 Task: Find connections with filter location Berettyóújfalu with filter topic #house with filter profile language Potuguese with filter current company Hire Rightt - Executive Search with filter school Alva's College, Moodabidri, Karnataka with filter industry Education with filter service category Translation with filter keywords title Heavy Equipment Operator
Action: Mouse pressed left at (494, 70)
Screenshot: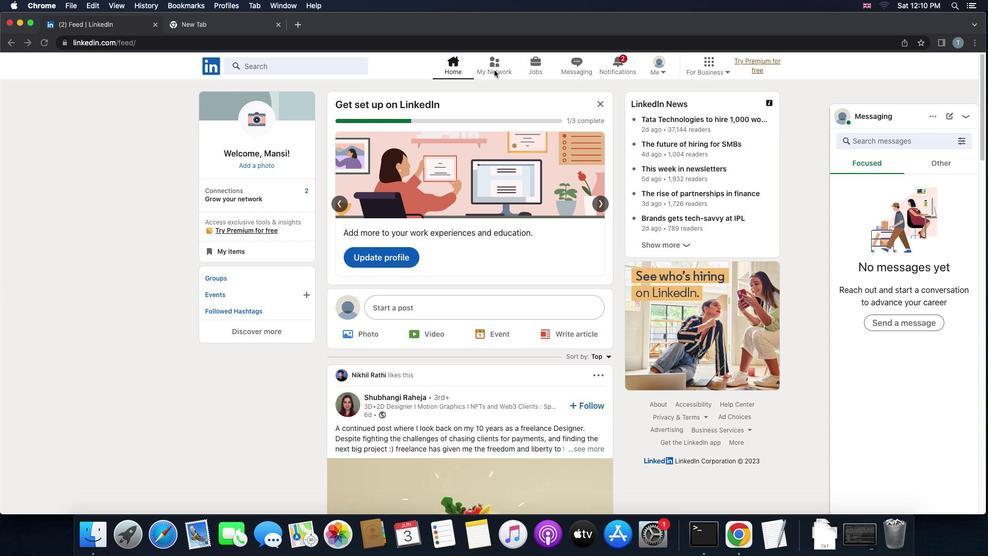 
Action: Mouse pressed left at (494, 70)
Screenshot: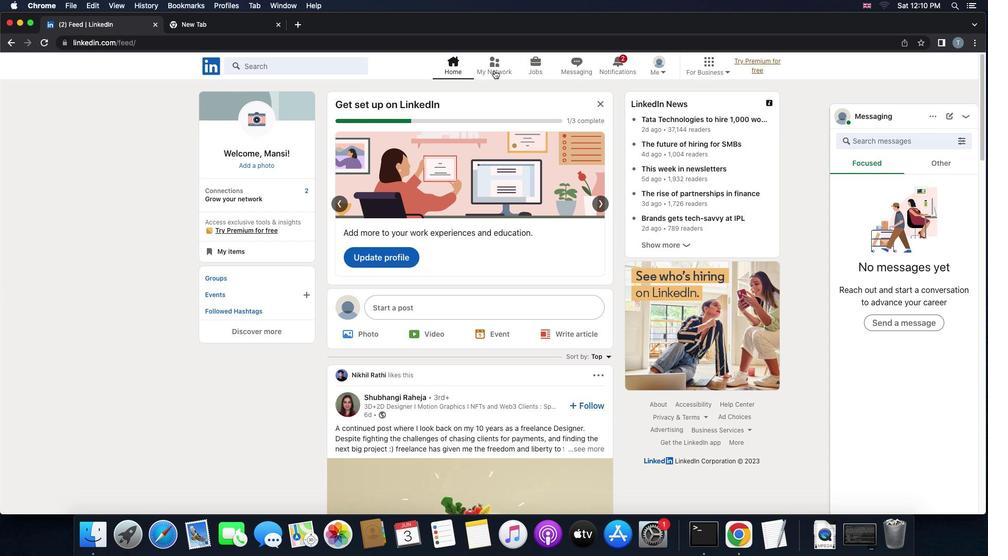 
Action: Mouse moved to (286, 128)
Screenshot: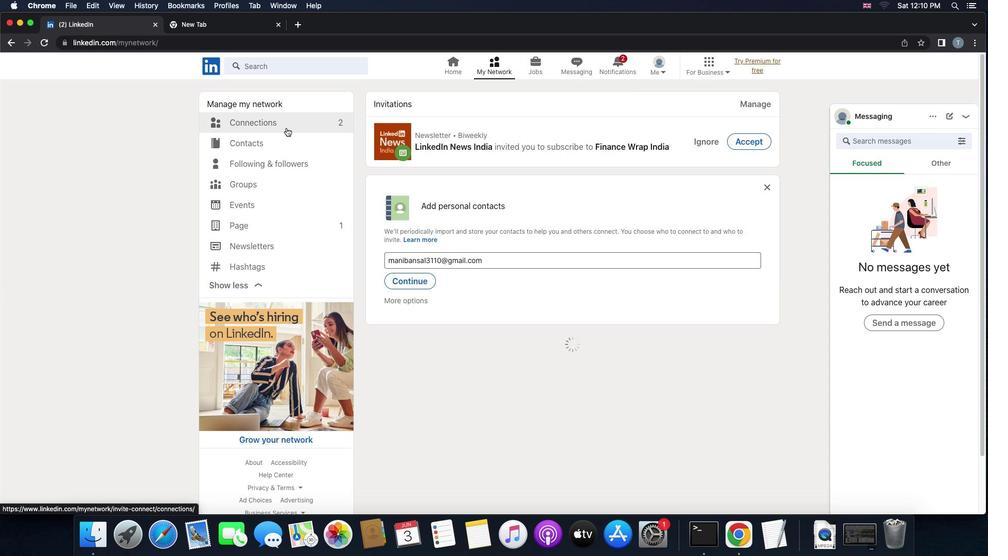 
Action: Mouse pressed left at (286, 128)
Screenshot: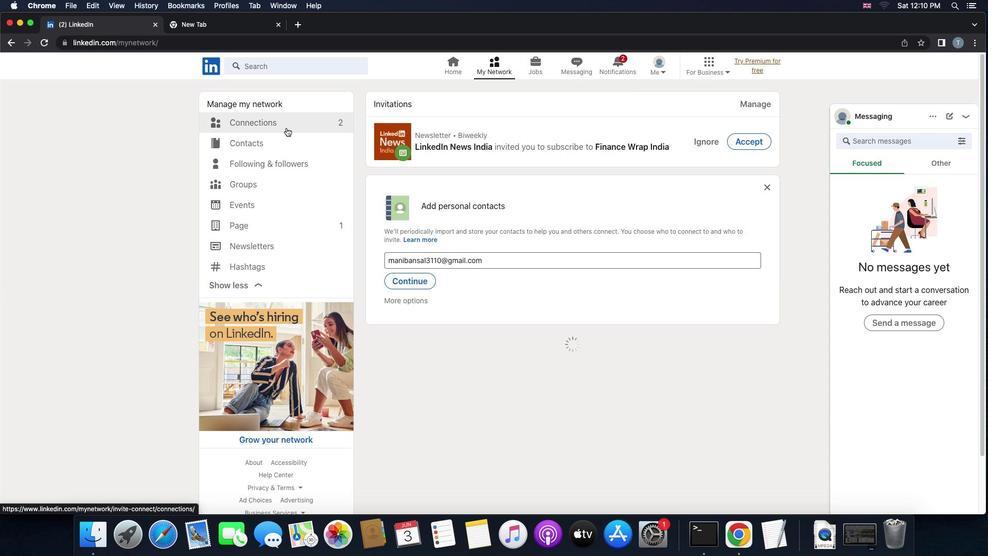 
Action: Mouse pressed left at (286, 128)
Screenshot: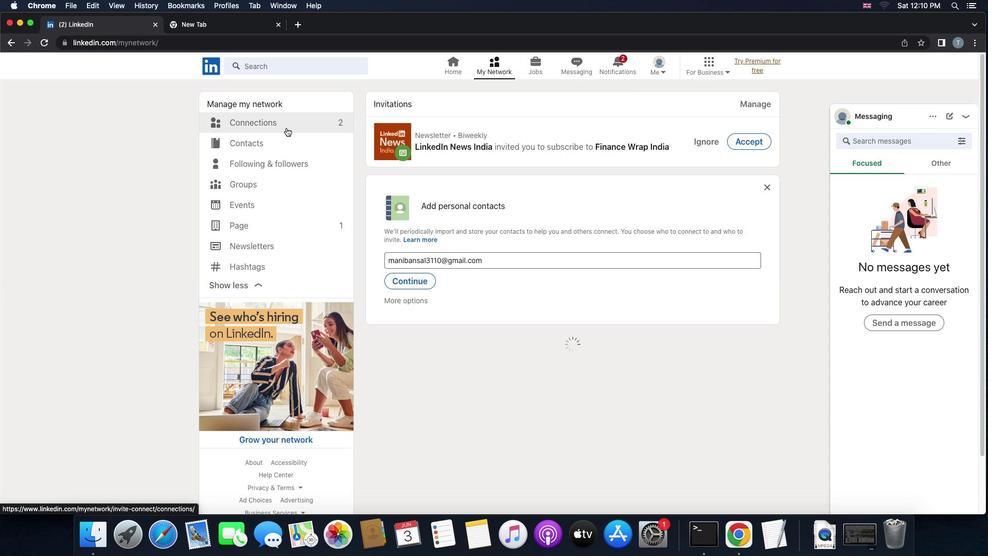 
Action: Mouse moved to (559, 125)
Screenshot: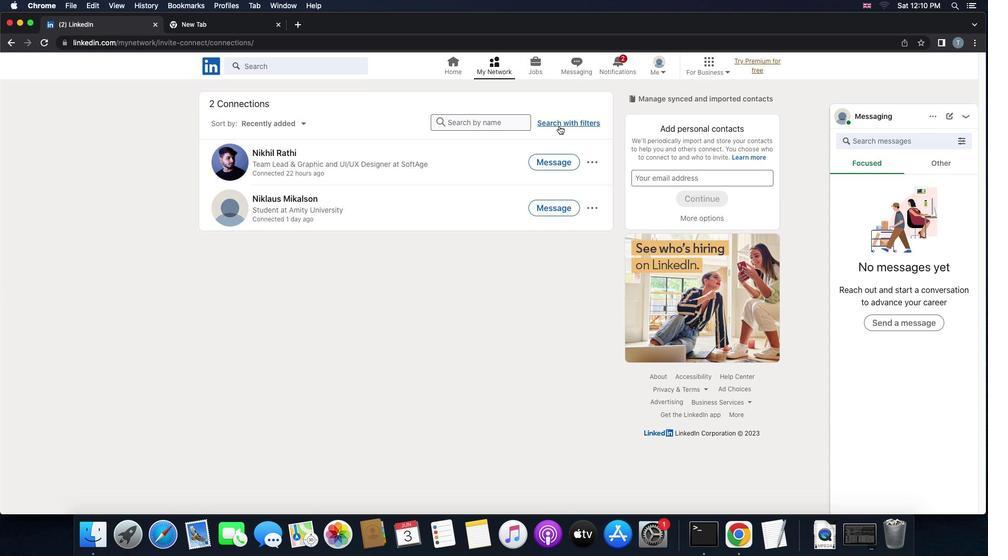 
Action: Mouse pressed left at (559, 125)
Screenshot: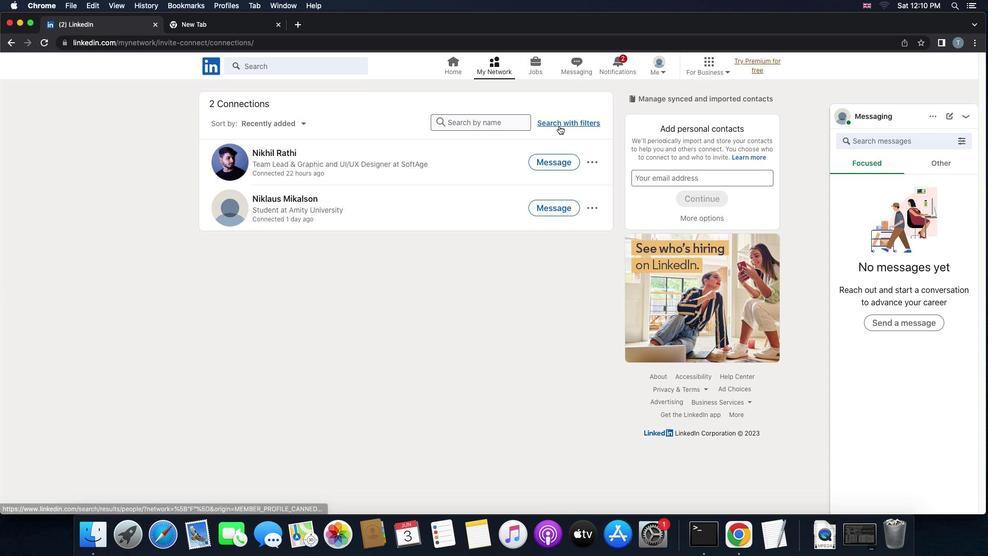 
Action: Mouse moved to (530, 94)
Screenshot: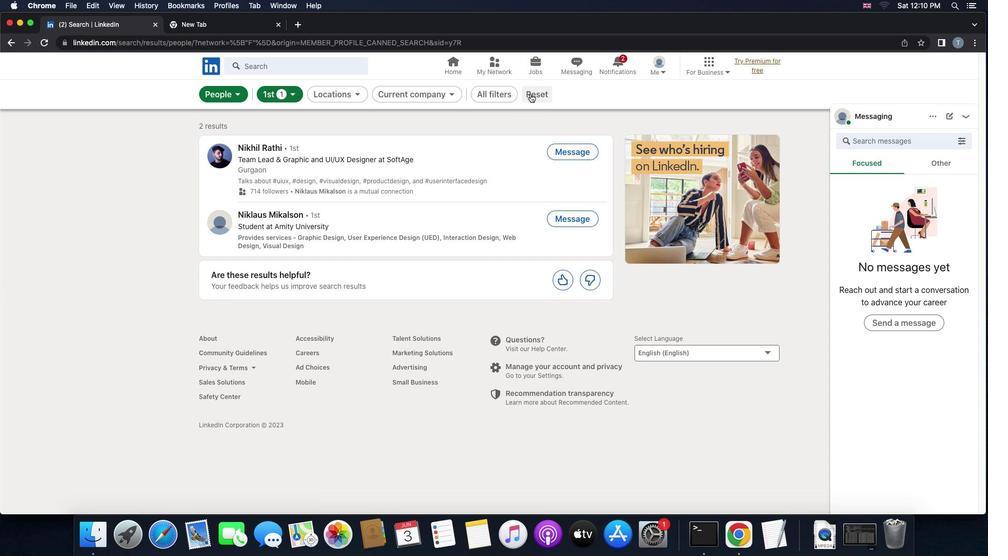 
Action: Mouse pressed left at (530, 94)
Screenshot: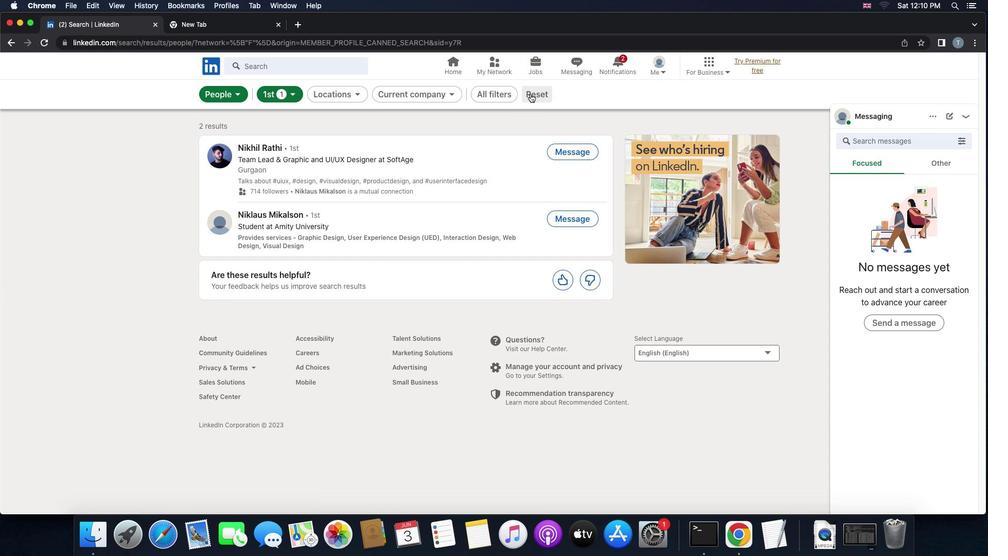 
Action: Mouse moved to (507, 94)
Screenshot: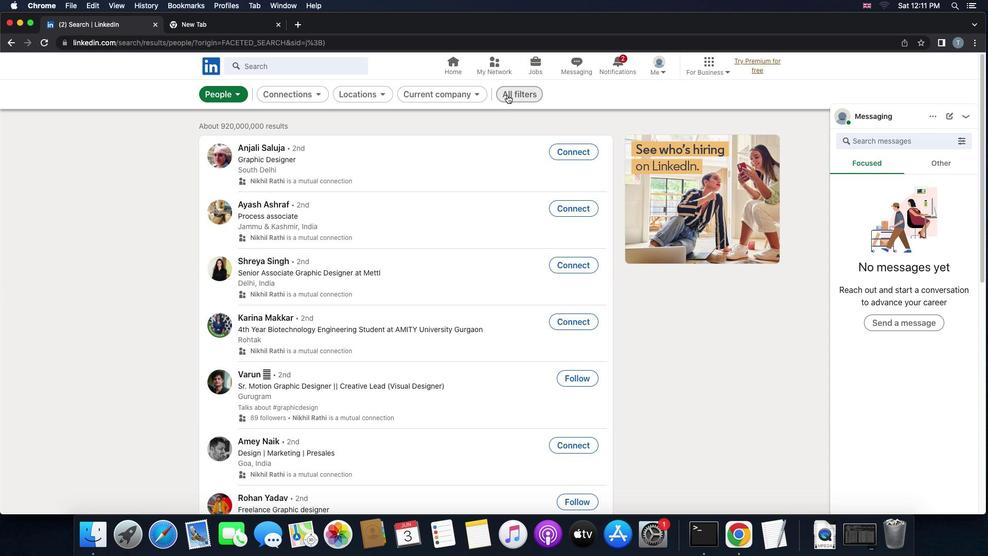 
Action: Mouse pressed left at (507, 94)
Screenshot: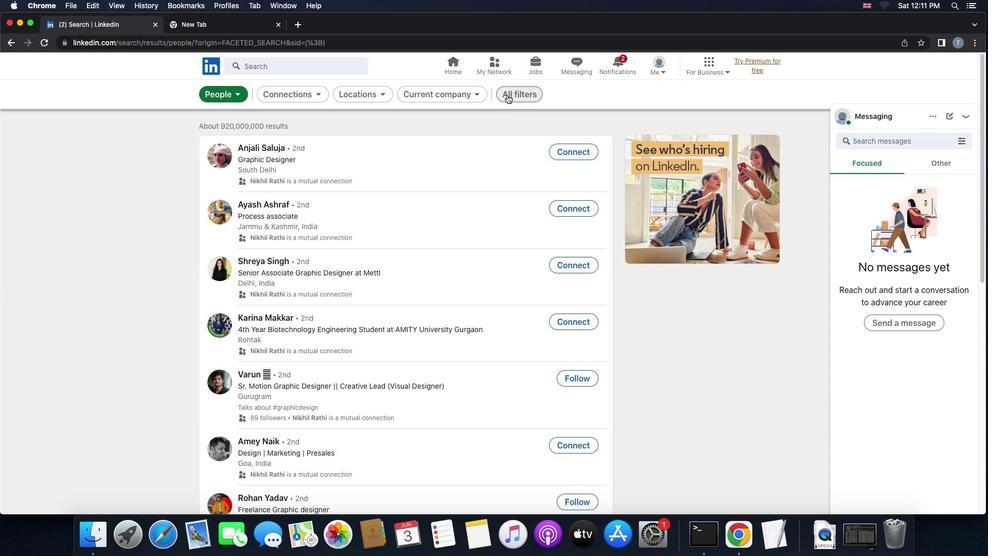 
Action: Mouse moved to (778, 249)
Screenshot: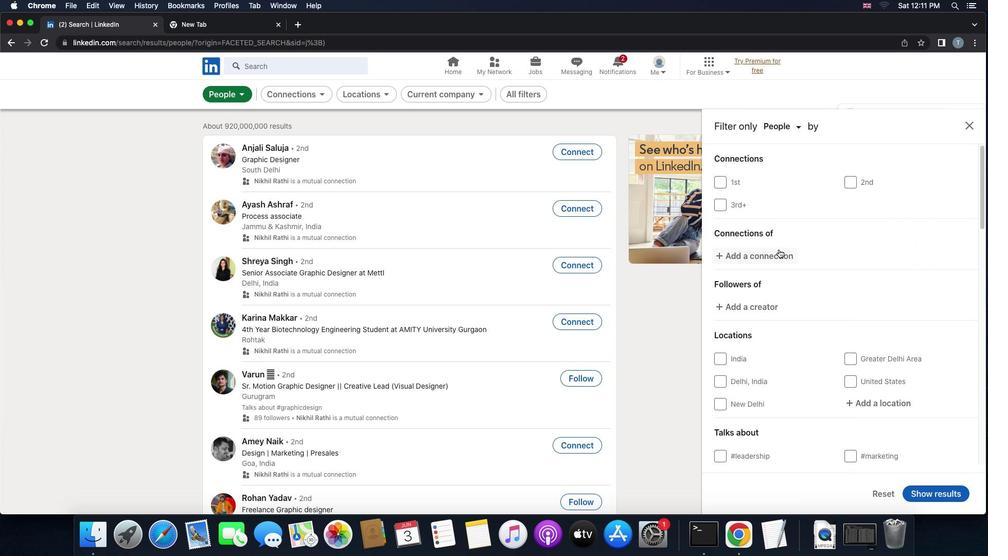 
Action: Mouse scrolled (778, 249) with delta (0, 0)
Screenshot: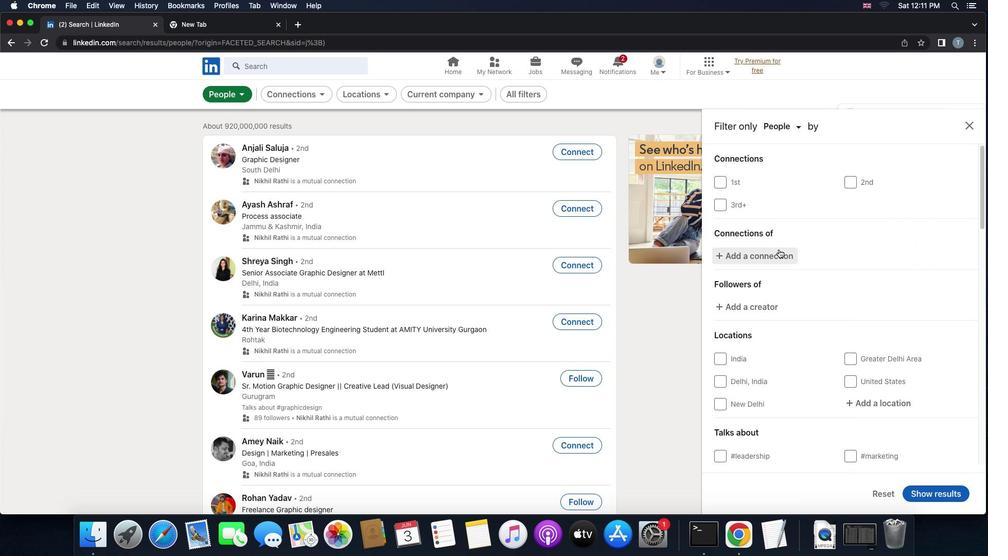 
Action: Mouse scrolled (778, 249) with delta (0, 0)
Screenshot: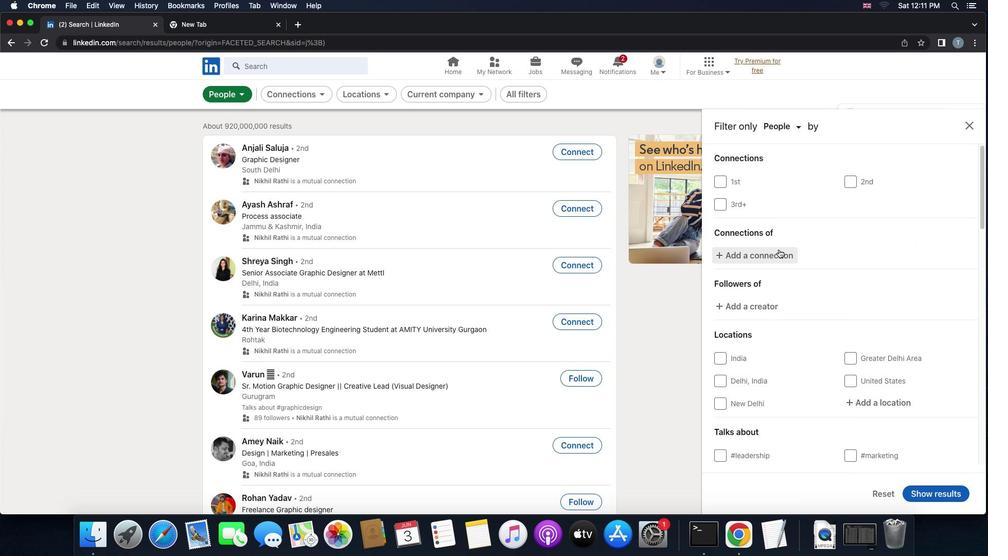 
Action: Mouse scrolled (778, 249) with delta (0, -1)
Screenshot: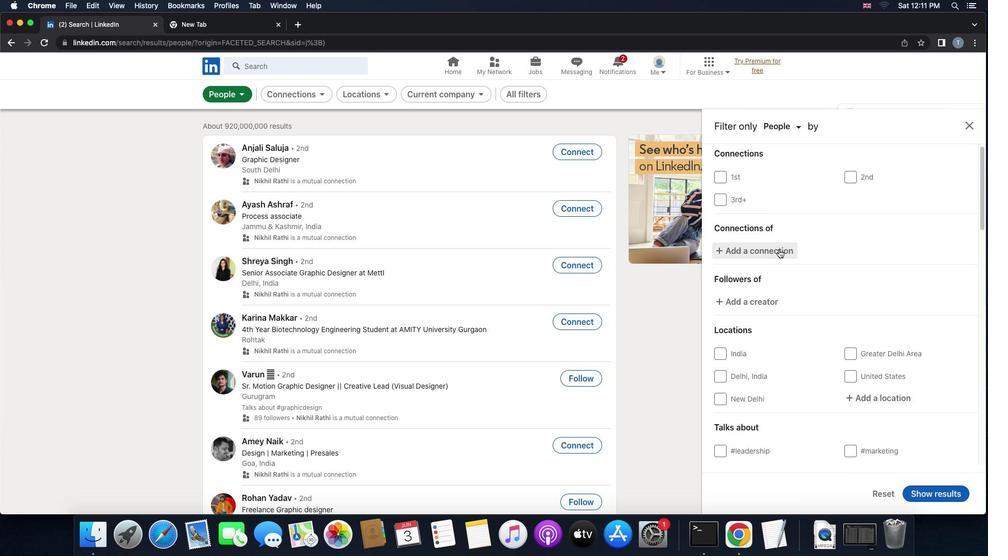 
Action: Mouse moved to (898, 337)
Screenshot: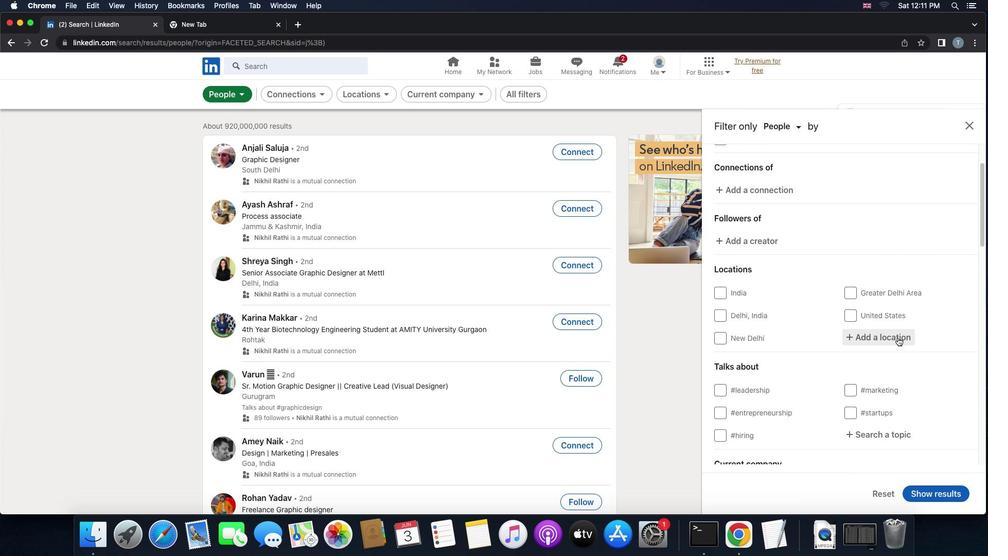 
Action: Mouse pressed left at (898, 337)
Screenshot: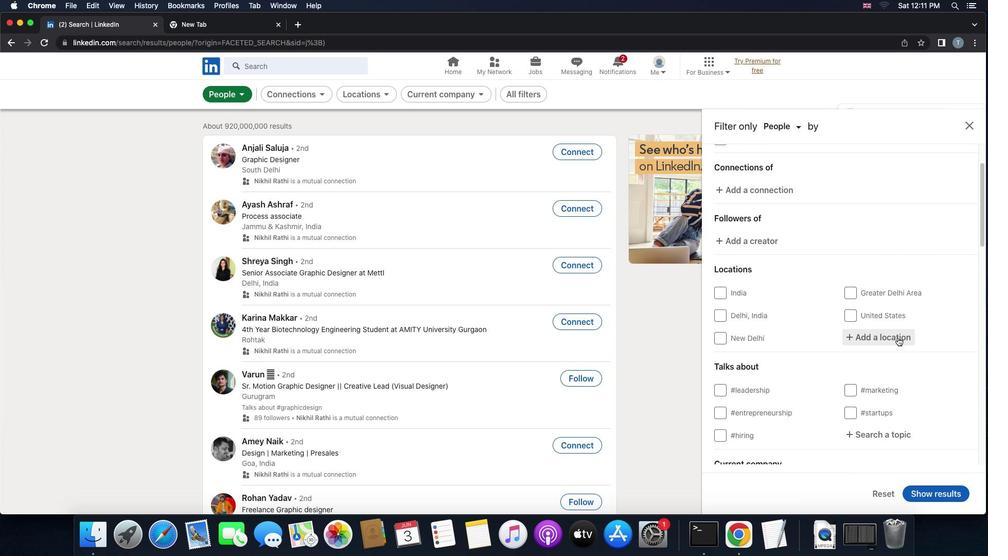 
Action: Key pressed 'b''e''r''e''t''t''y''o''u''j''f''a''l''u'
Screenshot: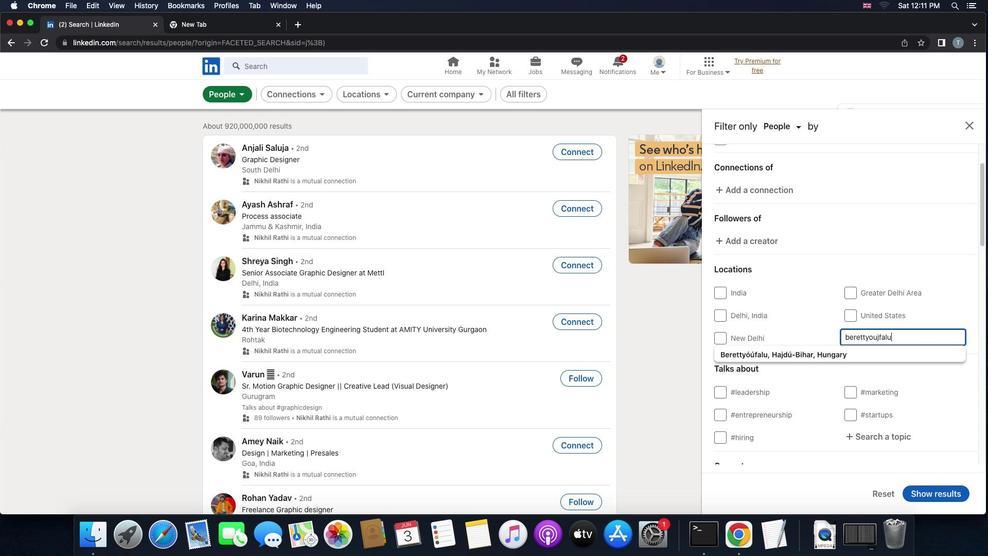 
Action: Mouse moved to (871, 351)
Screenshot: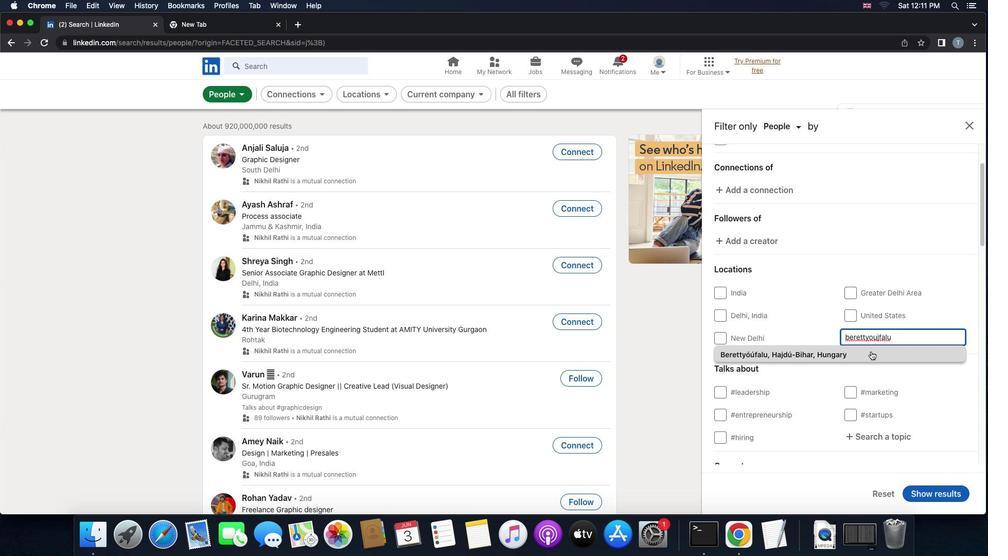 
Action: Mouse pressed left at (871, 351)
Screenshot: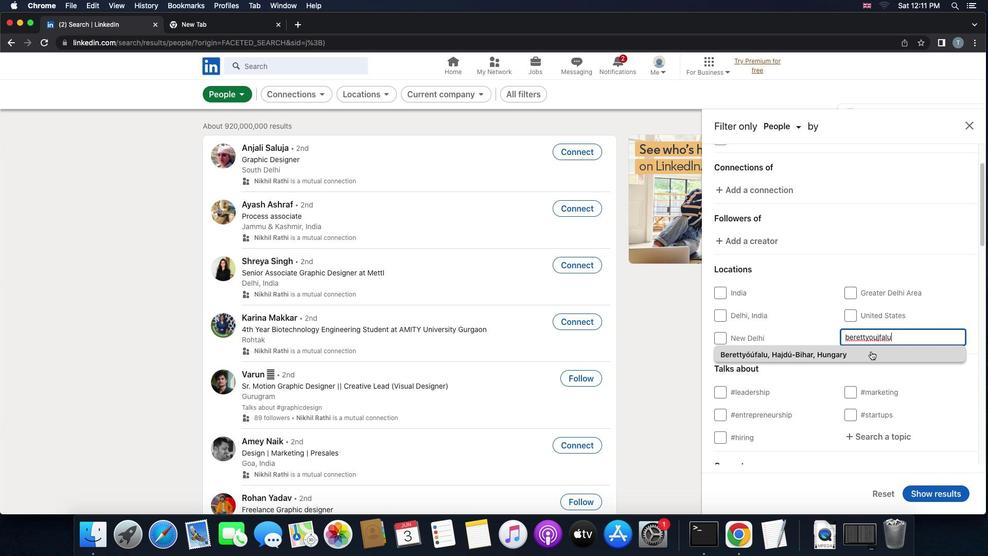 
Action: Mouse moved to (871, 352)
Screenshot: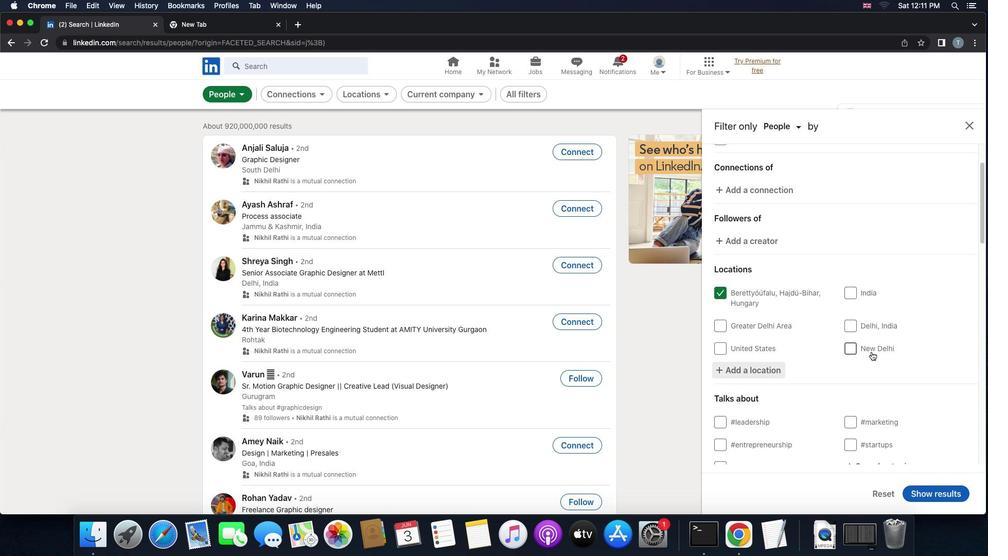 
Action: Mouse scrolled (871, 352) with delta (0, 0)
Screenshot: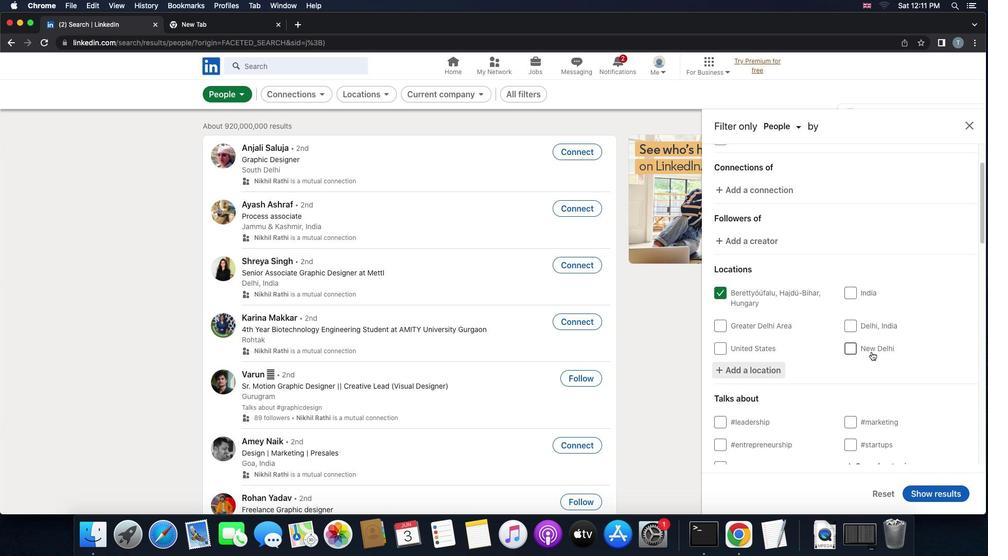 
Action: Mouse scrolled (871, 352) with delta (0, 0)
Screenshot: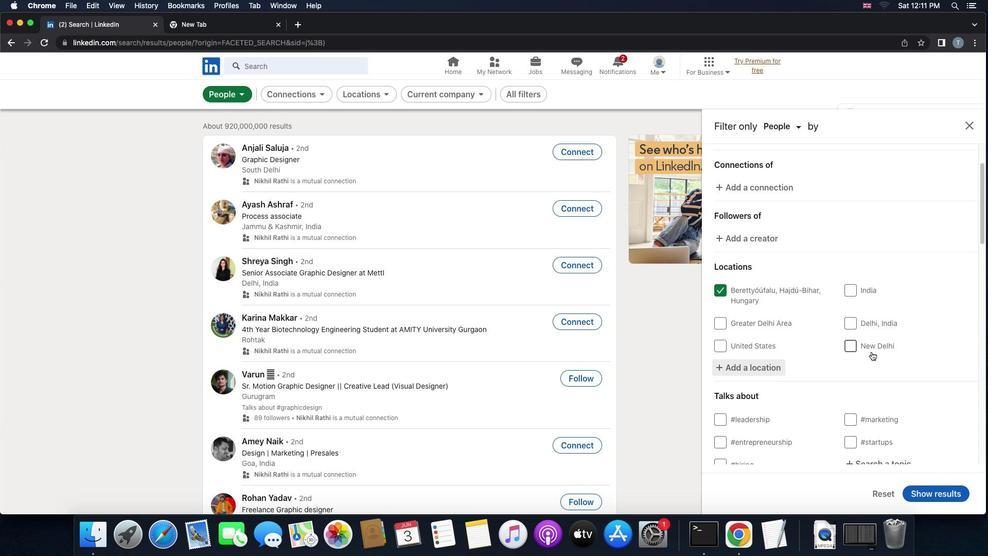 
Action: Mouse scrolled (871, 352) with delta (0, -1)
Screenshot: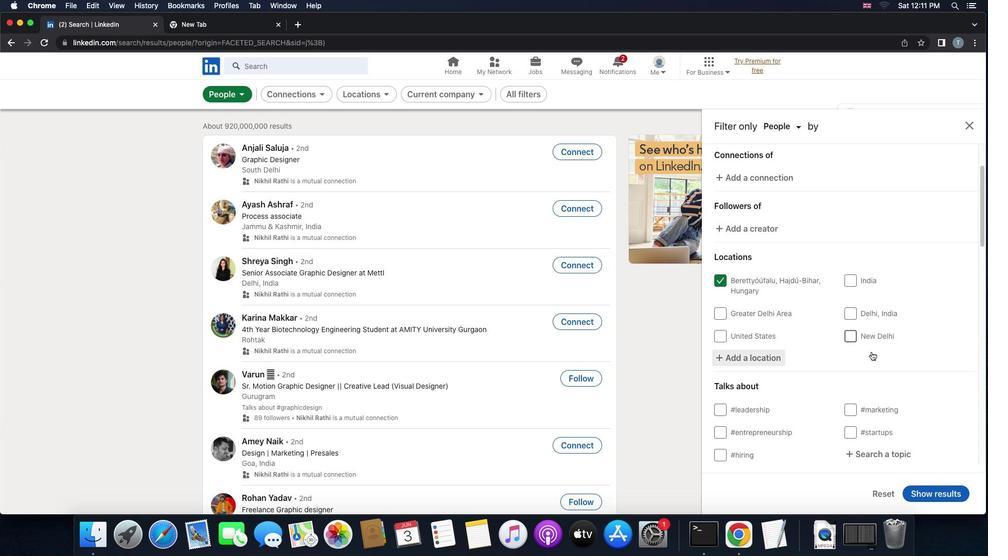 
Action: Mouse moved to (881, 383)
Screenshot: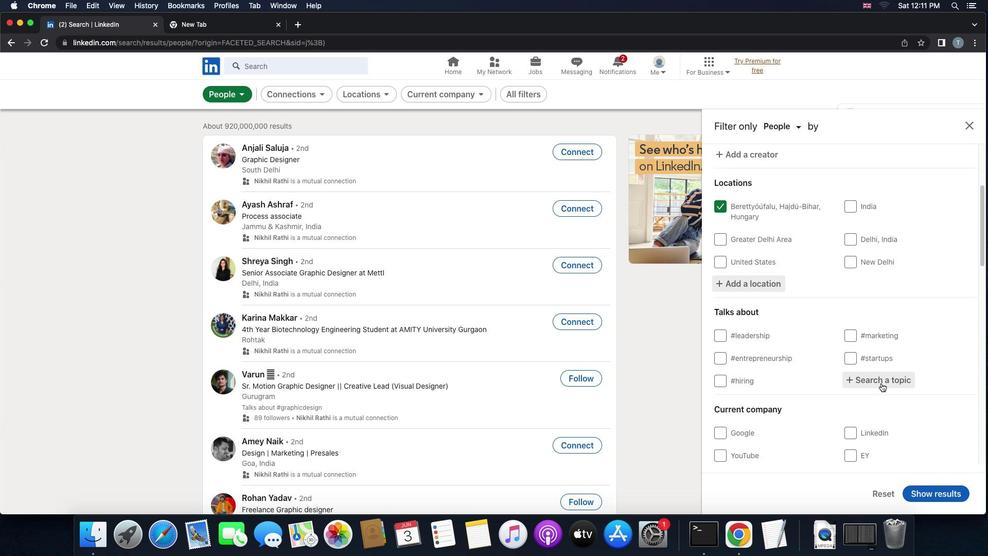 
Action: Mouse pressed left at (881, 383)
Screenshot: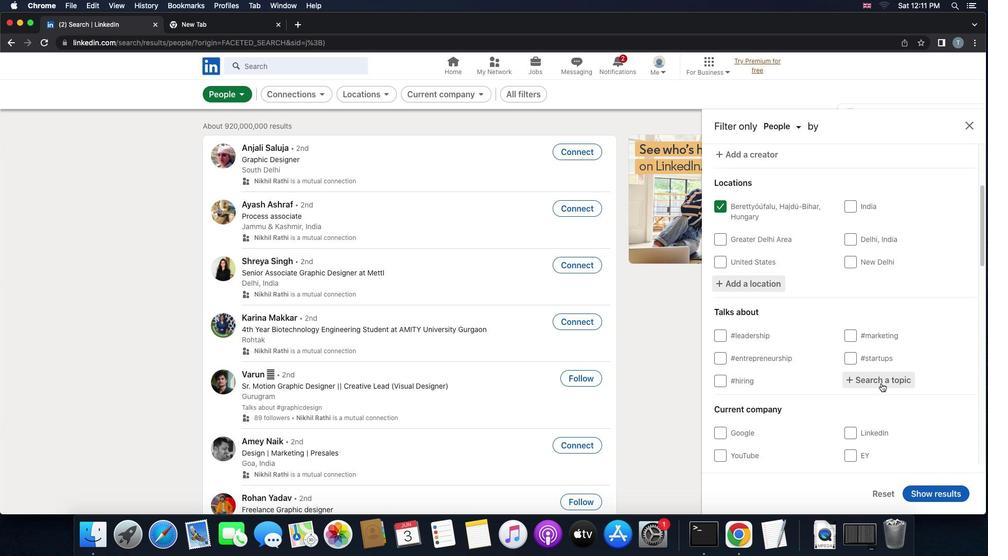 
Action: Mouse moved to (881, 383)
Screenshot: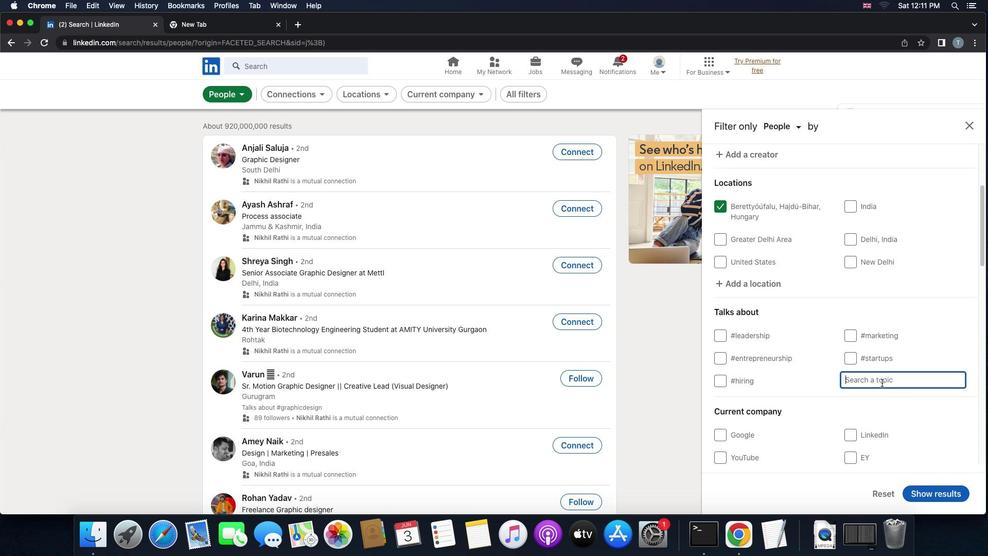 
Action: Key pressed 'h''o''u''s''e'
Screenshot: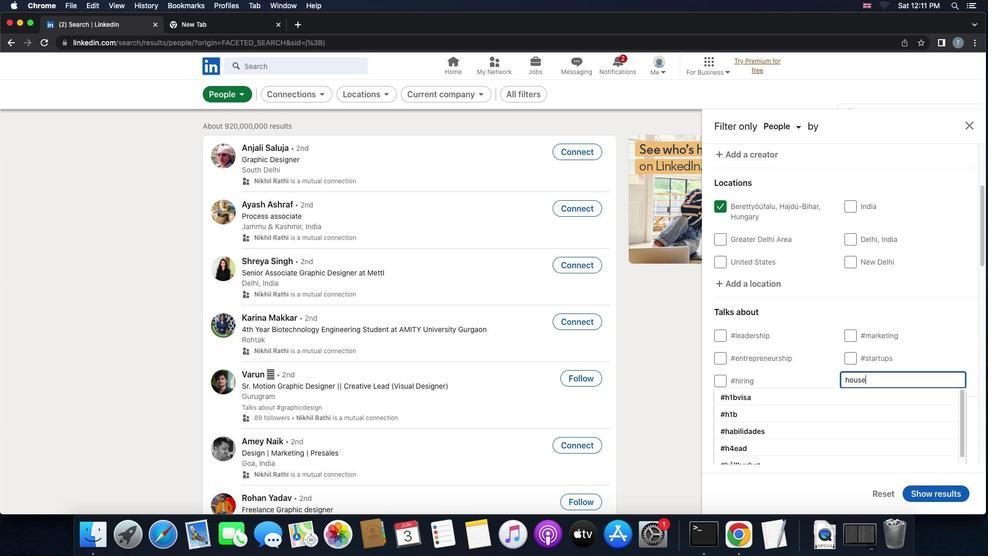 
Action: Mouse moved to (880, 400)
Screenshot: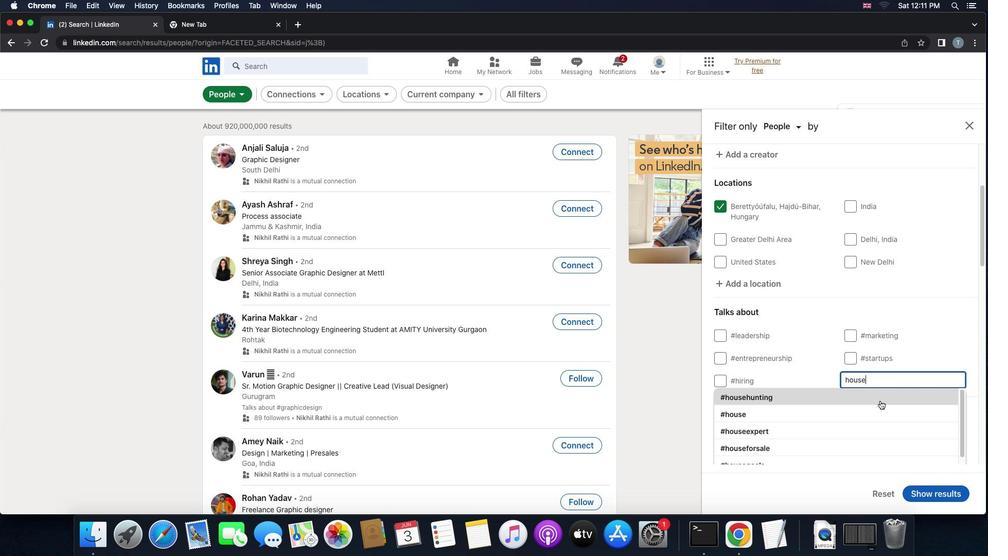 
Action: Mouse scrolled (880, 400) with delta (0, 0)
Screenshot: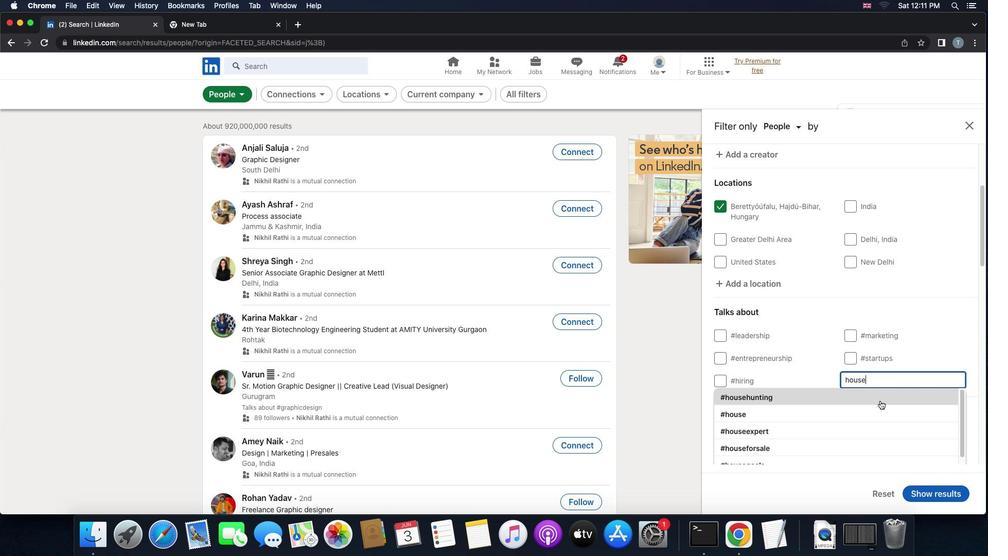 
Action: Mouse scrolled (880, 400) with delta (0, 0)
Screenshot: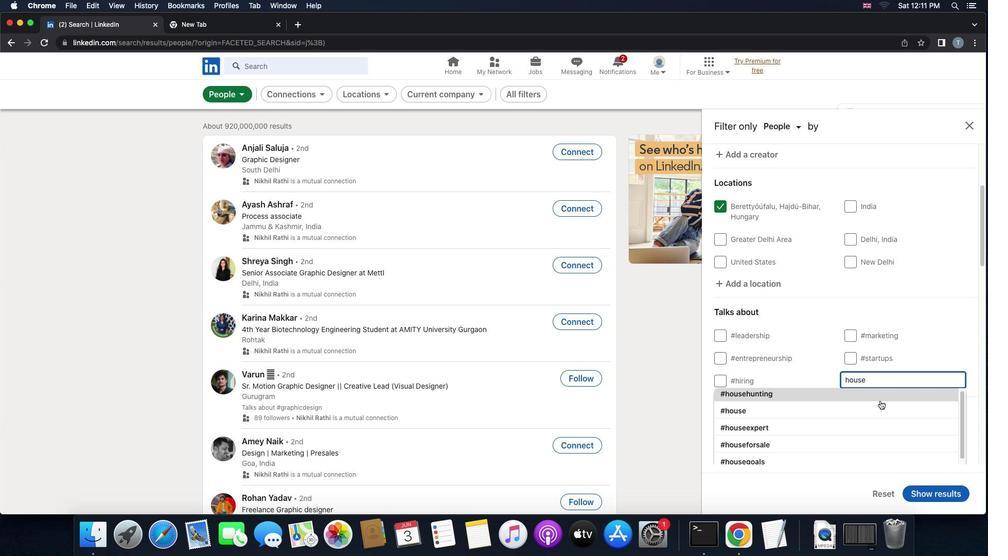 
Action: Mouse scrolled (880, 400) with delta (0, 0)
Screenshot: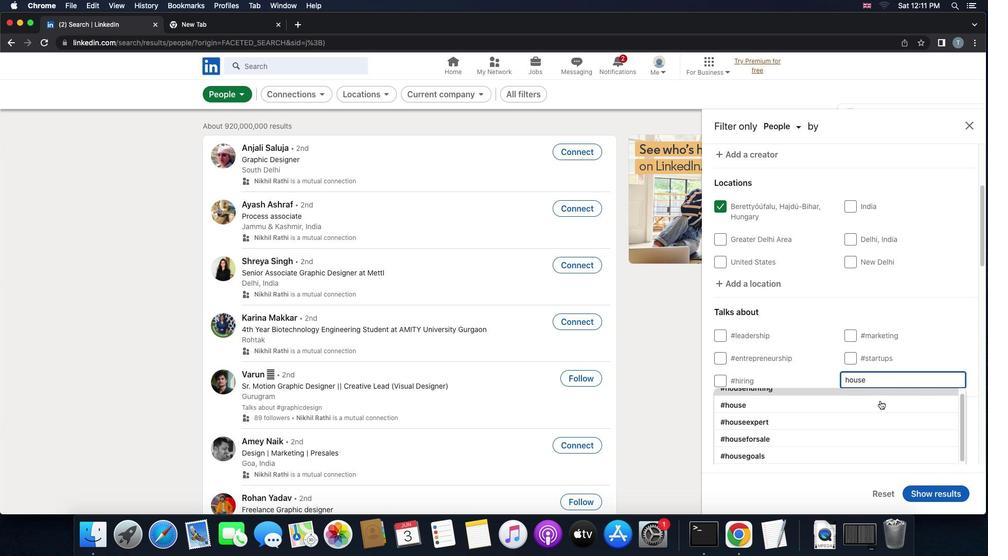 
Action: Mouse scrolled (880, 400) with delta (0, 0)
Screenshot: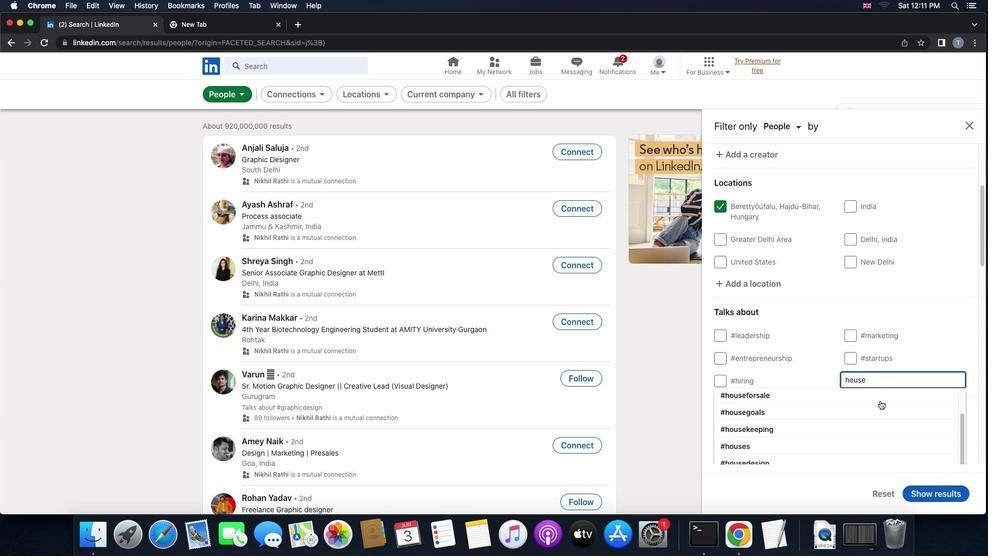 
Action: Mouse scrolled (880, 400) with delta (0, 0)
Screenshot: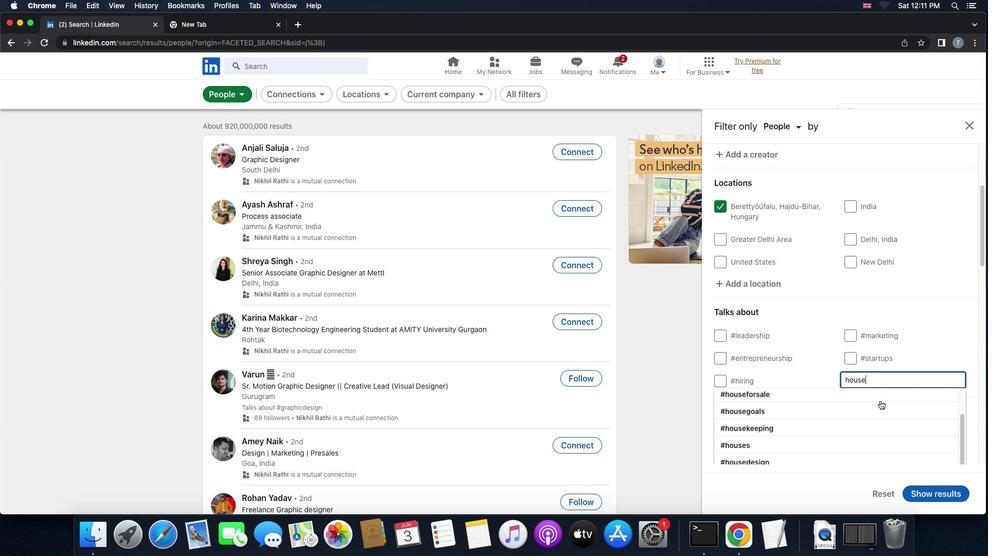 
Action: Mouse moved to (859, 418)
Screenshot: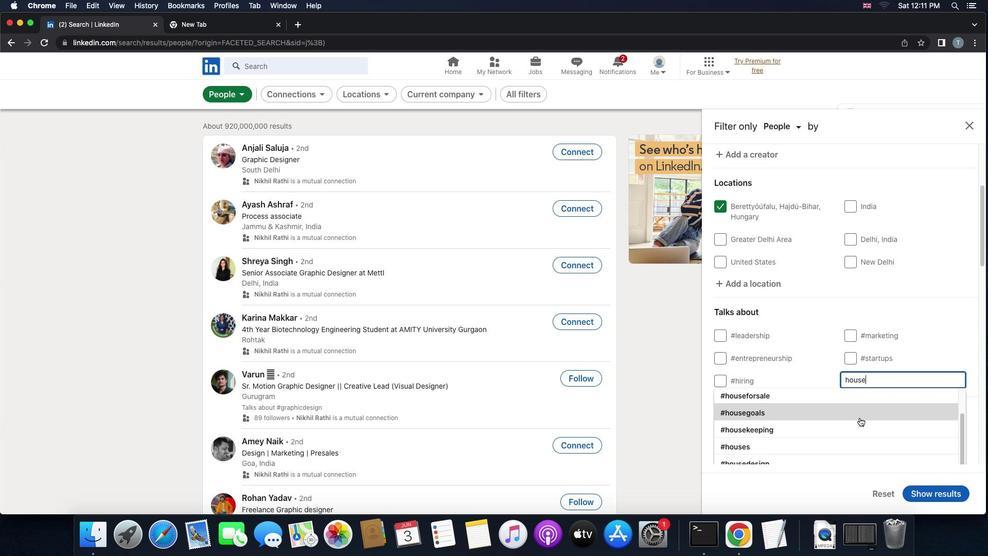 
Action: Mouse scrolled (859, 418) with delta (0, 0)
Screenshot: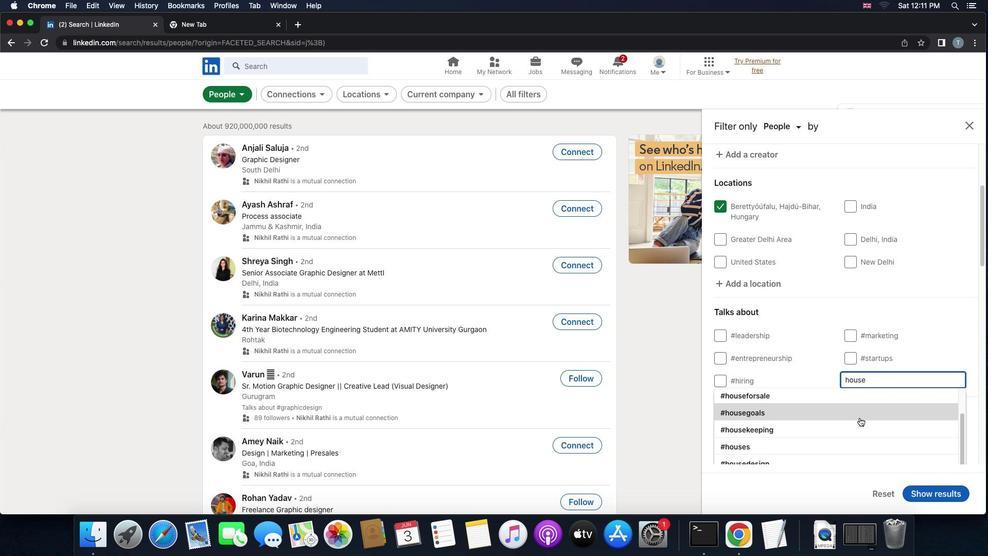 
Action: Mouse scrolled (859, 418) with delta (0, 0)
Screenshot: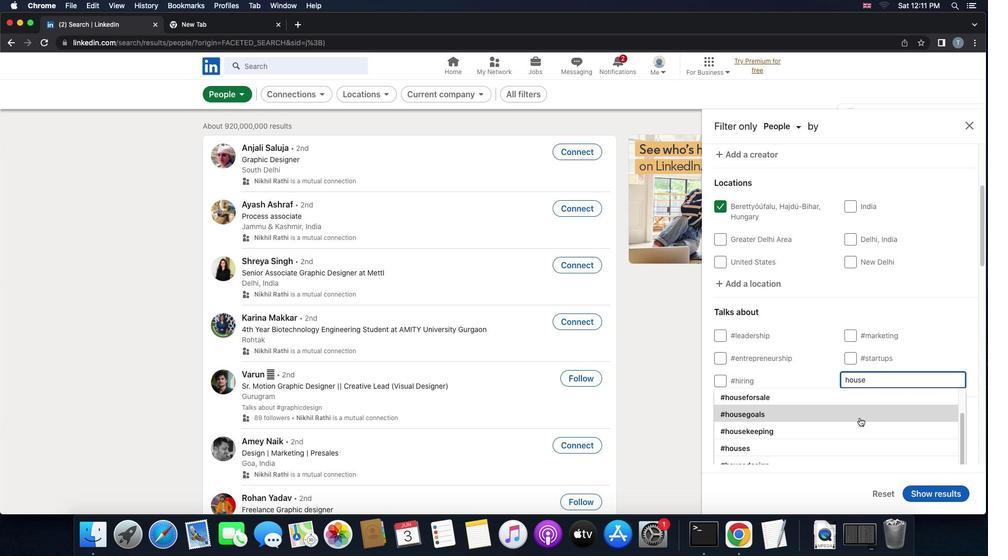 
Action: Mouse scrolled (859, 418) with delta (0, 0)
Screenshot: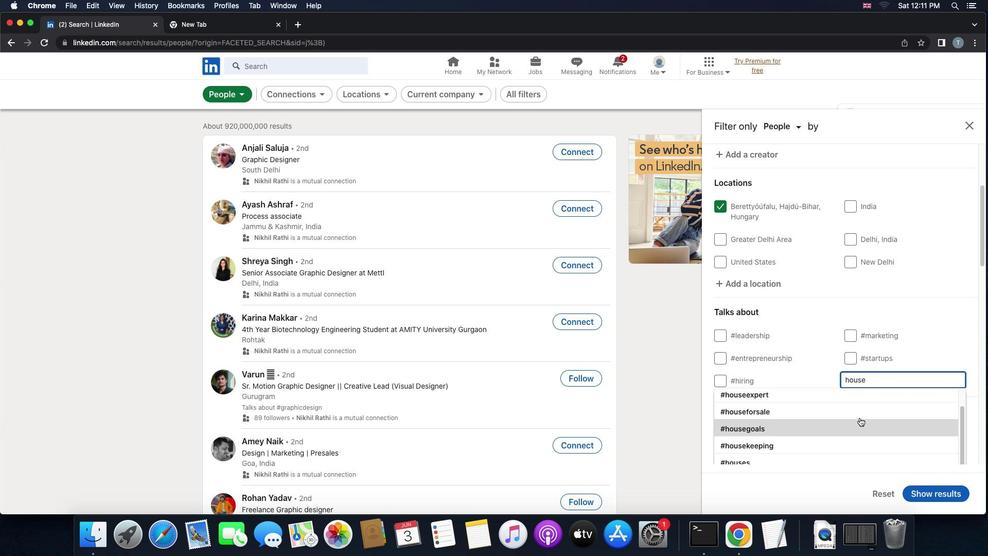 
Action: Mouse scrolled (859, 418) with delta (0, 0)
Screenshot: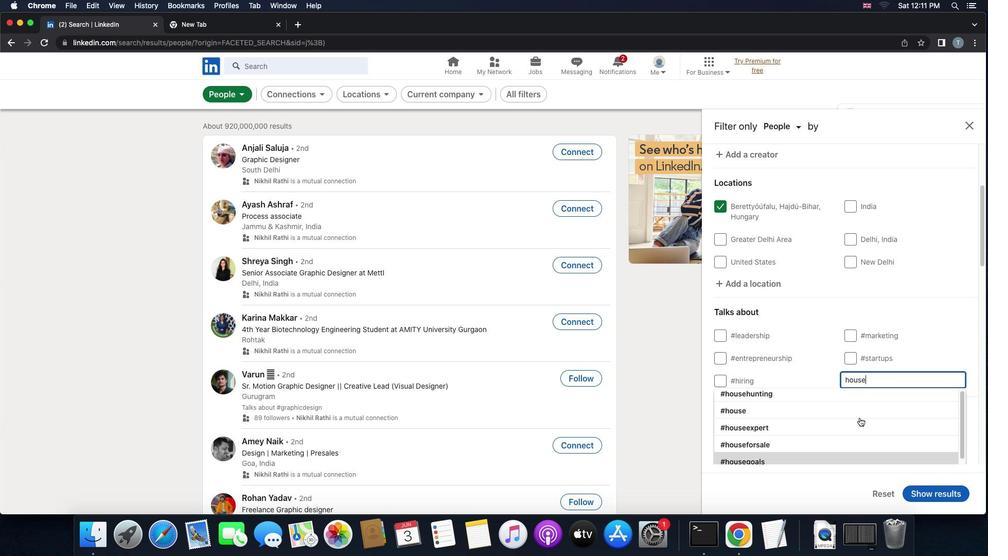 
Action: Mouse scrolled (859, 418) with delta (0, 0)
Screenshot: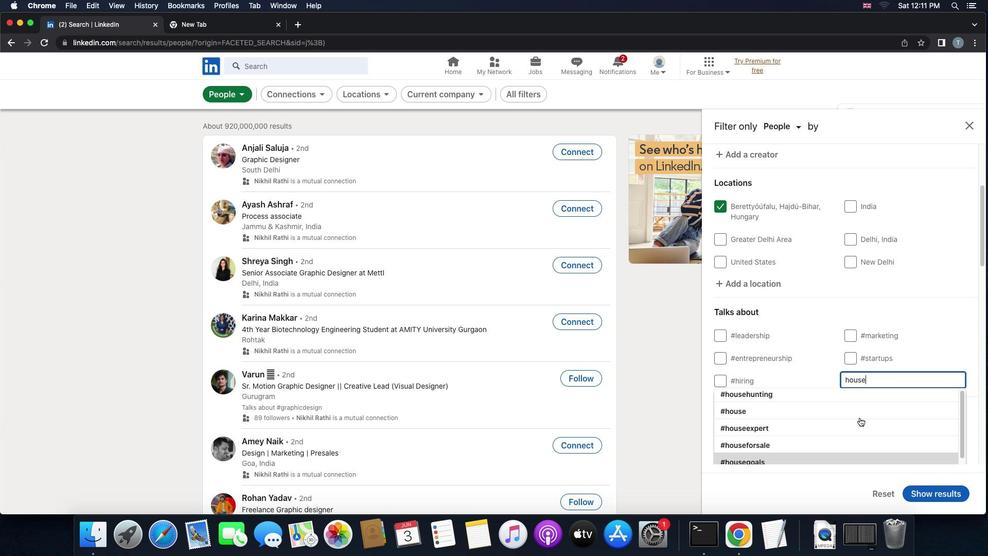 
Action: Mouse moved to (861, 413)
Screenshot: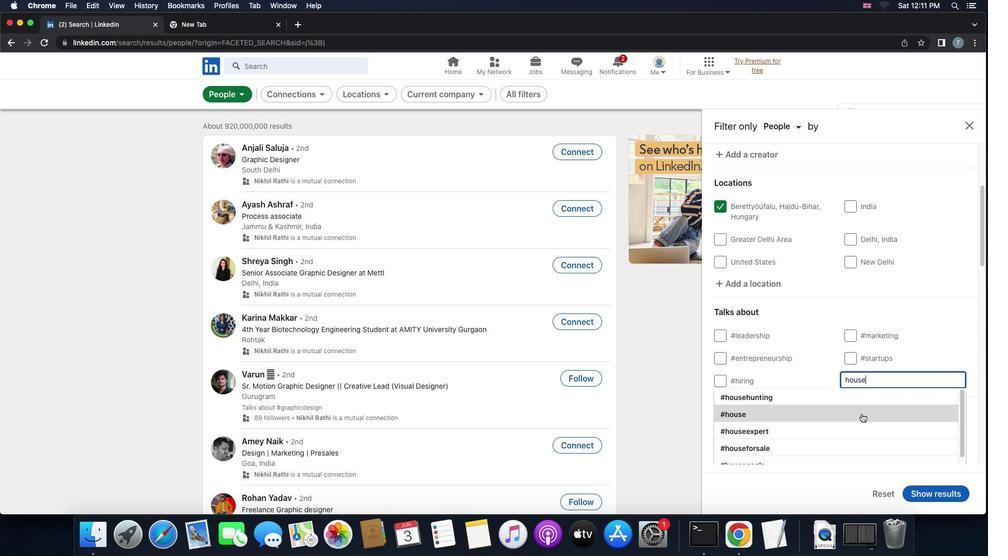 
Action: Mouse pressed left at (861, 413)
Screenshot: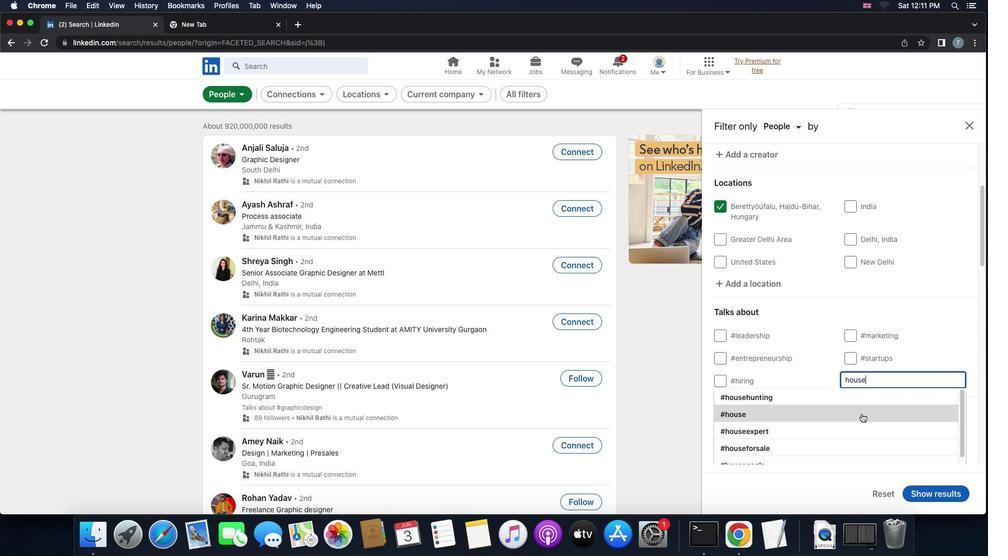 
Action: Mouse moved to (861, 413)
Screenshot: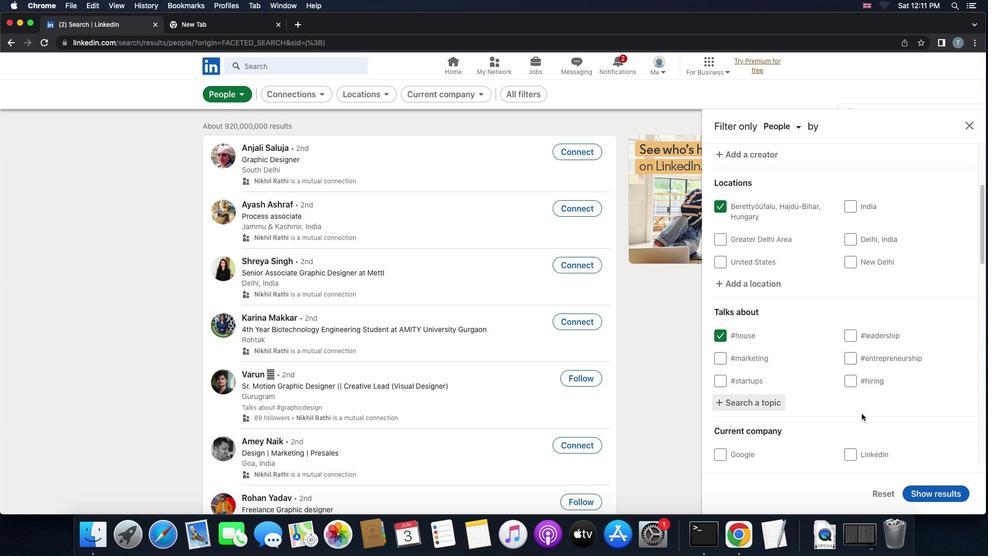 
Action: Mouse scrolled (861, 413) with delta (0, 0)
Screenshot: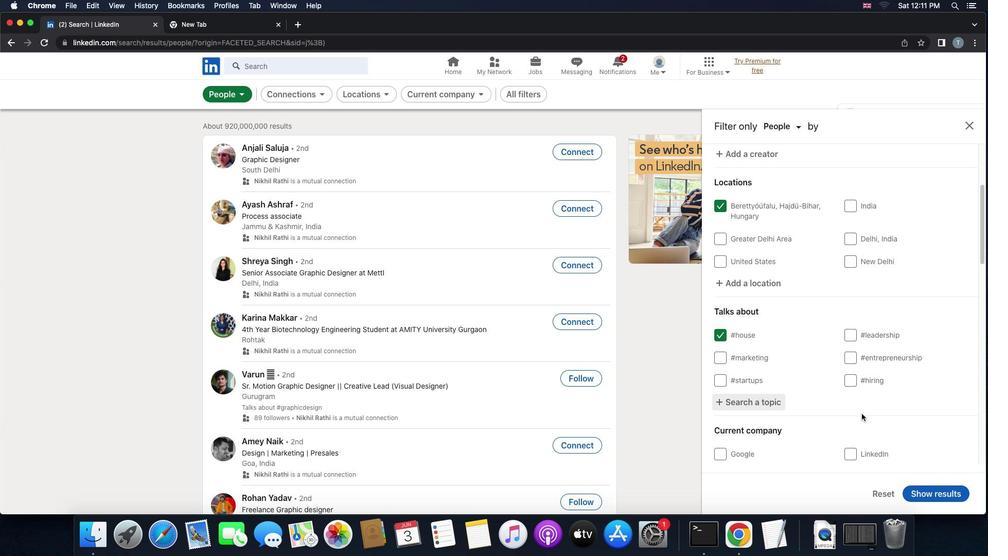 
Action: Mouse scrolled (861, 413) with delta (0, 0)
Screenshot: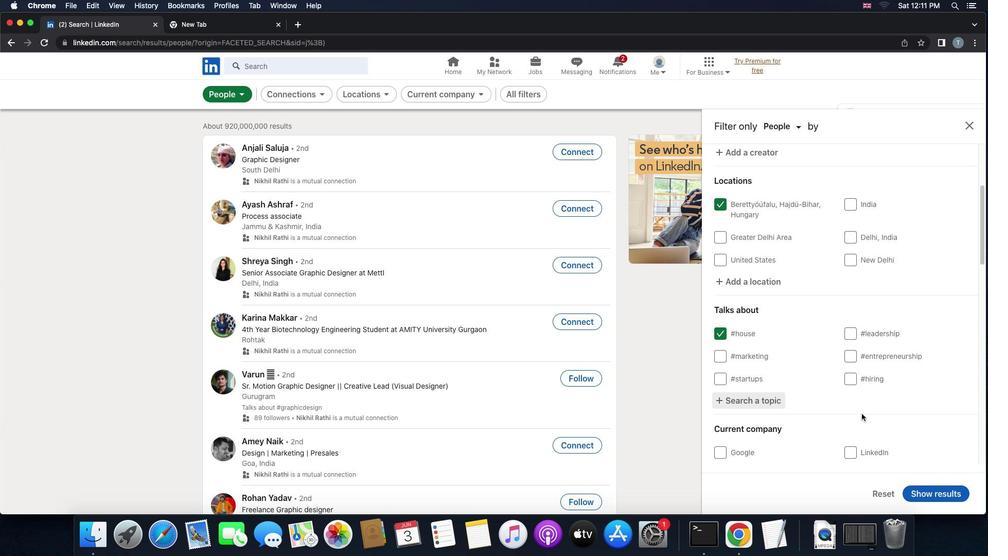 
Action: Mouse scrolled (861, 413) with delta (0, -1)
Screenshot: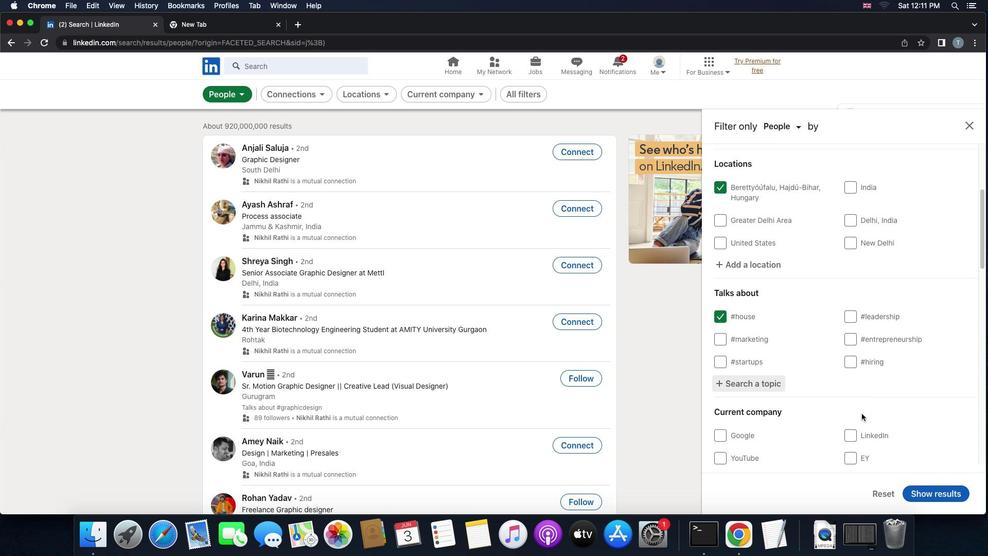 
Action: Mouse scrolled (861, 413) with delta (0, 0)
Screenshot: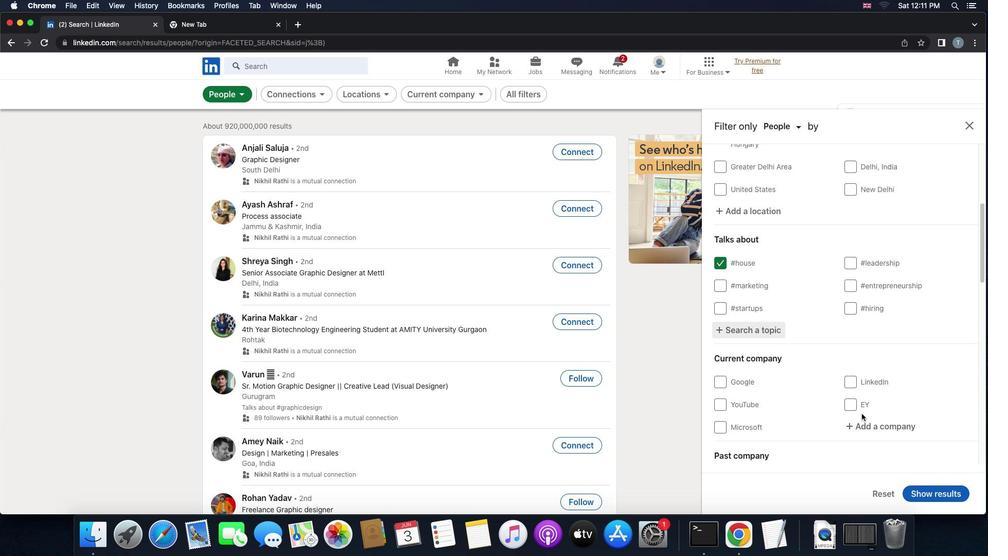 
Action: Mouse scrolled (861, 413) with delta (0, 0)
Screenshot: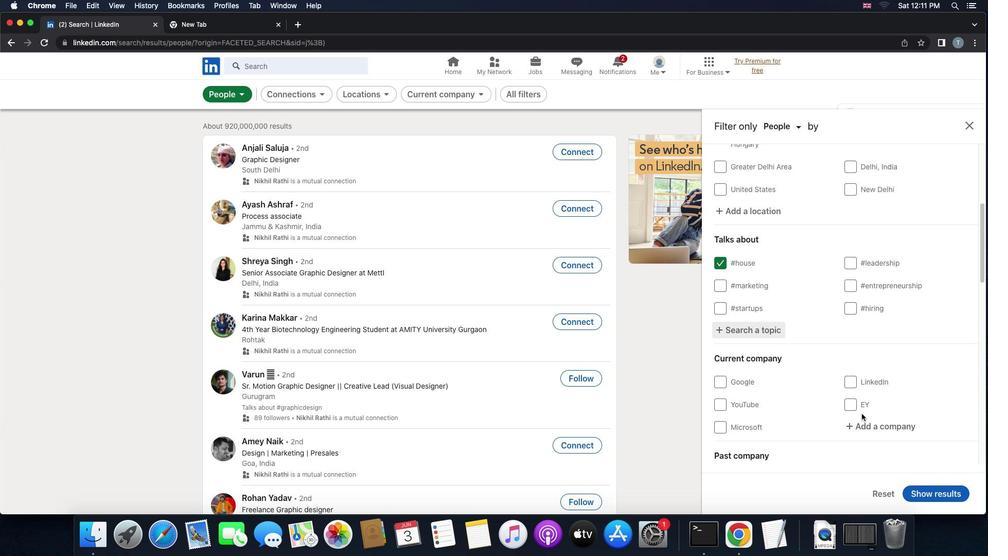 
Action: Mouse scrolled (861, 413) with delta (0, -1)
Screenshot: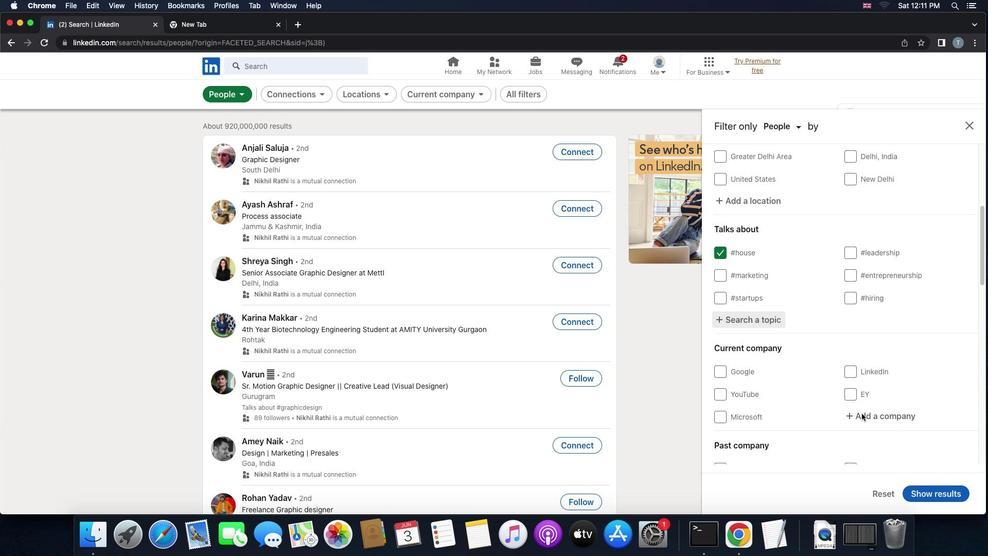 
Action: Mouse moved to (870, 343)
Screenshot: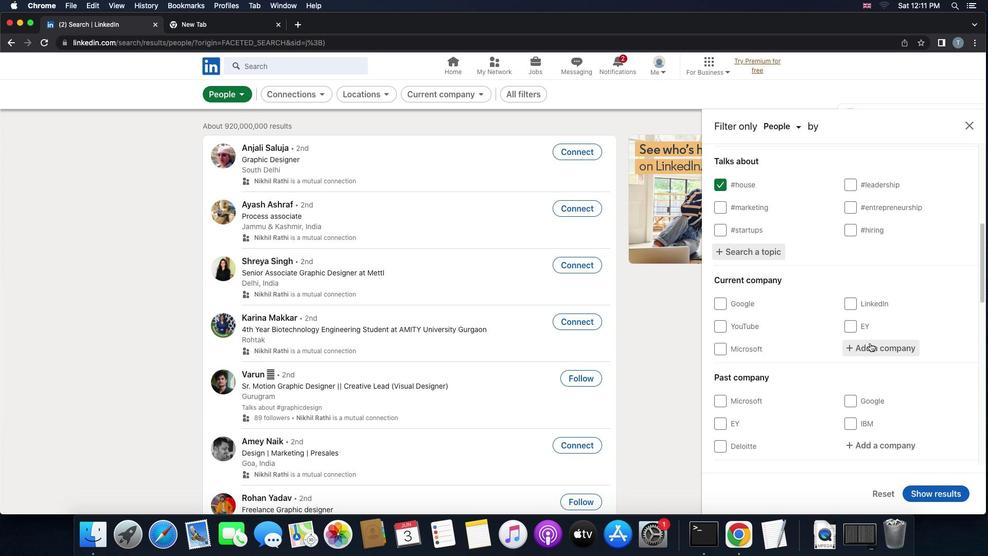 
Action: Mouse pressed left at (870, 343)
Screenshot: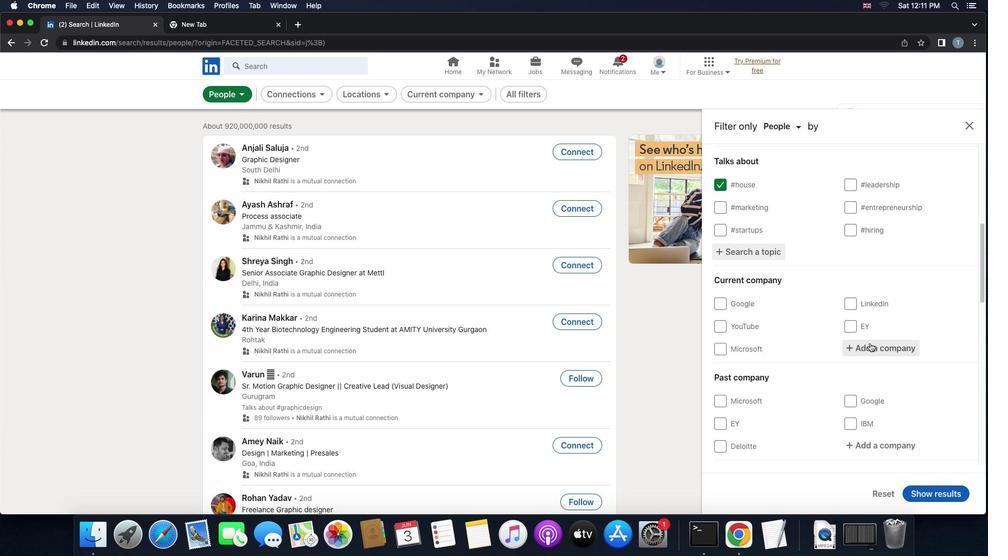 
Action: Key pressed 'h''i''r''e''n'Key.backspaceKey.space'r''i''g''h''t''t'
Screenshot: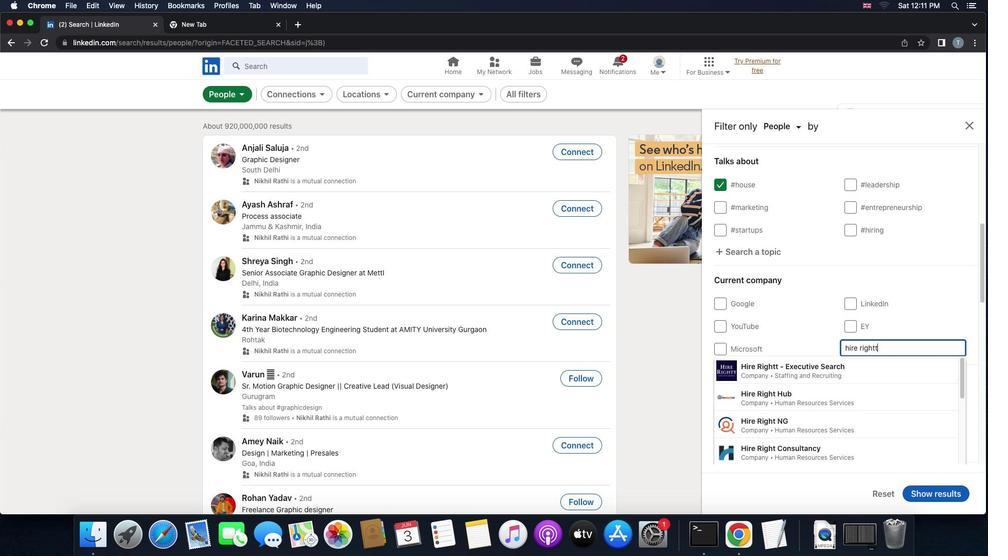 
Action: Mouse moved to (871, 364)
Screenshot: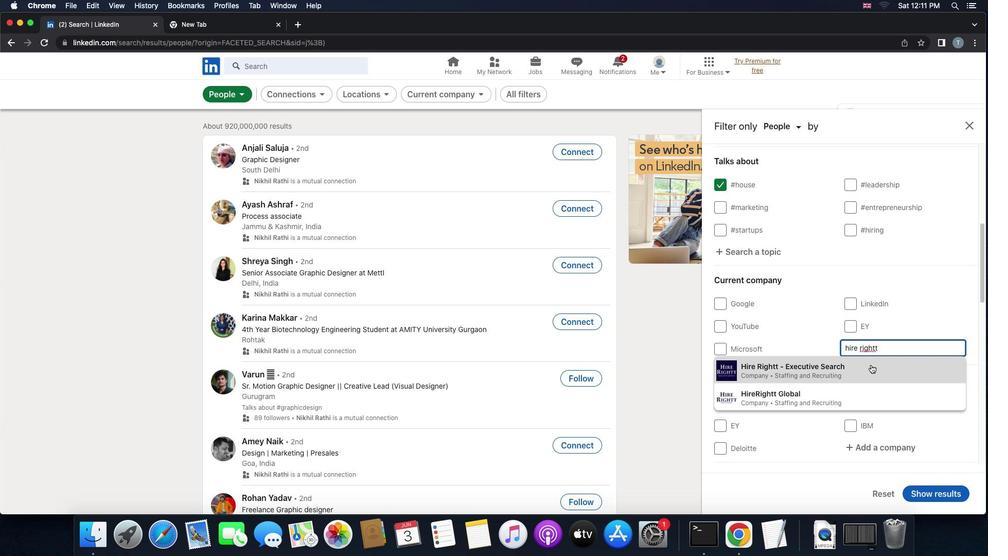 
Action: Mouse pressed left at (871, 364)
Screenshot: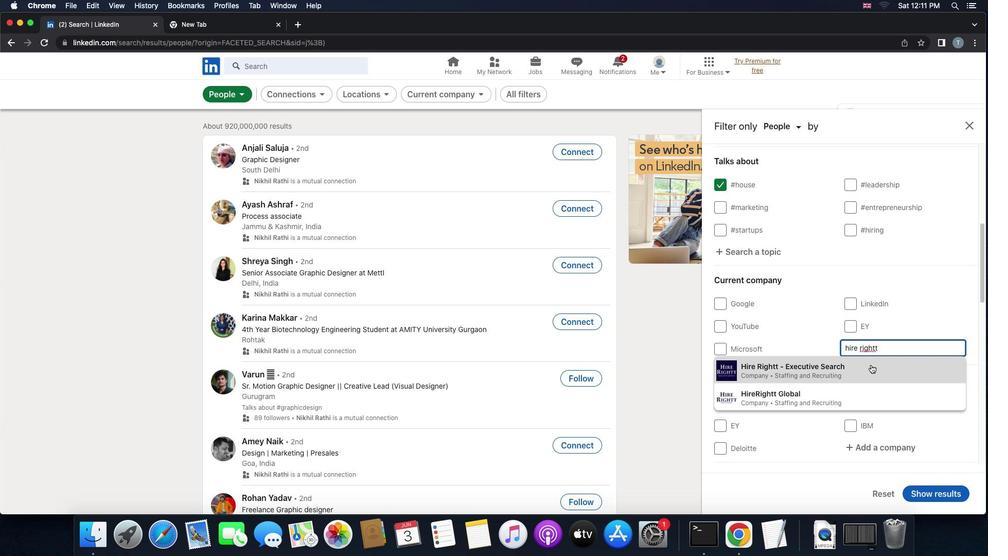 
Action: Mouse moved to (874, 366)
Screenshot: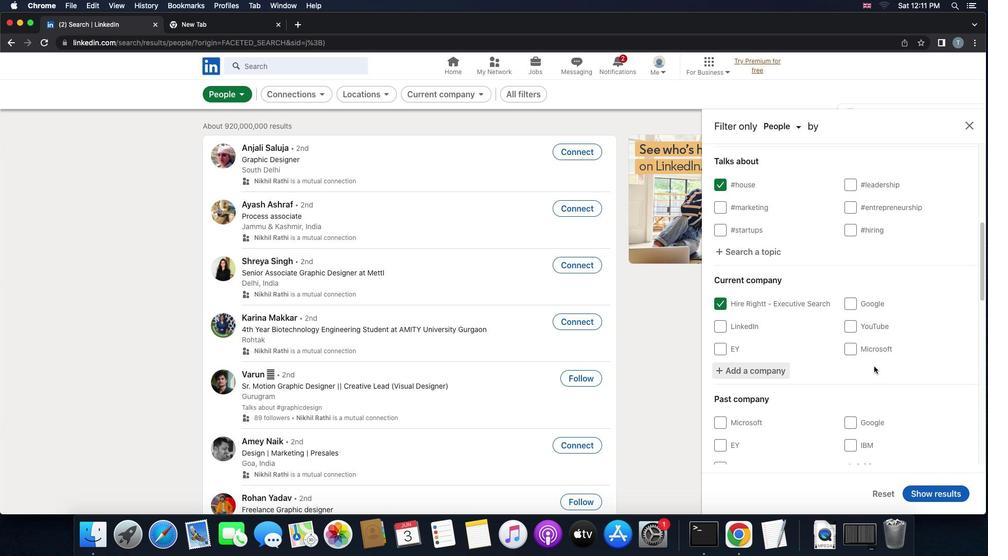 
Action: Mouse scrolled (874, 366) with delta (0, 0)
Screenshot: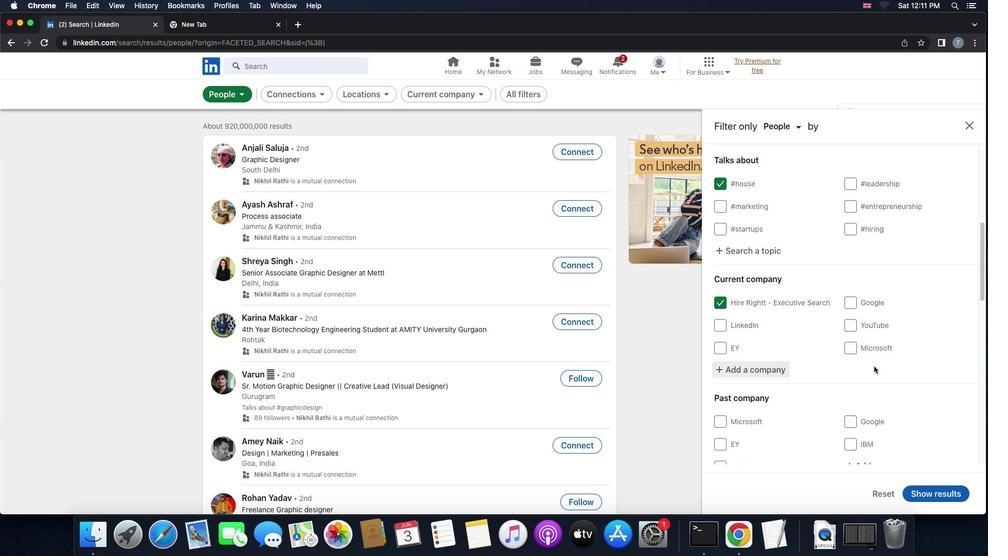 
Action: Mouse scrolled (874, 366) with delta (0, 0)
Screenshot: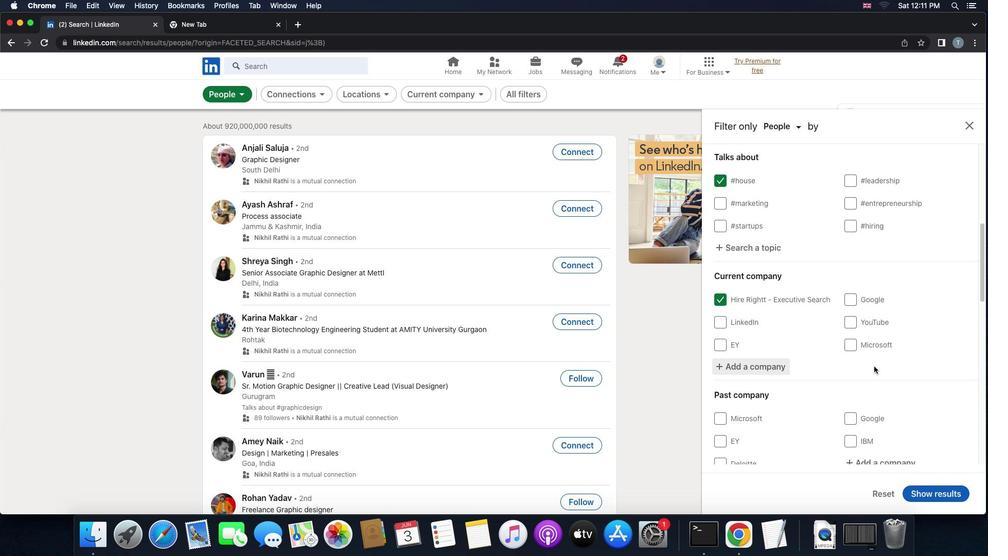 
Action: Mouse scrolled (874, 366) with delta (0, -1)
Screenshot: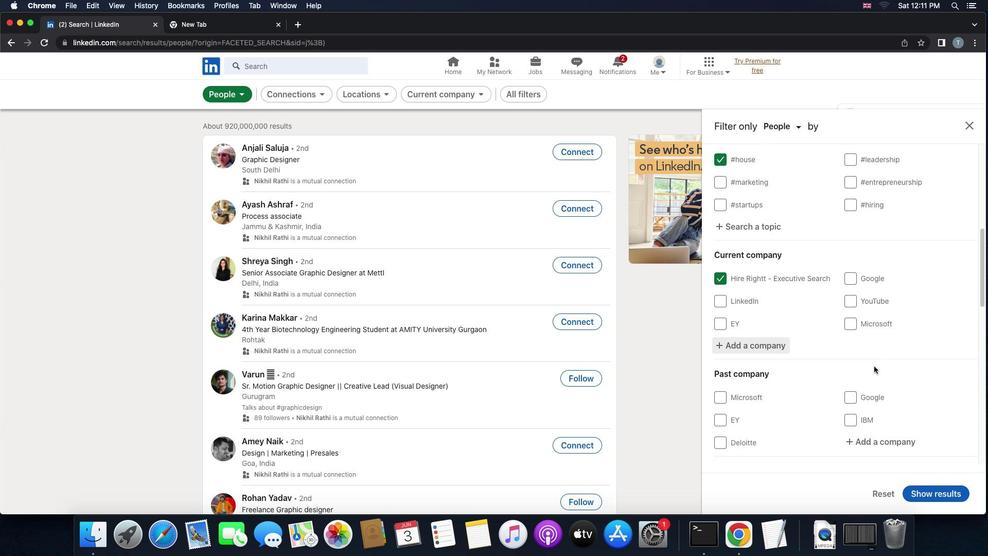
Action: Mouse scrolled (874, 366) with delta (0, -1)
Screenshot: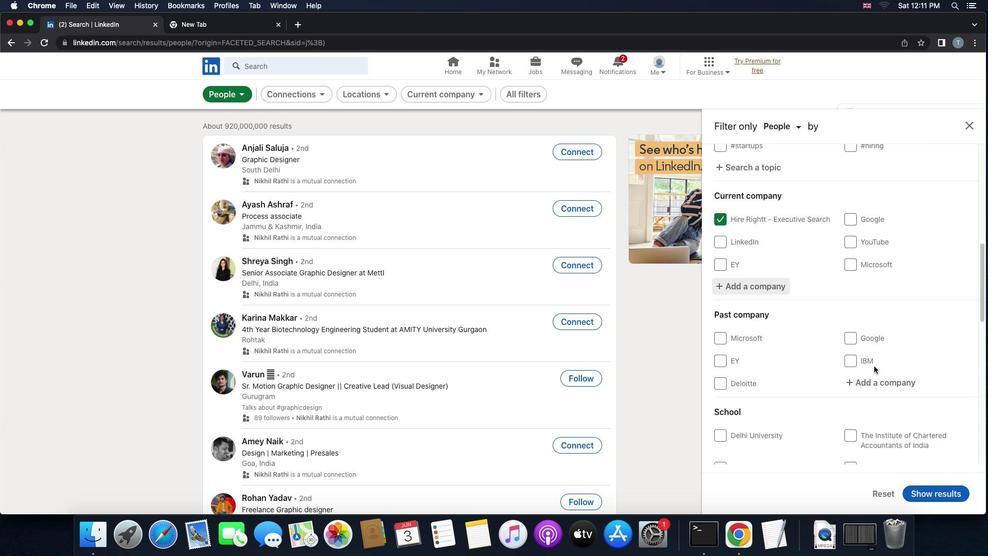
Action: Mouse scrolled (874, 366) with delta (0, 0)
Screenshot: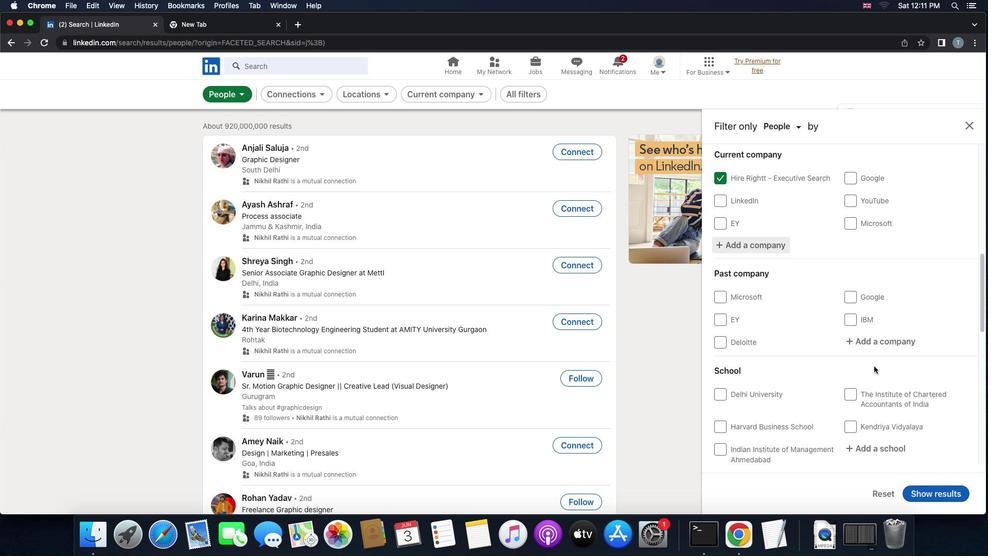 
Action: Mouse scrolled (874, 366) with delta (0, 0)
Screenshot: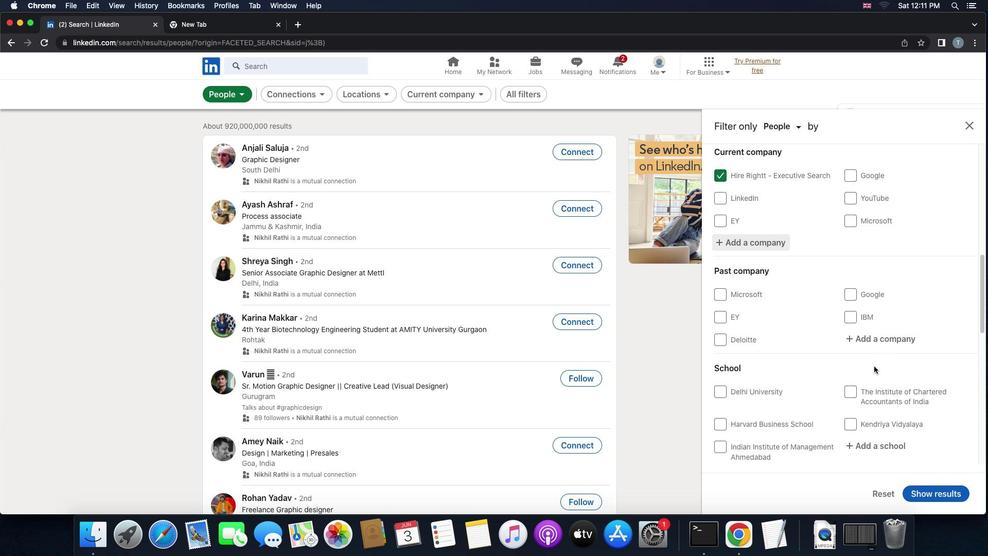 
Action: Mouse scrolled (874, 366) with delta (0, 0)
Screenshot: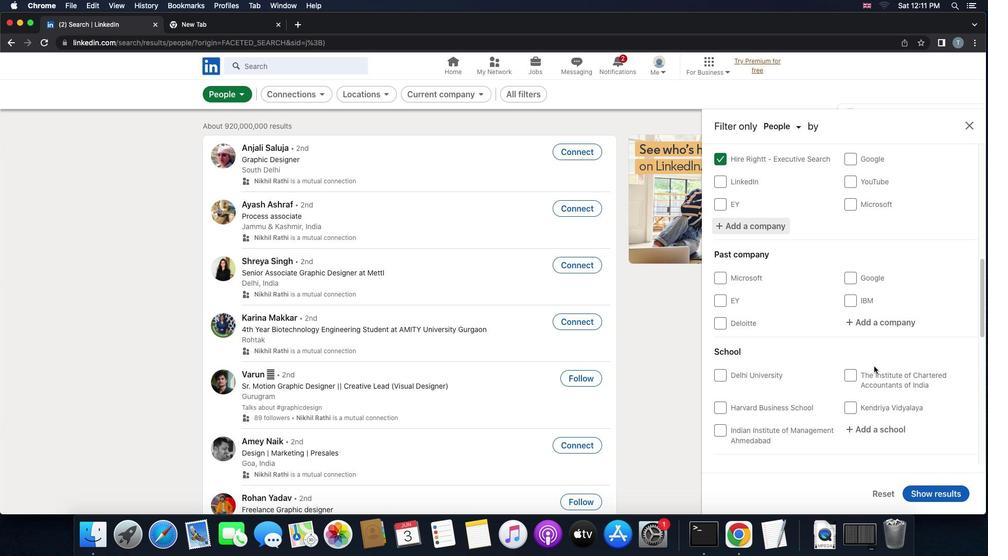 
Action: Mouse scrolled (874, 366) with delta (0, 0)
Screenshot: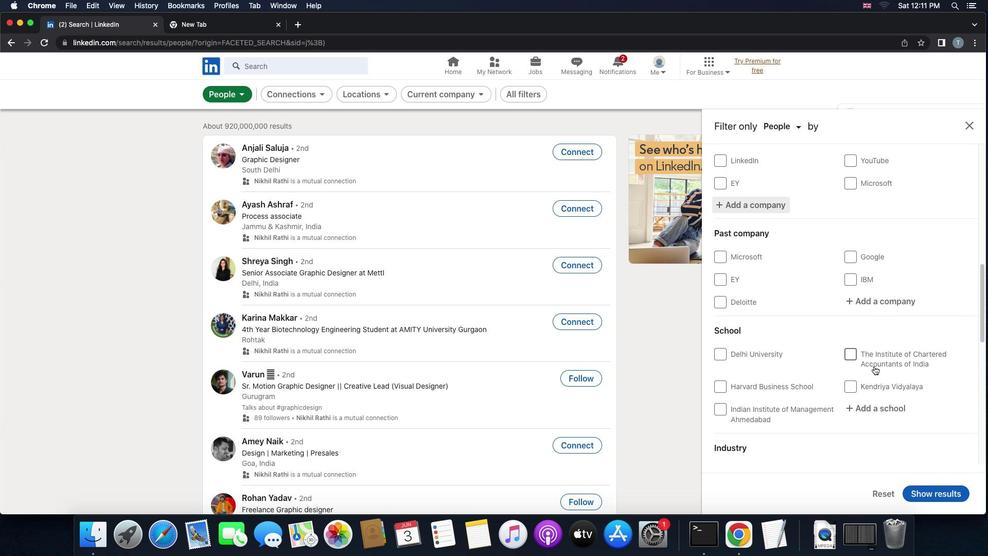 
Action: Mouse scrolled (874, 366) with delta (0, 0)
Screenshot: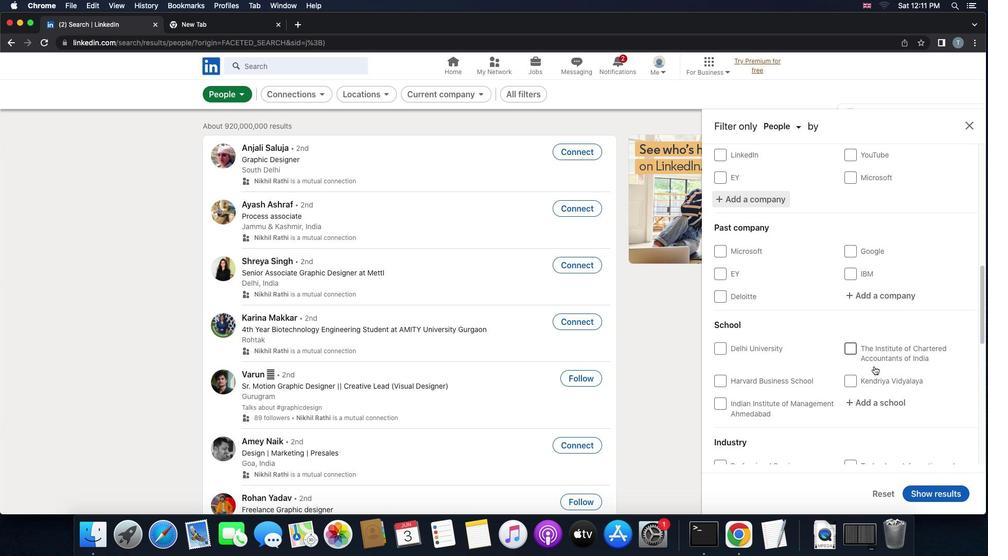 
Action: Mouse moved to (884, 389)
Screenshot: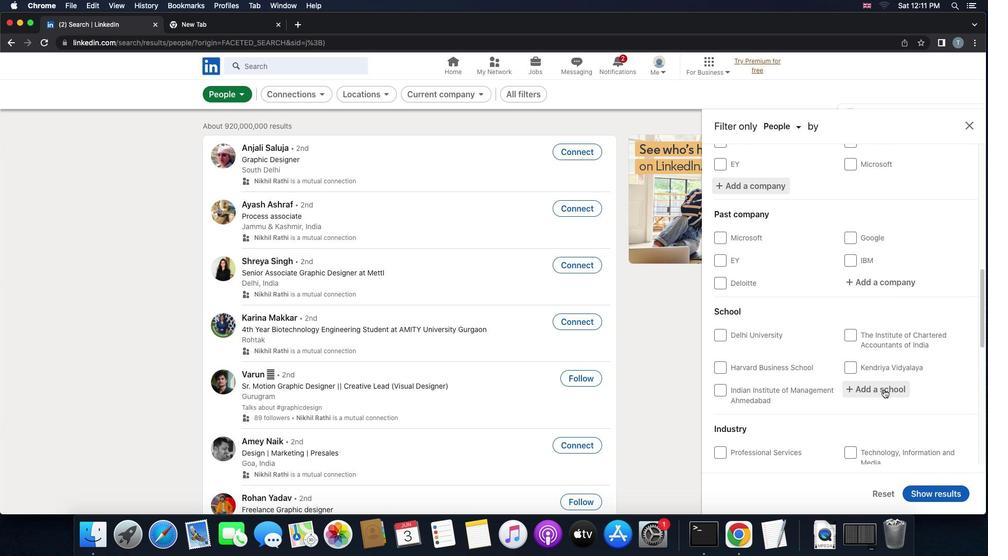 
Action: Mouse pressed left at (884, 389)
Screenshot: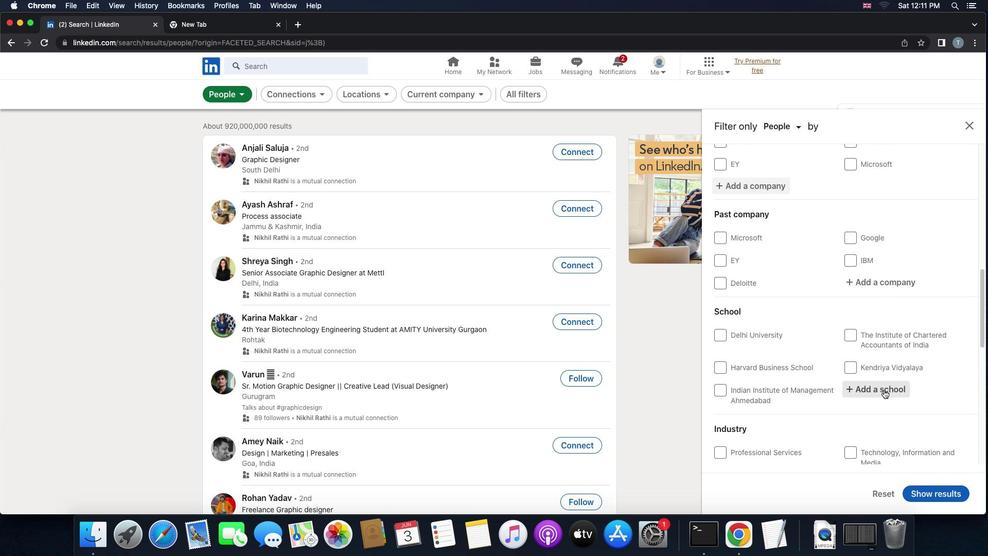 
Action: Mouse moved to (884, 389)
Screenshot: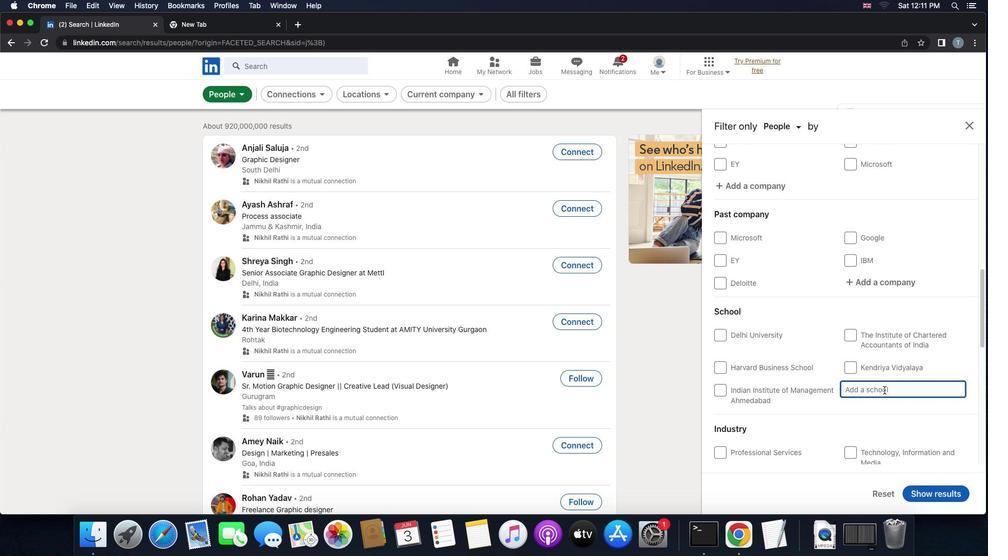
Action: Key pressed 'a''l''v''a'
Screenshot: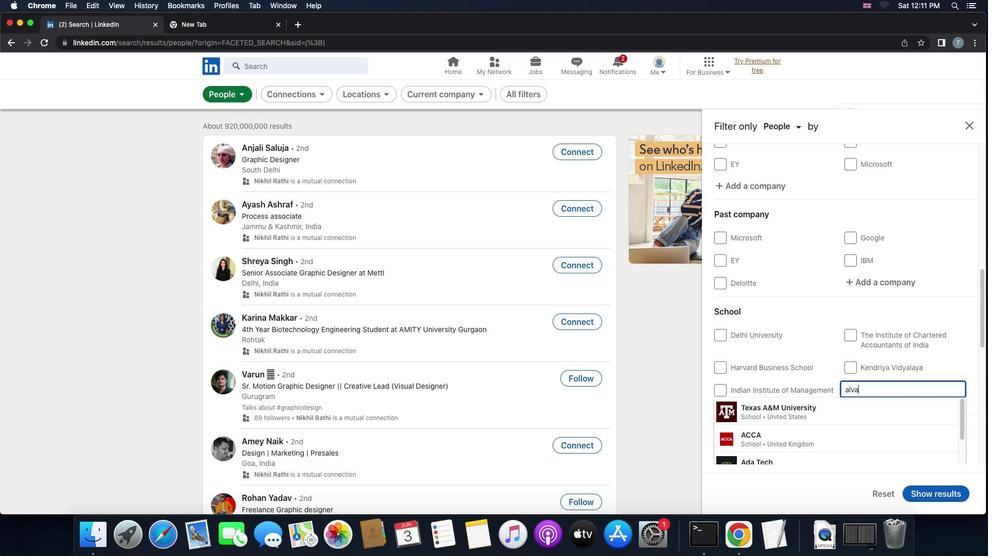 
Action: Mouse moved to (877, 416)
Screenshot: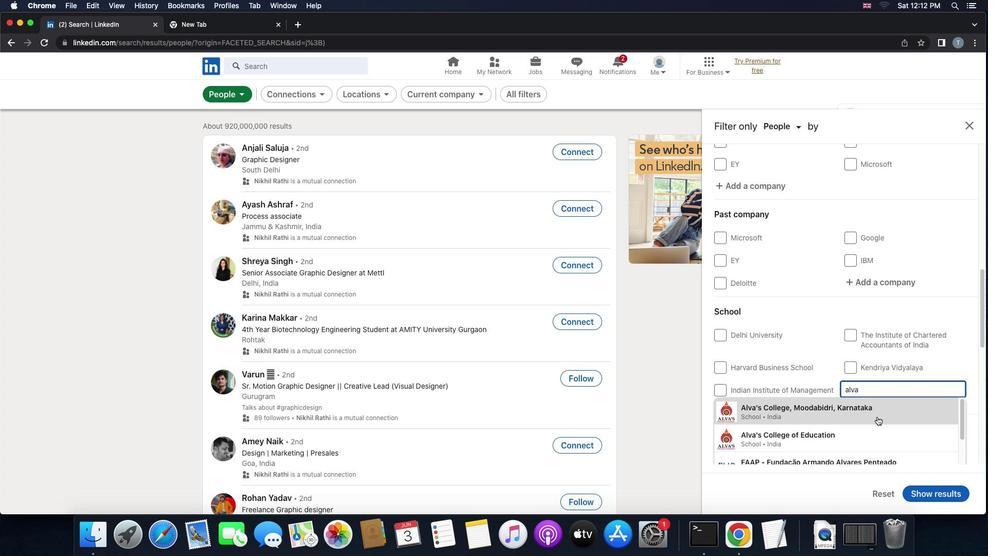
Action: Mouse pressed left at (877, 416)
Screenshot: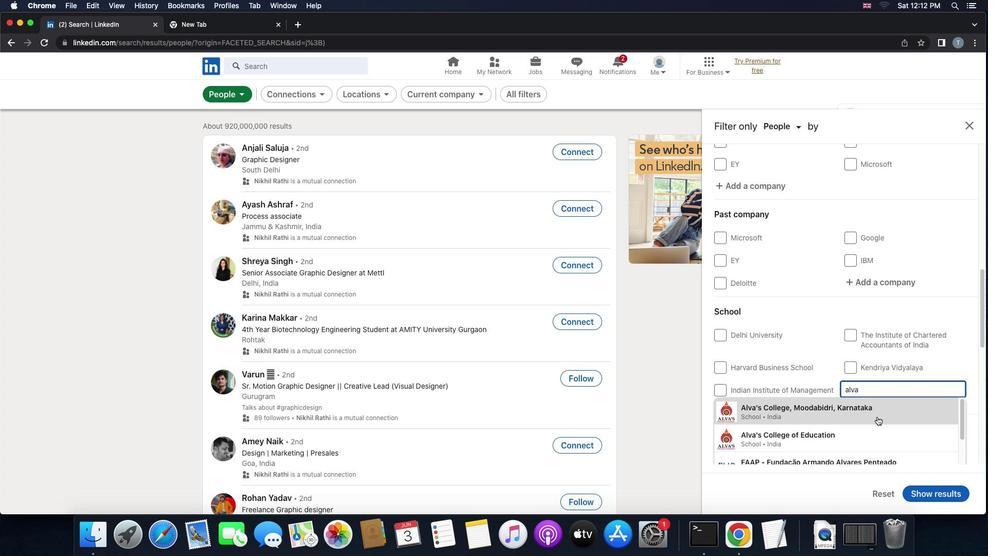 
Action: Mouse moved to (877, 409)
Screenshot: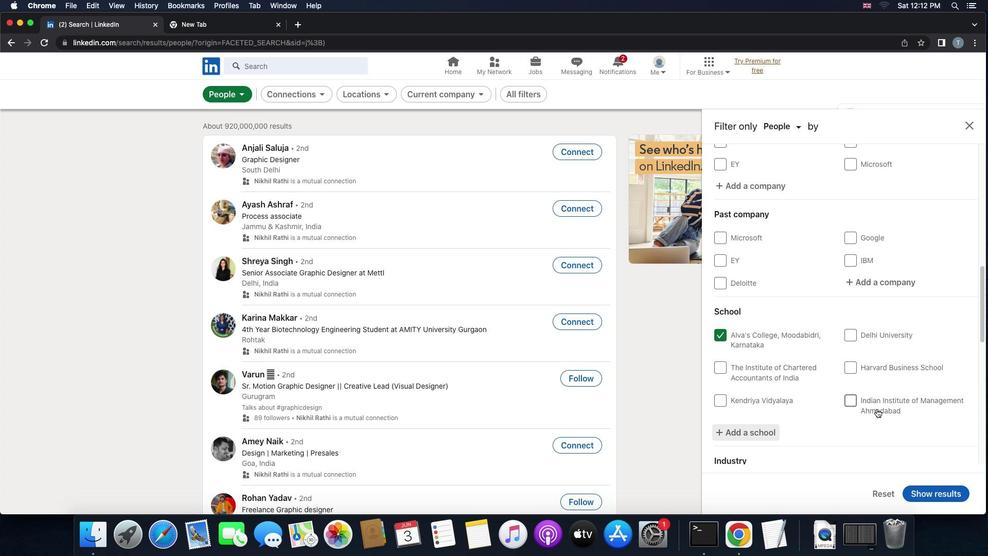 
Action: Mouse scrolled (877, 409) with delta (0, 0)
Screenshot: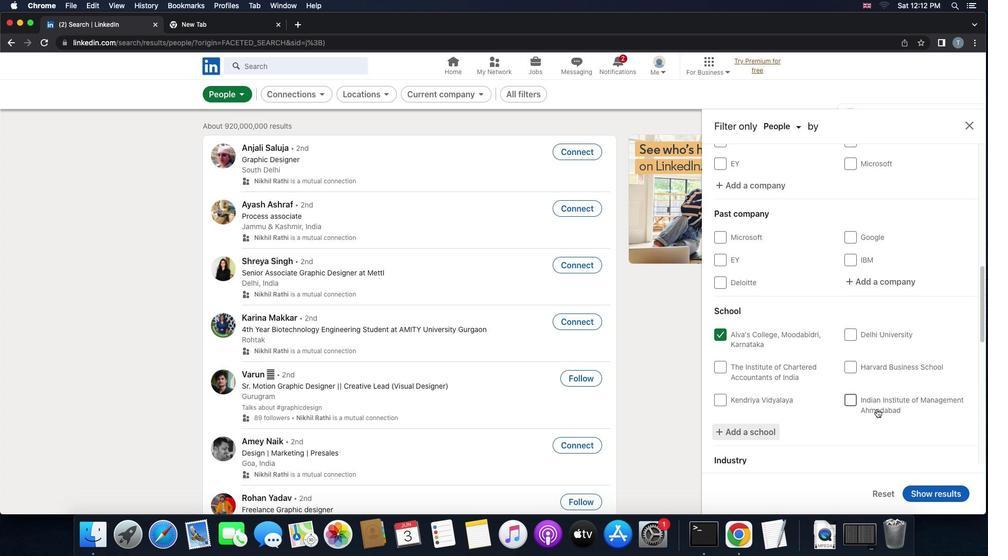 
Action: Mouse scrolled (877, 409) with delta (0, 0)
Screenshot: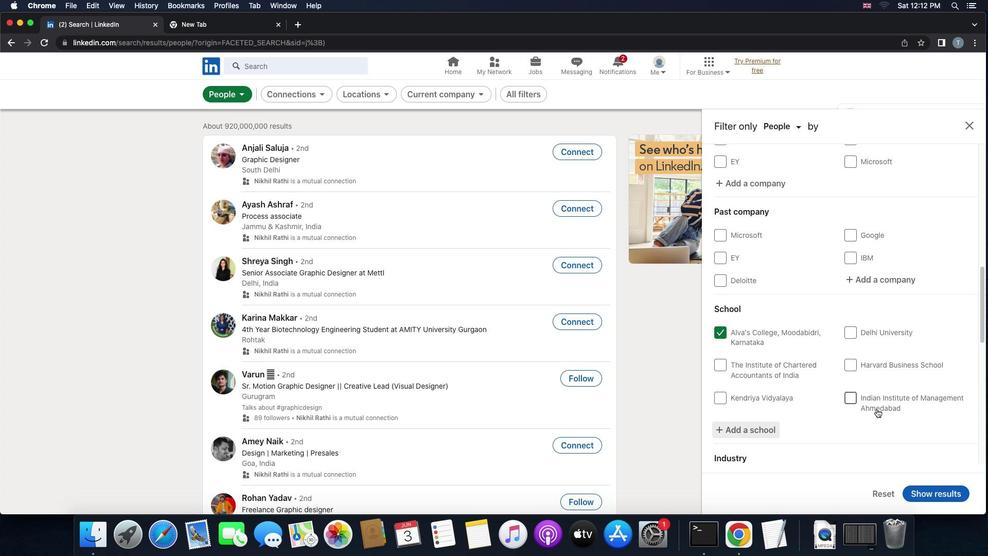 
Action: Mouse scrolled (877, 409) with delta (0, 0)
Screenshot: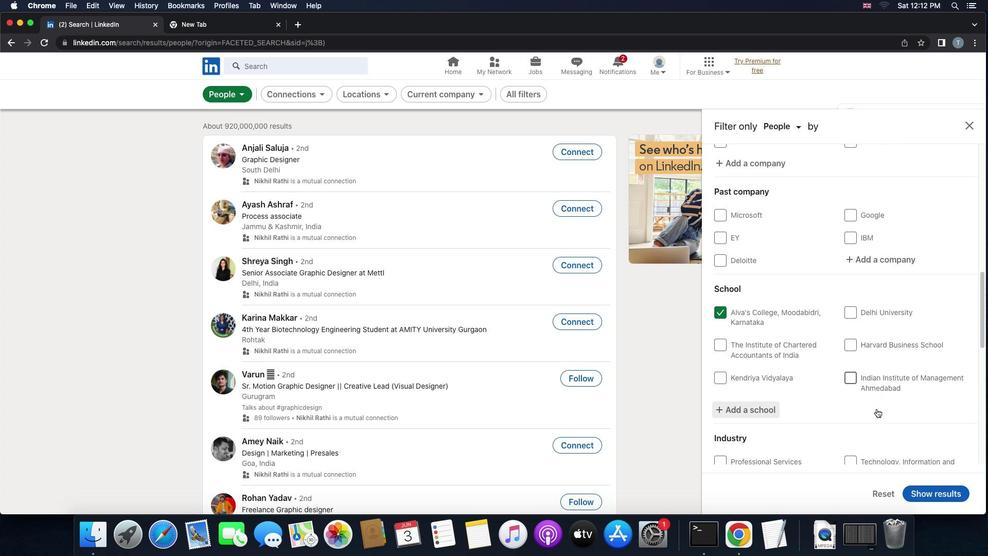
Action: Mouse scrolled (877, 409) with delta (0, 0)
Screenshot: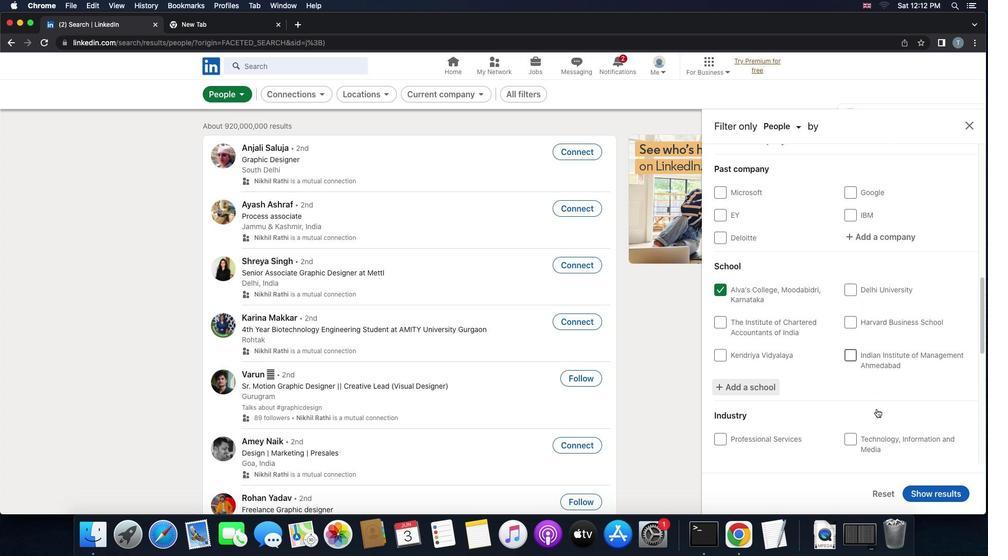 
Action: Mouse scrolled (877, 409) with delta (0, 0)
Screenshot: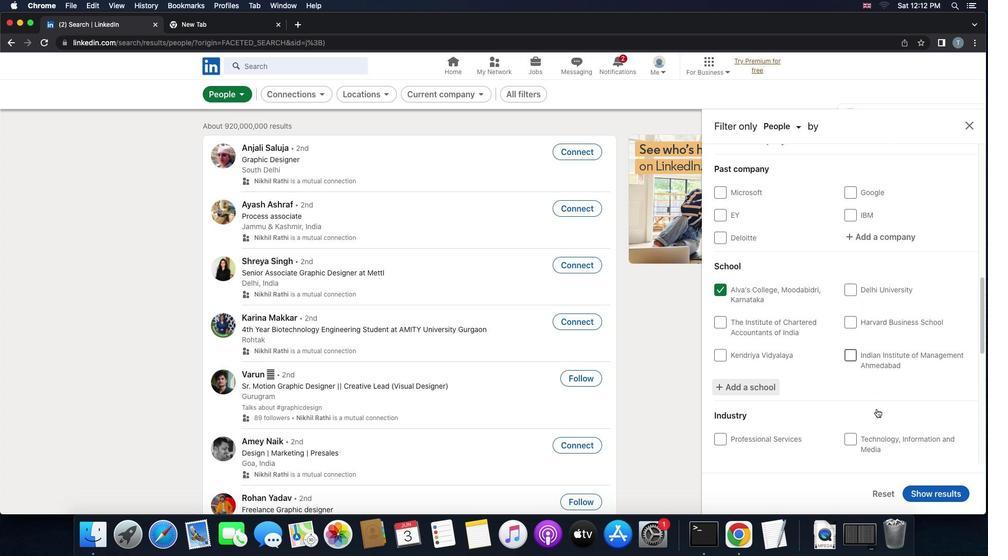 
Action: Mouse scrolled (877, 409) with delta (0, -1)
Screenshot: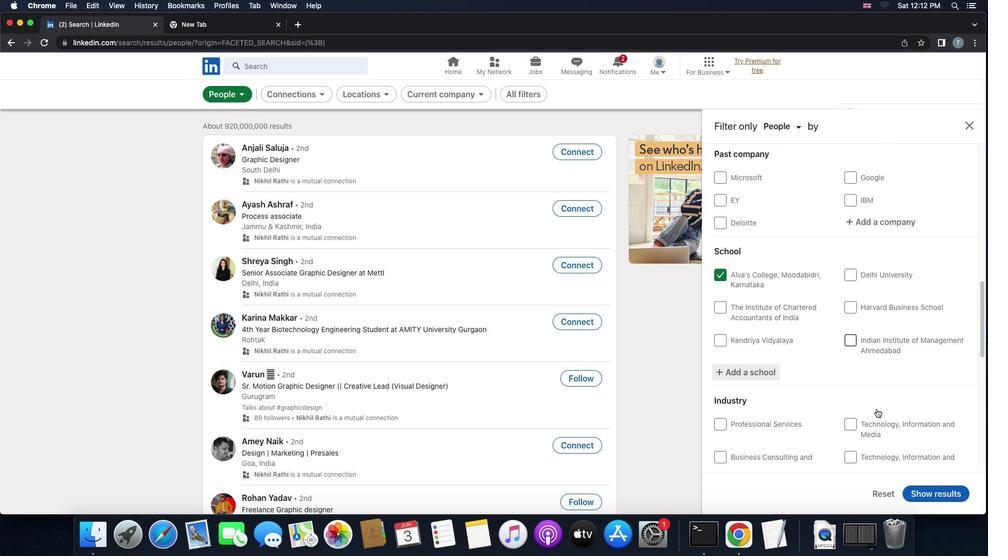
Action: Mouse moved to (876, 400)
Screenshot: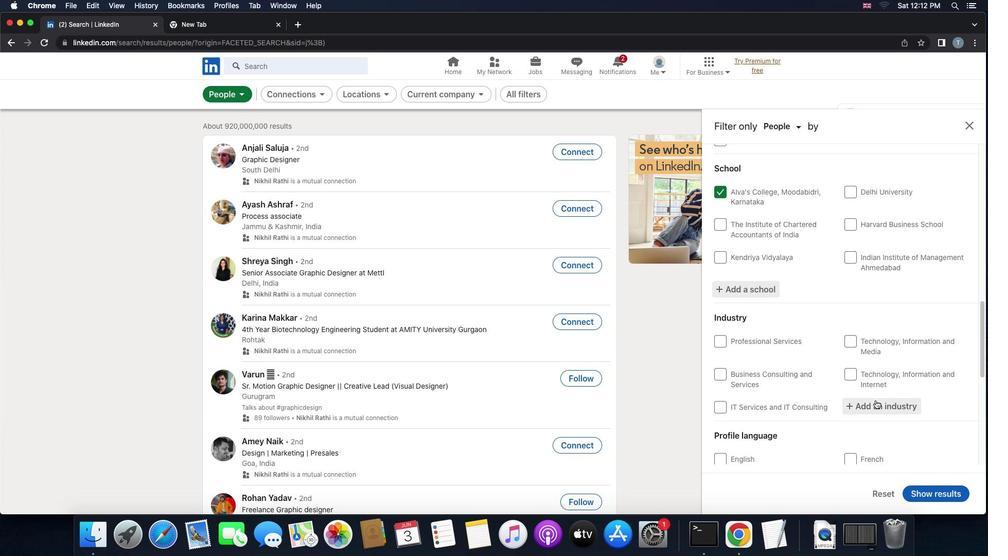 
Action: Mouse pressed left at (876, 400)
Screenshot: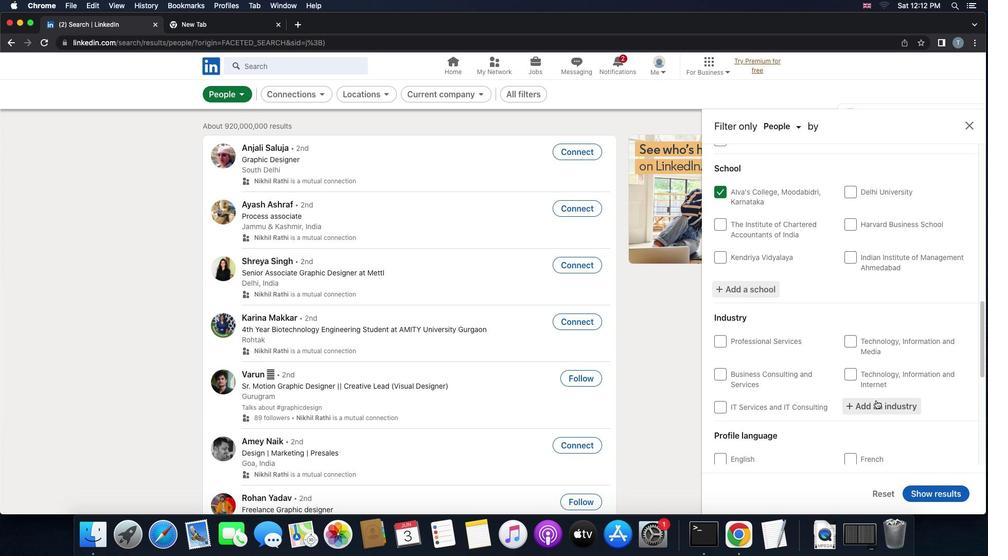 
Action: Mouse moved to (876, 400)
Screenshot: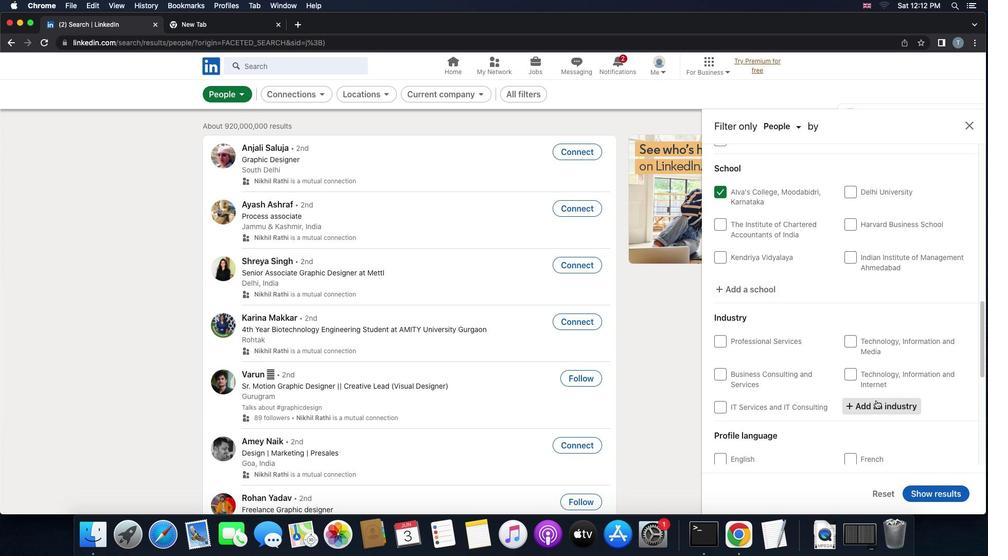 
Action: Key pressed 'e''d''u''c''a''t''i''o''n'
Screenshot: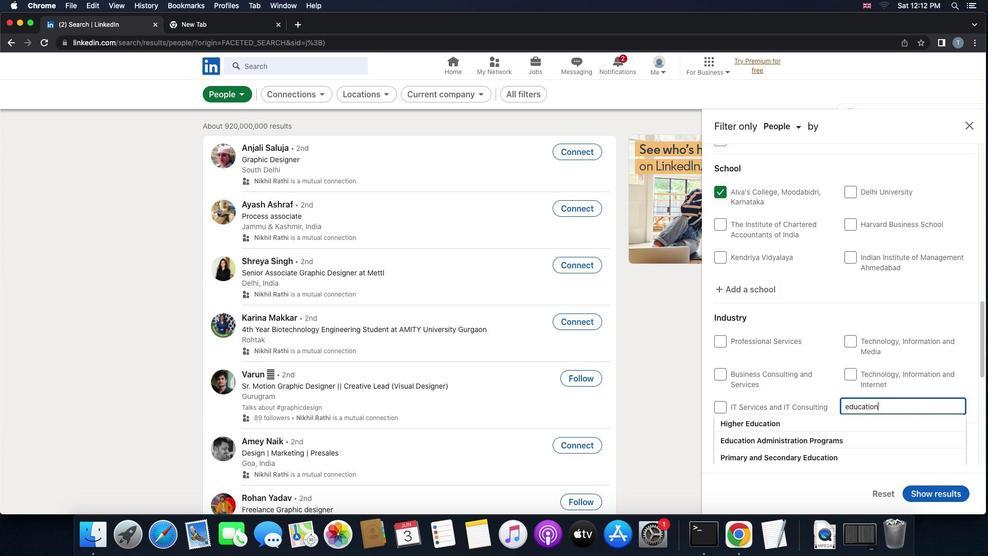 
Action: Mouse moved to (878, 422)
Screenshot: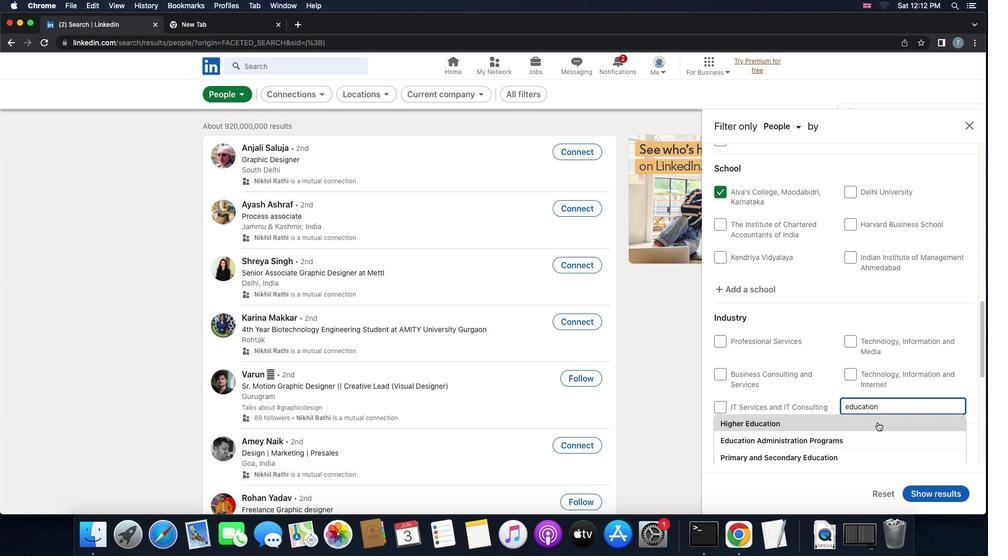 
Action: Mouse scrolled (878, 422) with delta (0, 0)
Screenshot: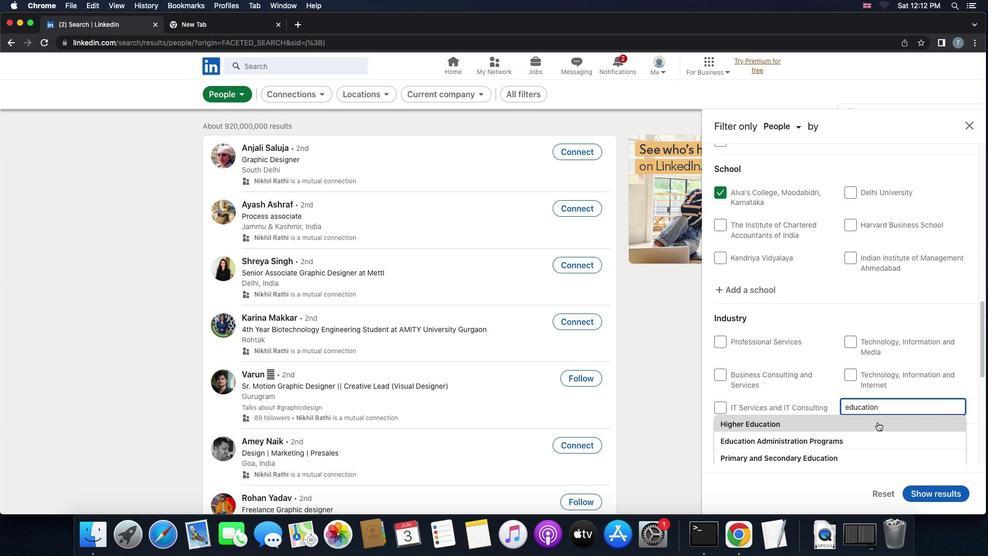 
Action: Mouse scrolled (878, 422) with delta (0, 0)
Screenshot: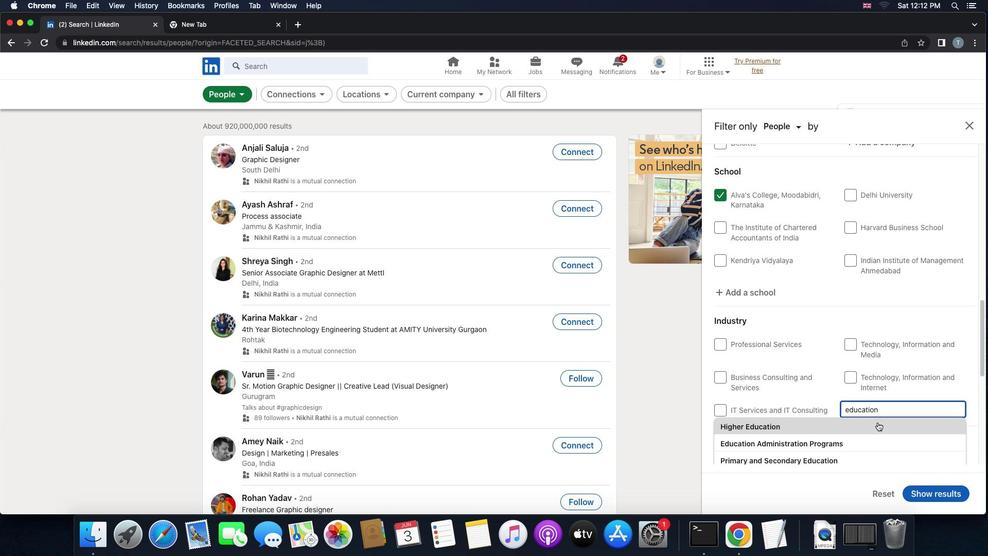 
Action: Mouse moved to (876, 430)
Screenshot: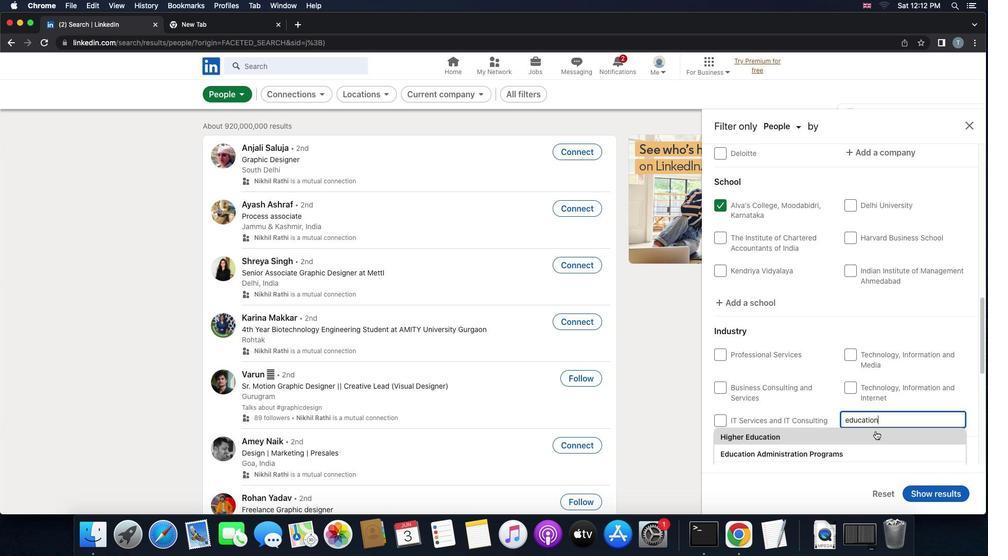 
Action: Mouse scrolled (876, 430) with delta (0, 0)
Screenshot: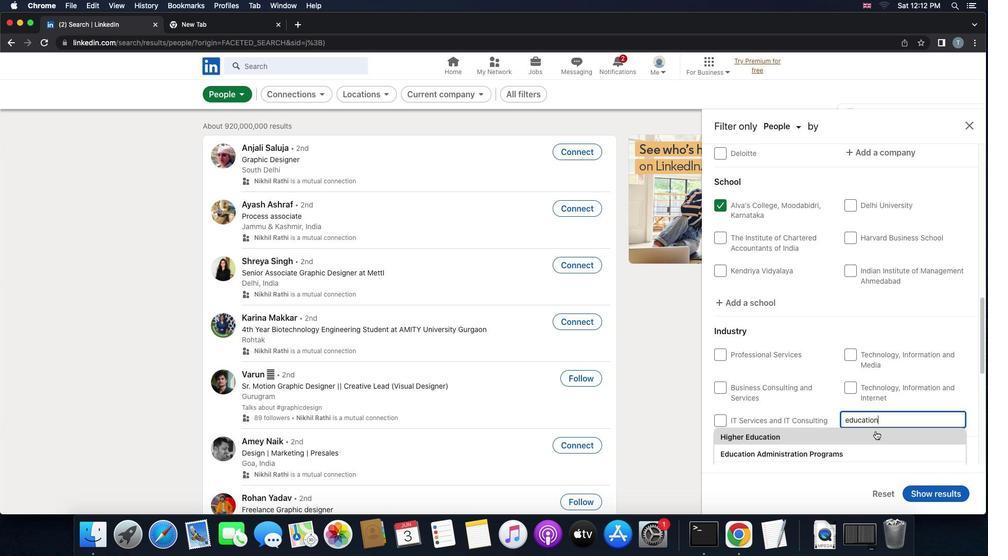 
Action: Mouse scrolled (876, 430) with delta (0, 0)
Screenshot: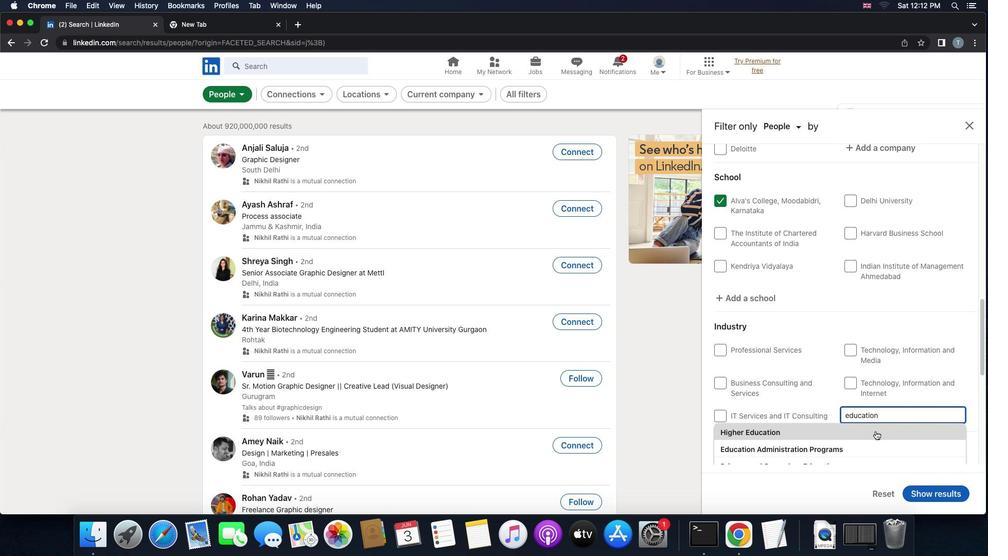 
Action: Mouse scrolled (876, 430) with delta (0, 0)
Screenshot: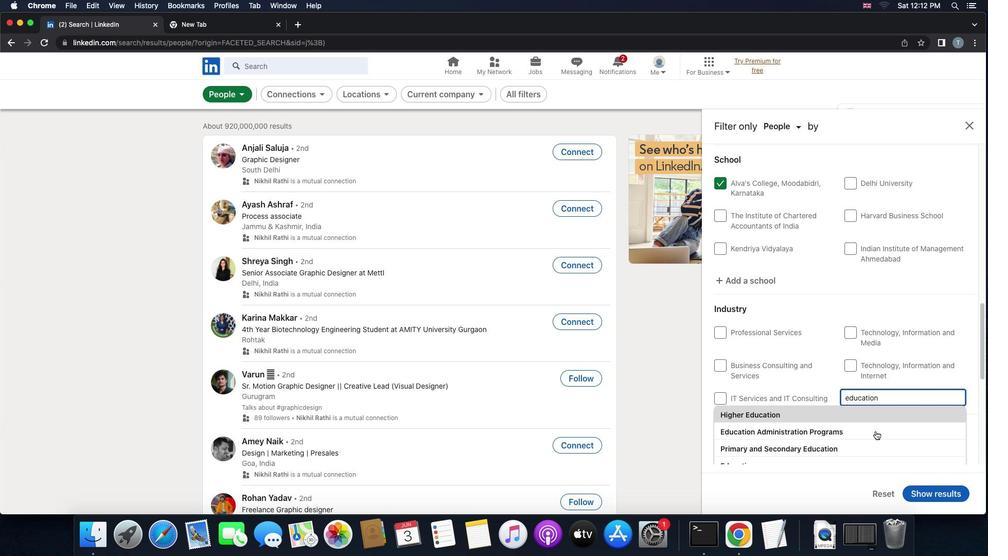 
Action: Mouse scrolled (876, 430) with delta (0, 0)
Screenshot: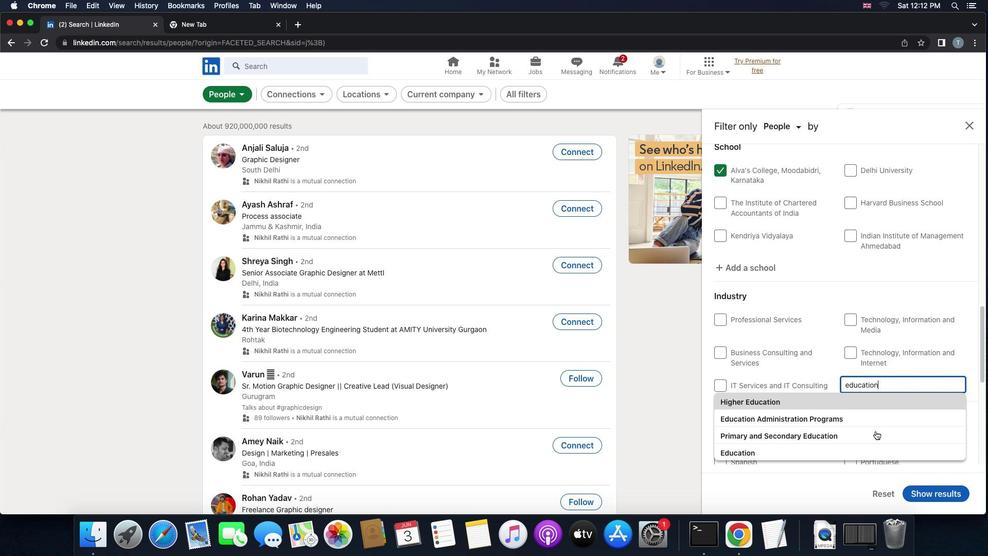 
Action: Mouse scrolled (876, 430) with delta (0, 0)
Screenshot: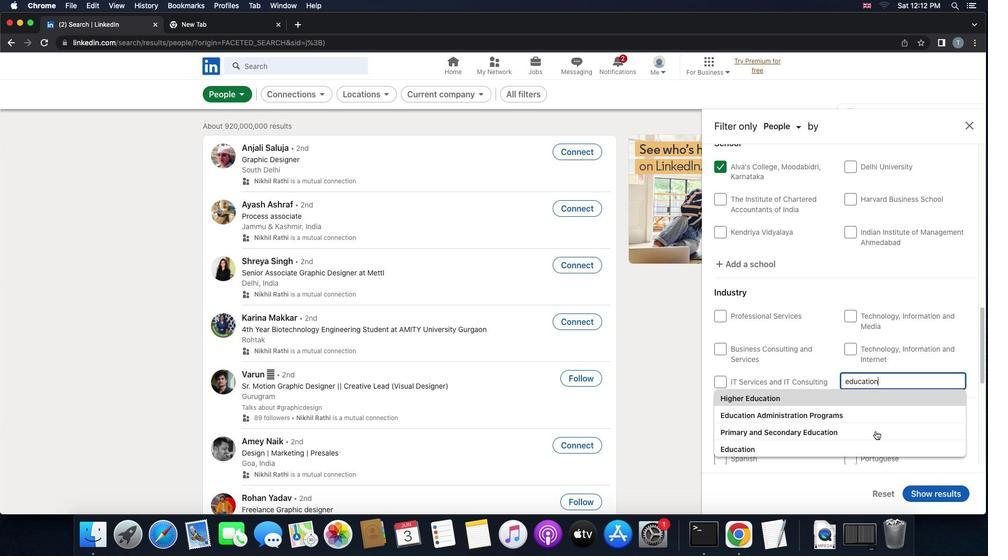 
Action: Mouse moved to (872, 432)
Screenshot: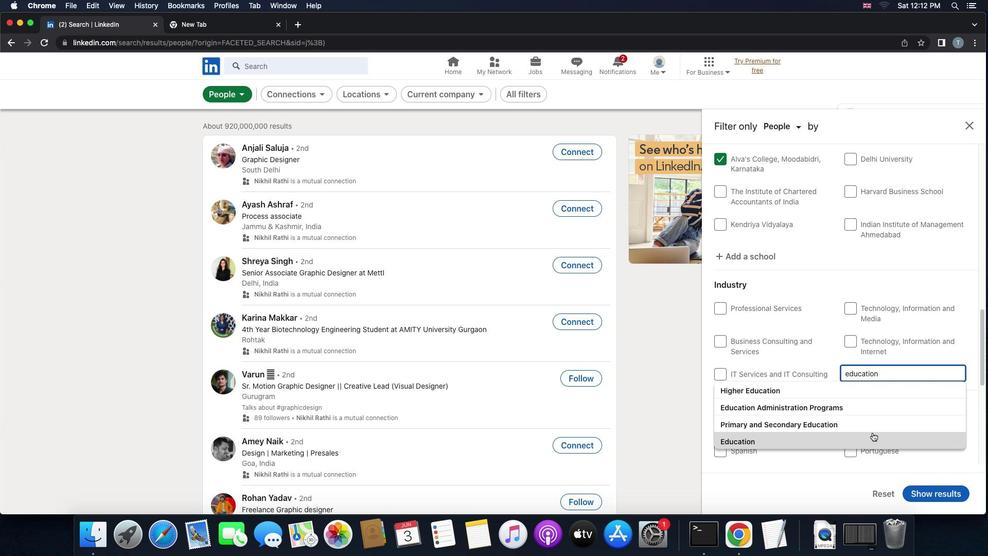 
Action: Mouse pressed left at (872, 432)
Screenshot: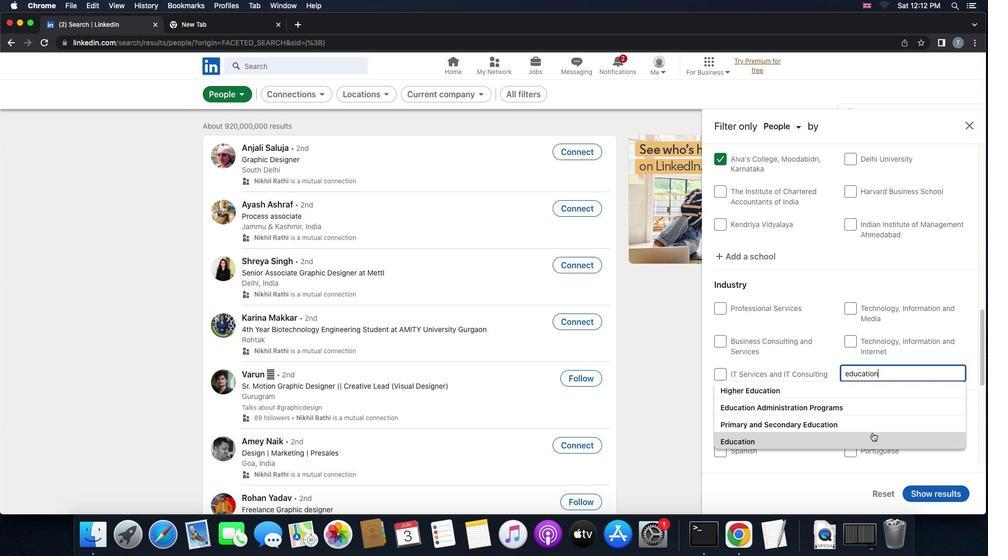 
Action: Mouse scrolled (872, 432) with delta (0, 0)
Screenshot: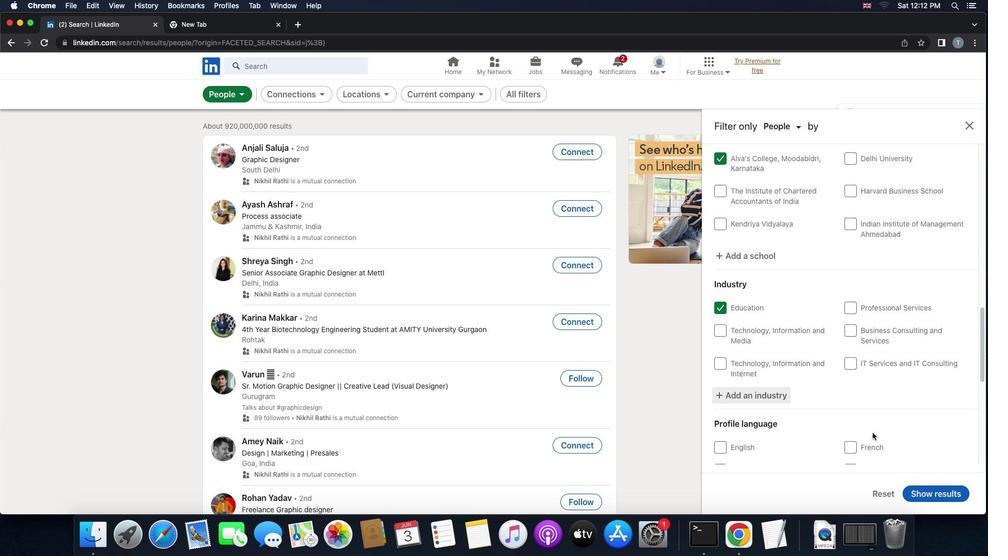 
Action: Mouse scrolled (872, 432) with delta (0, 0)
Screenshot: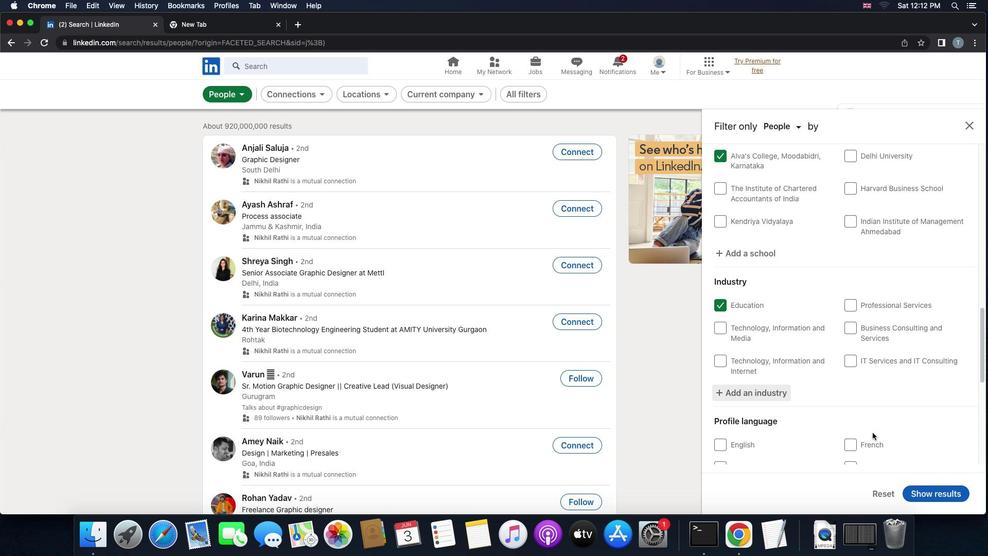 
Action: Mouse scrolled (872, 432) with delta (0, 0)
Screenshot: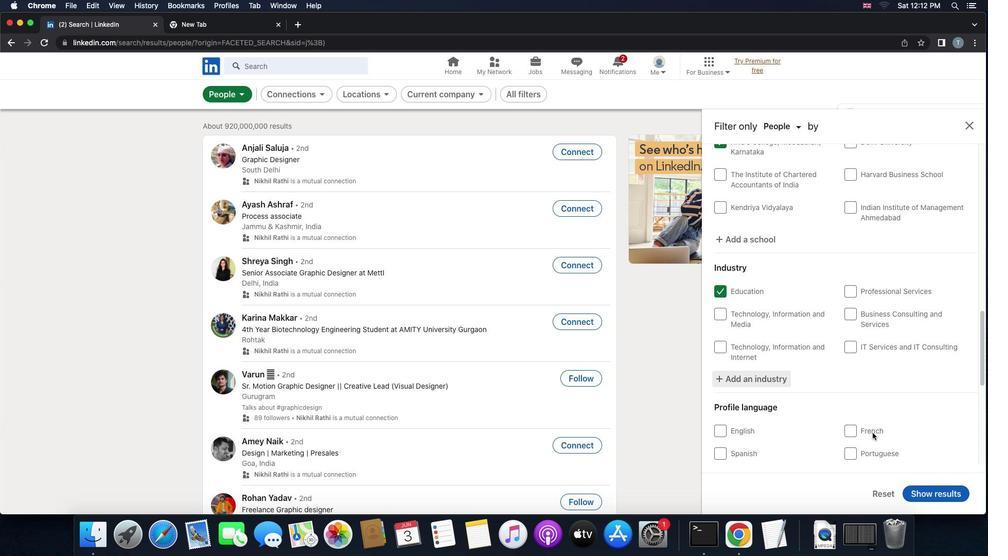 
Action: Mouse scrolled (872, 432) with delta (0, 0)
Screenshot: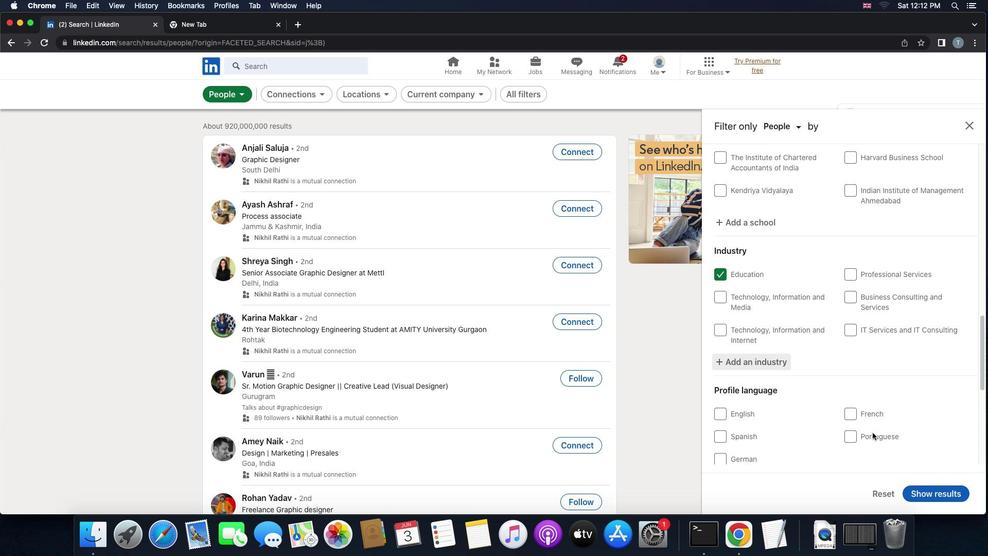 
Action: Mouse scrolled (872, 432) with delta (0, 0)
Screenshot: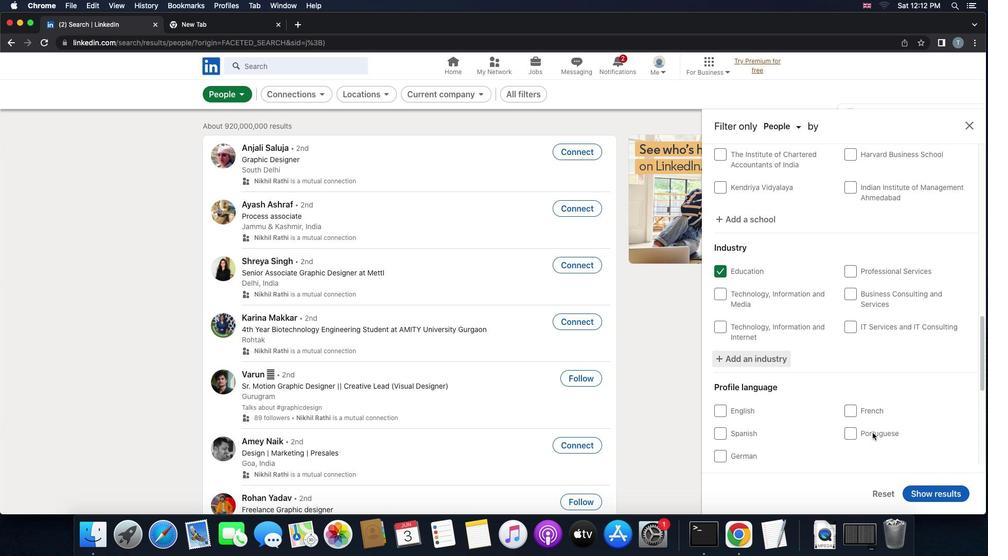 
Action: Mouse scrolled (872, 432) with delta (0, 0)
Screenshot: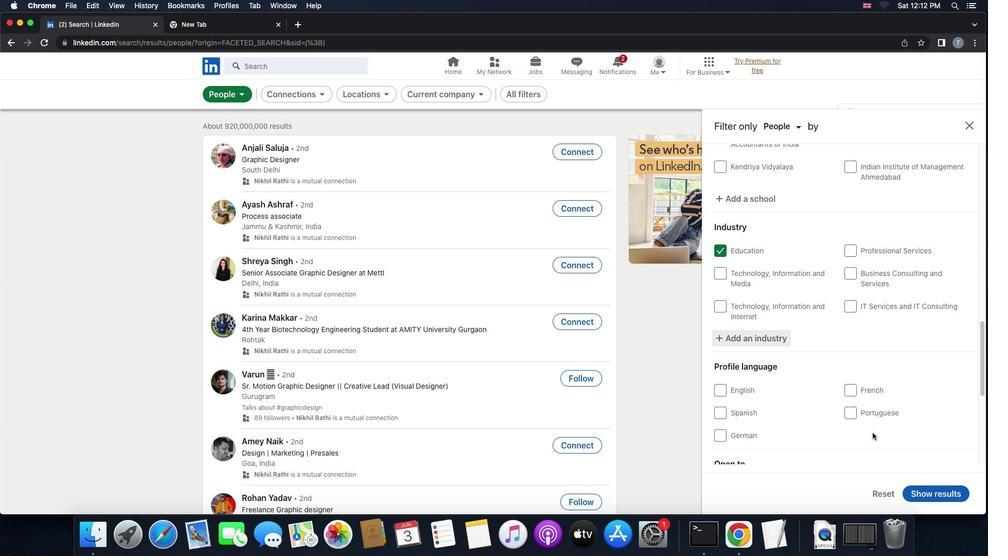 
Action: Mouse scrolled (872, 432) with delta (0, 0)
Screenshot: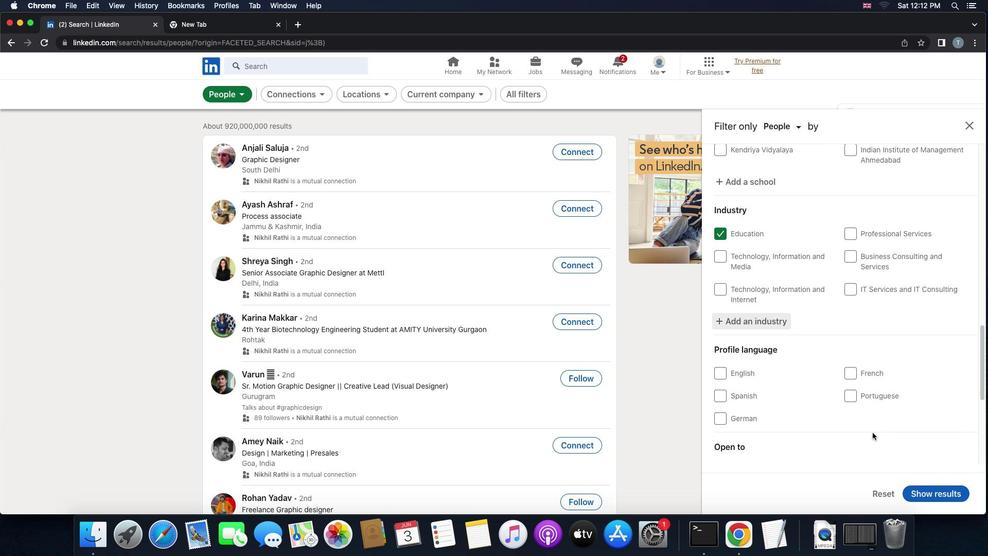 
Action: Mouse scrolled (872, 432) with delta (0, 0)
Screenshot: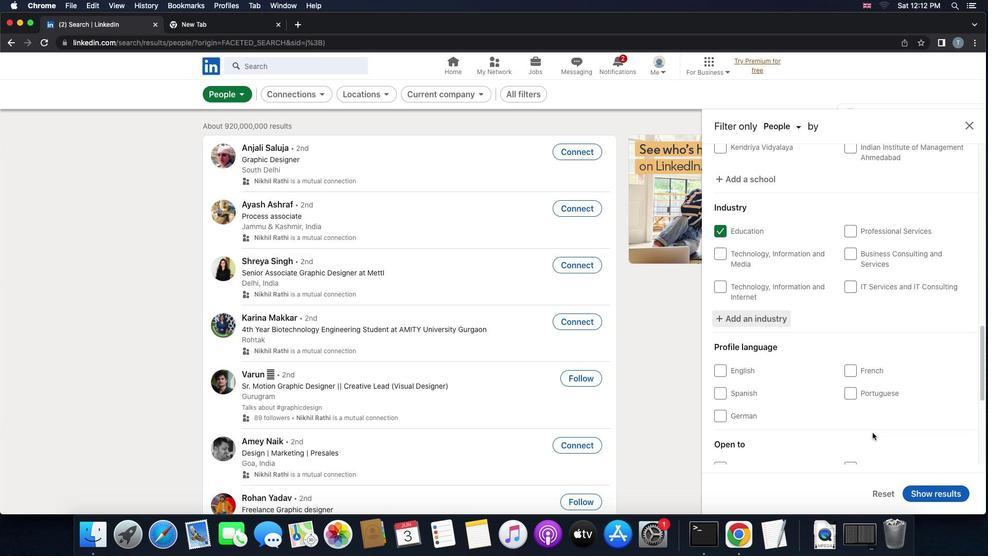 
Action: Mouse scrolled (872, 432) with delta (0, 0)
Screenshot: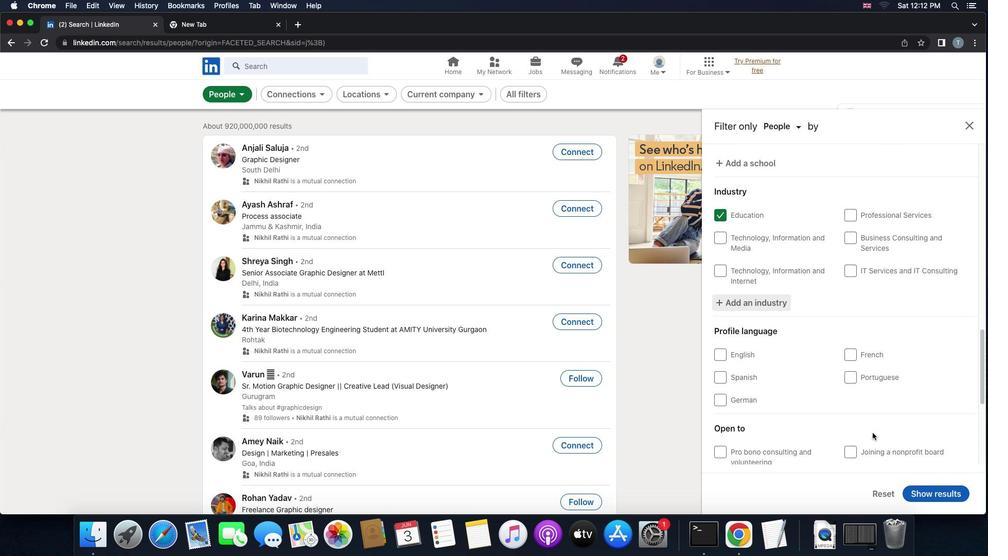 
Action: Mouse moved to (860, 390)
Screenshot: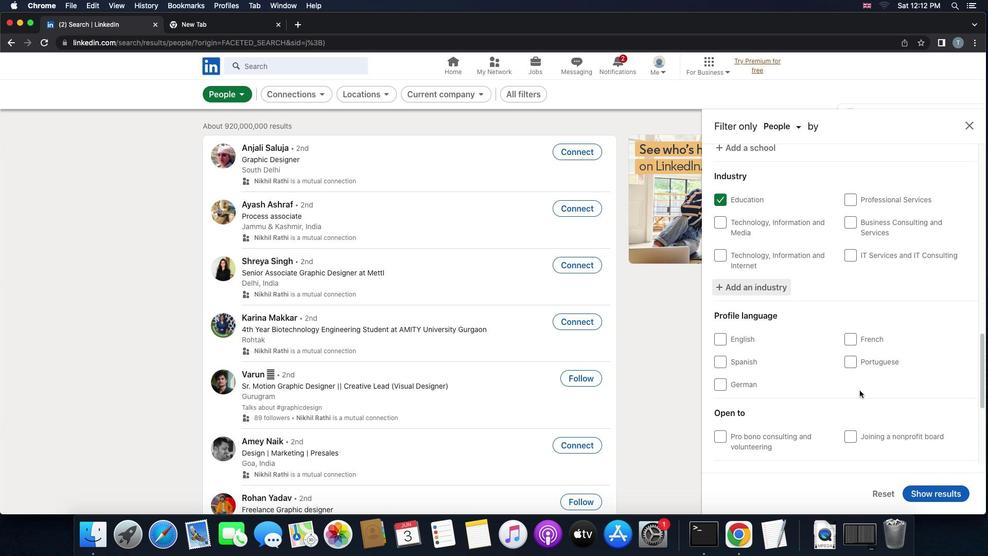 
Action: Mouse scrolled (860, 390) with delta (0, 0)
Screenshot: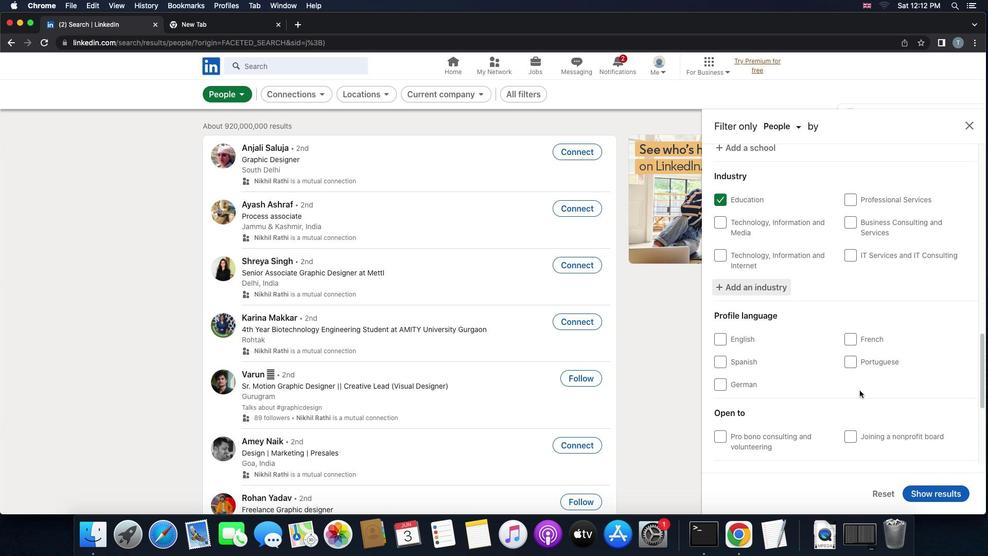 
Action: Mouse scrolled (860, 390) with delta (0, 0)
Screenshot: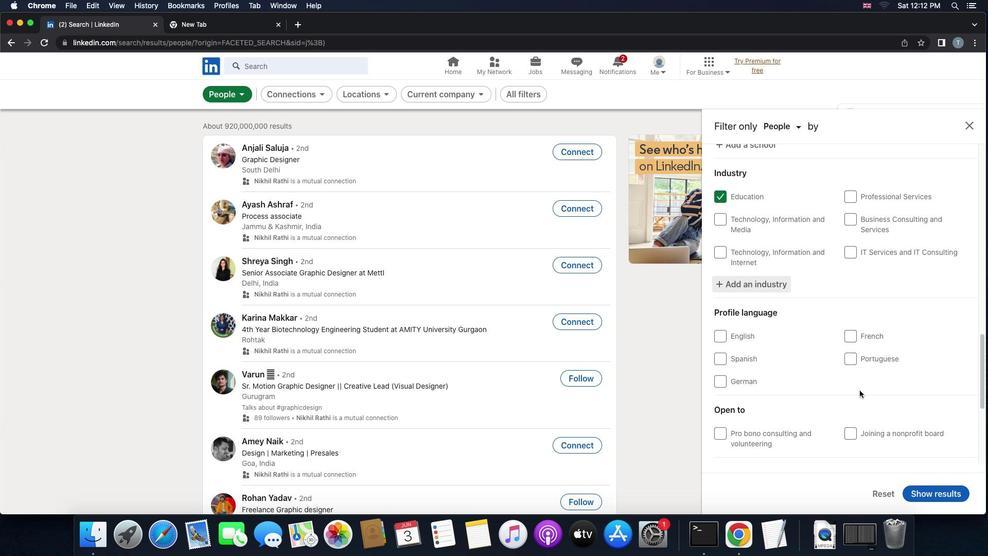 
Action: Mouse moved to (849, 357)
Screenshot: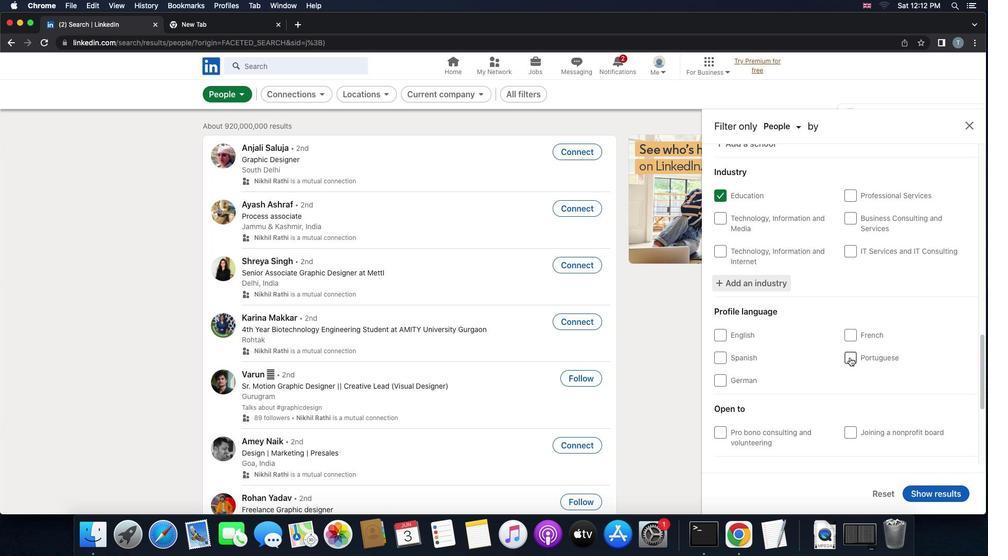 
Action: Mouse pressed left at (849, 357)
Screenshot: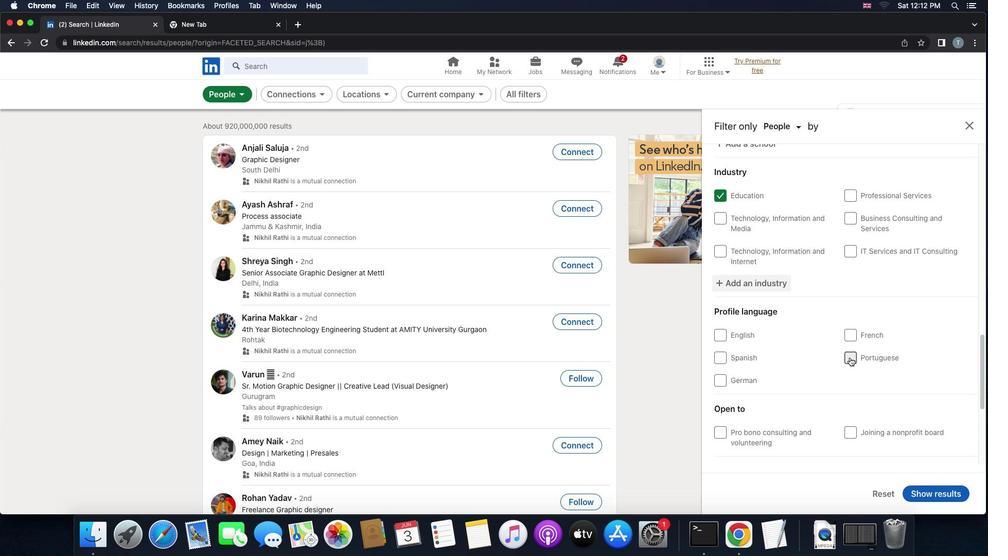 
Action: Mouse moved to (851, 376)
Screenshot: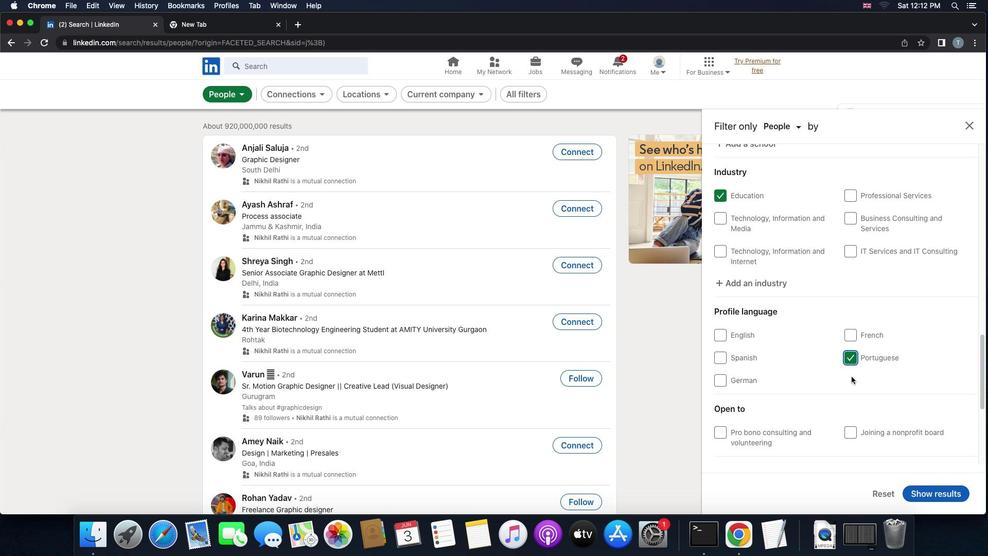 
Action: Mouse scrolled (851, 376) with delta (0, 0)
Screenshot: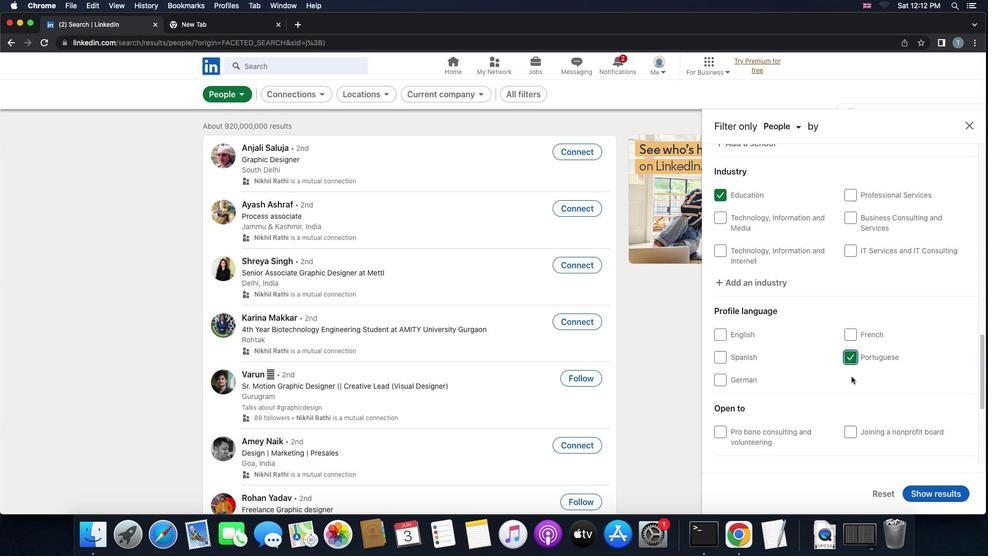 
Action: Mouse scrolled (851, 376) with delta (0, 0)
Screenshot: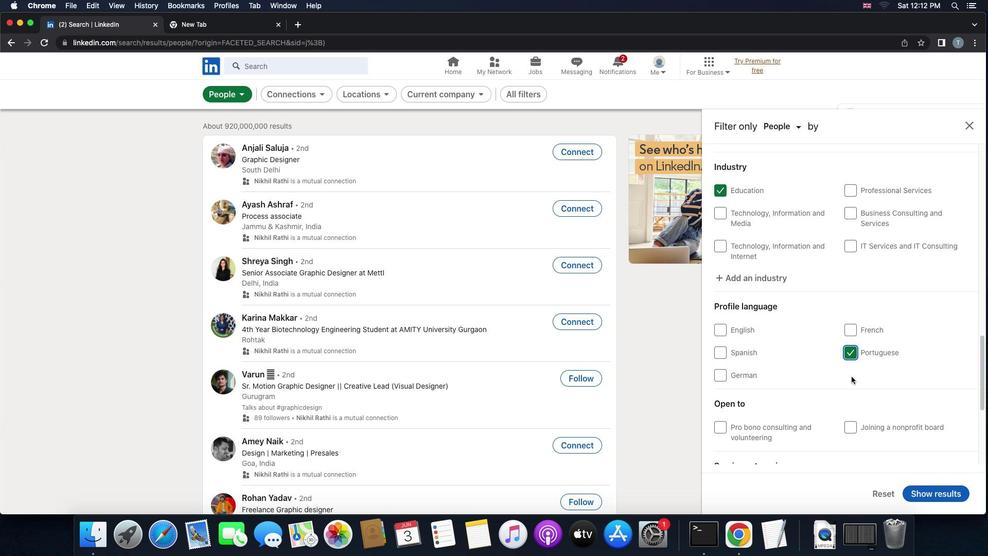 
Action: Mouse scrolled (851, 376) with delta (0, -1)
Screenshot: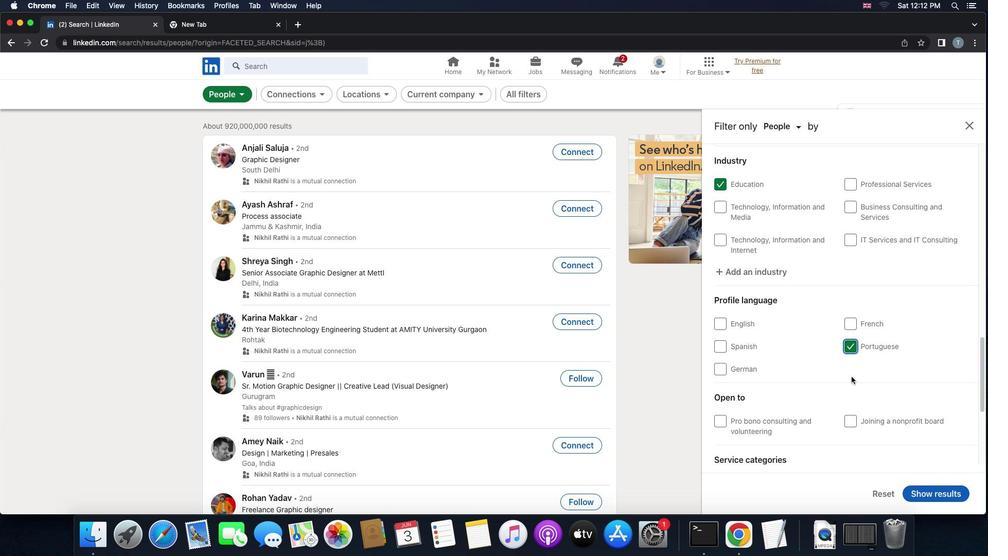 
Action: Mouse moved to (851, 380)
Screenshot: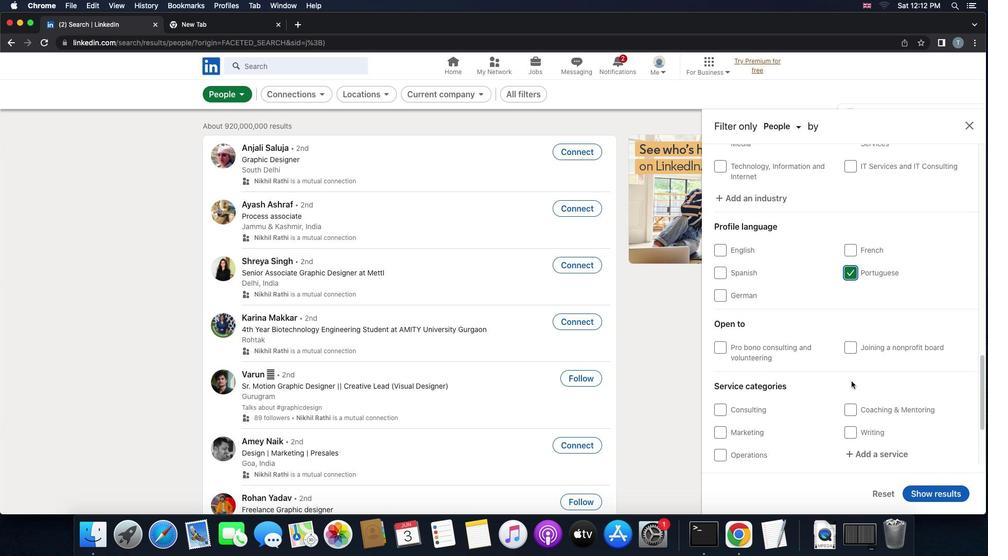 
Action: Mouse scrolled (851, 380) with delta (0, 0)
Screenshot: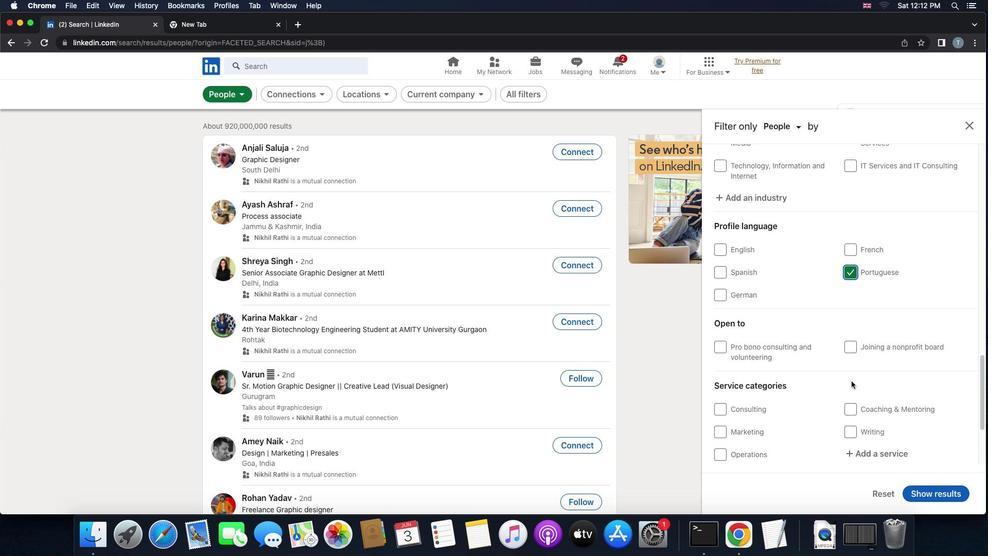 
Action: Mouse scrolled (851, 380) with delta (0, 0)
Screenshot: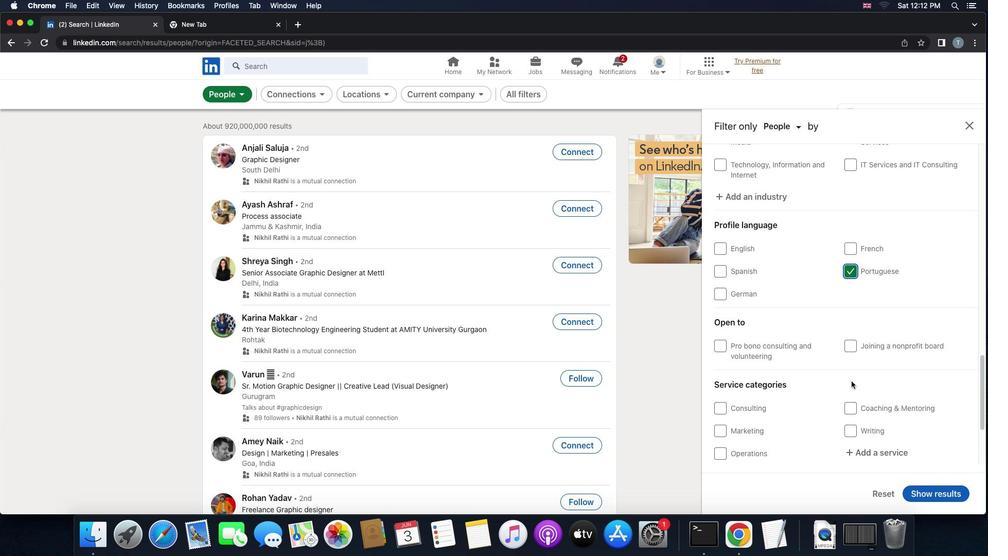 
Action: Mouse scrolled (851, 380) with delta (0, -1)
Screenshot: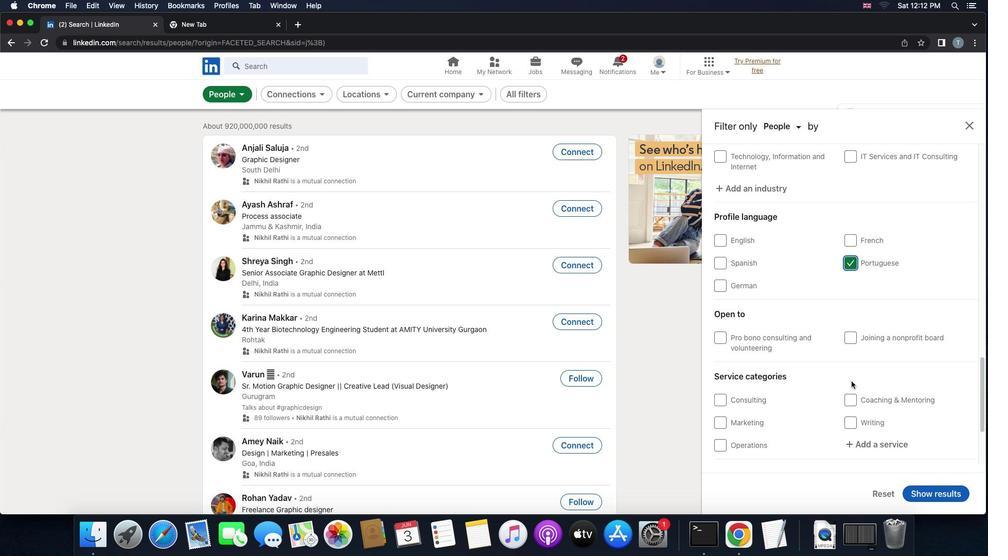 
Action: Mouse moved to (859, 392)
Screenshot: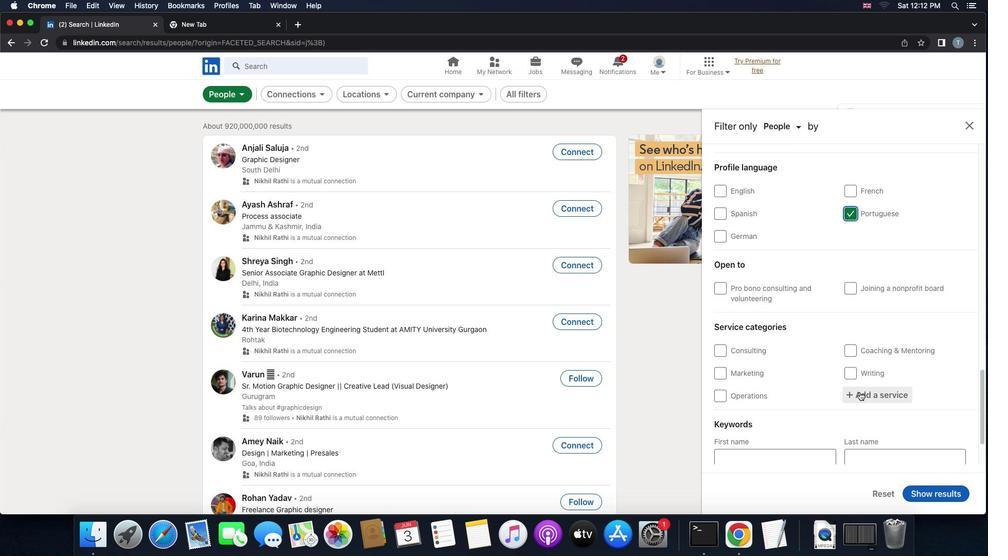 
Action: Mouse pressed left at (859, 392)
Screenshot: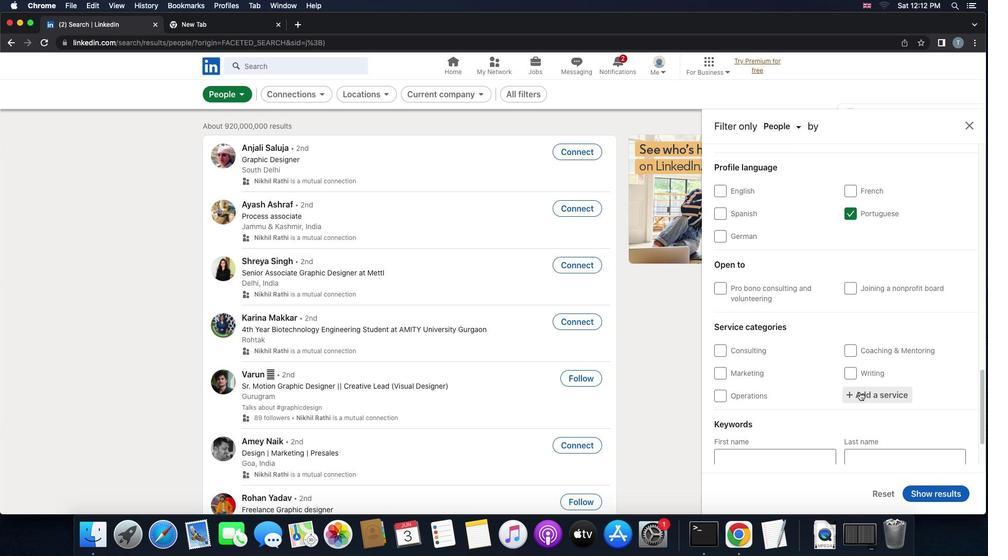 
Action: Mouse moved to (861, 392)
Screenshot: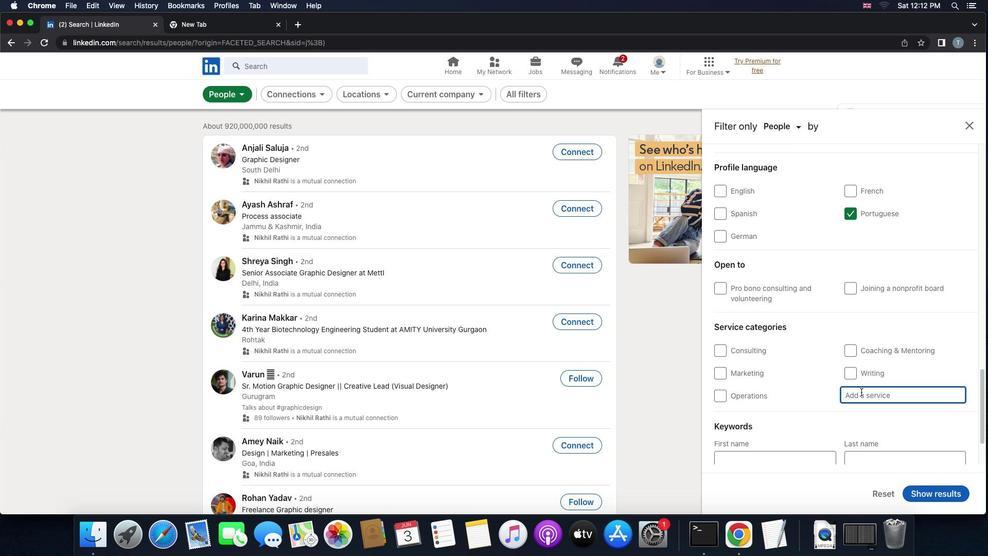 
Action: Key pressed 't''r''a''n''s''l''a'
Screenshot: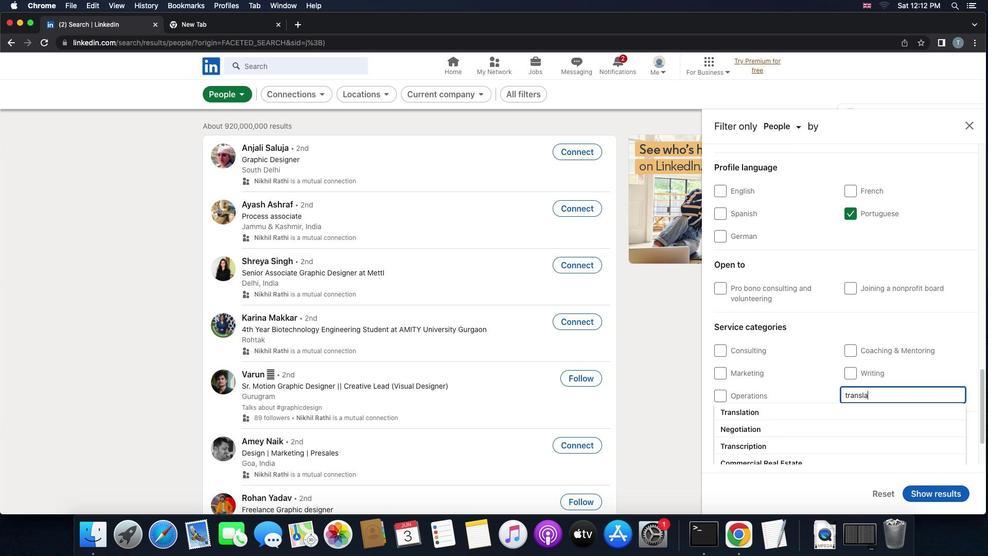 
Action: Mouse moved to (834, 410)
Screenshot: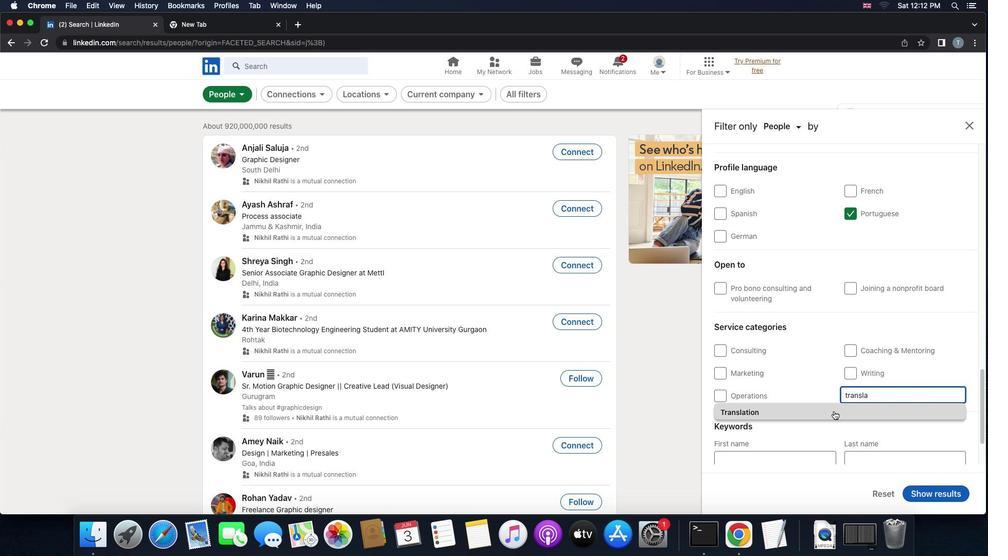 
Action: Mouse pressed left at (834, 410)
Screenshot: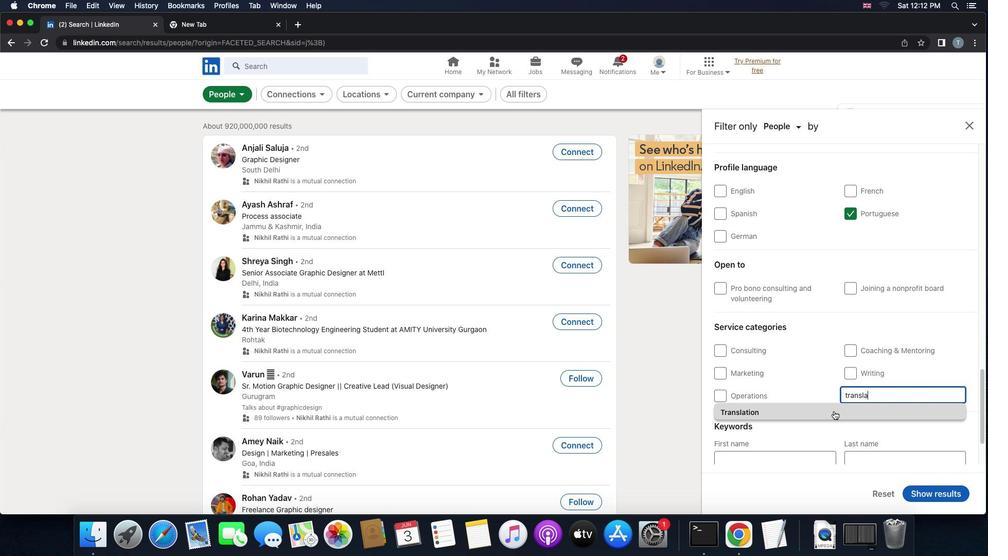 
Action: Mouse scrolled (834, 410) with delta (0, 0)
Screenshot: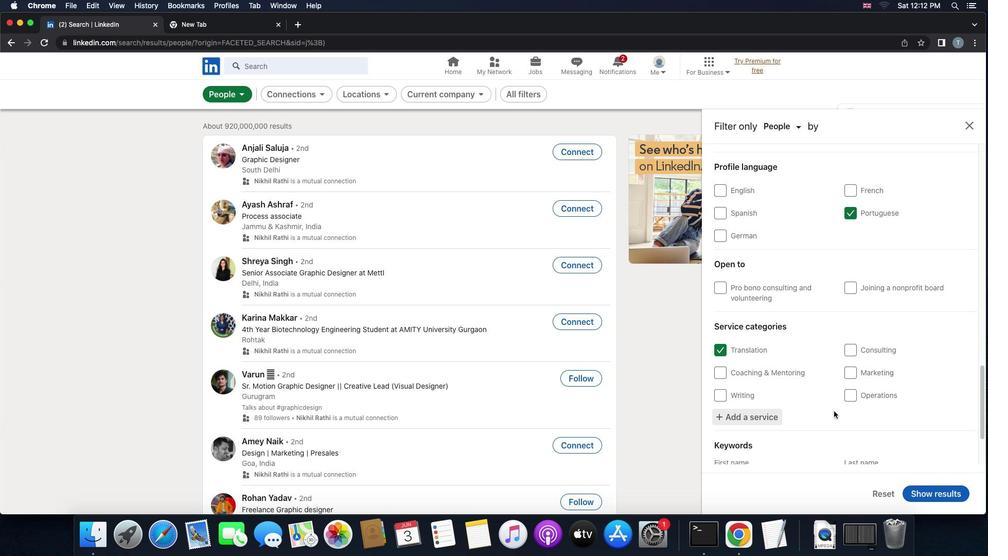 
Action: Mouse scrolled (834, 410) with delta (0, 0)
Screenshot: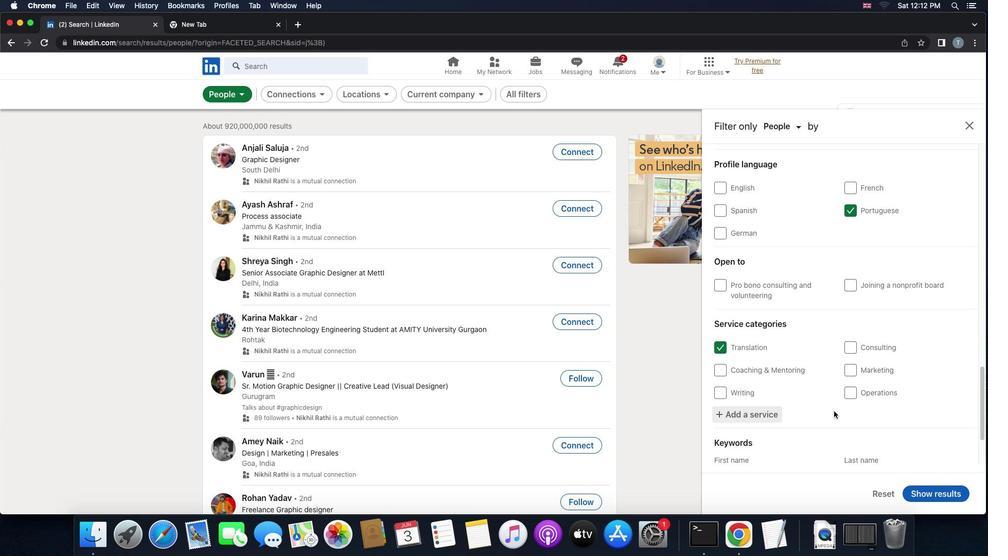 
Action: Mouse scrolled (834, 410) with delta (0, 0)
Screenshot: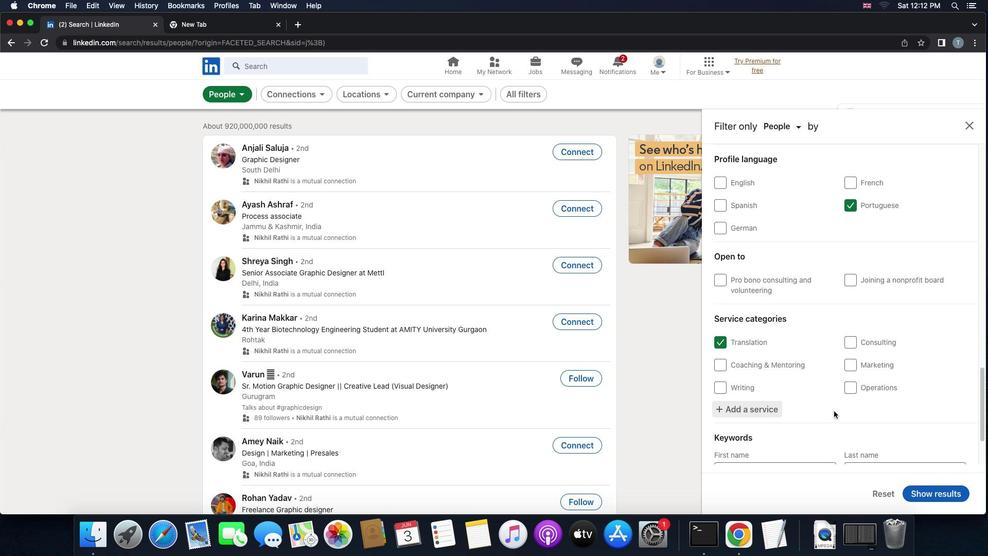 
Action: Mouse scrolled (834, 410) with delta (0, 0)
Screenshot: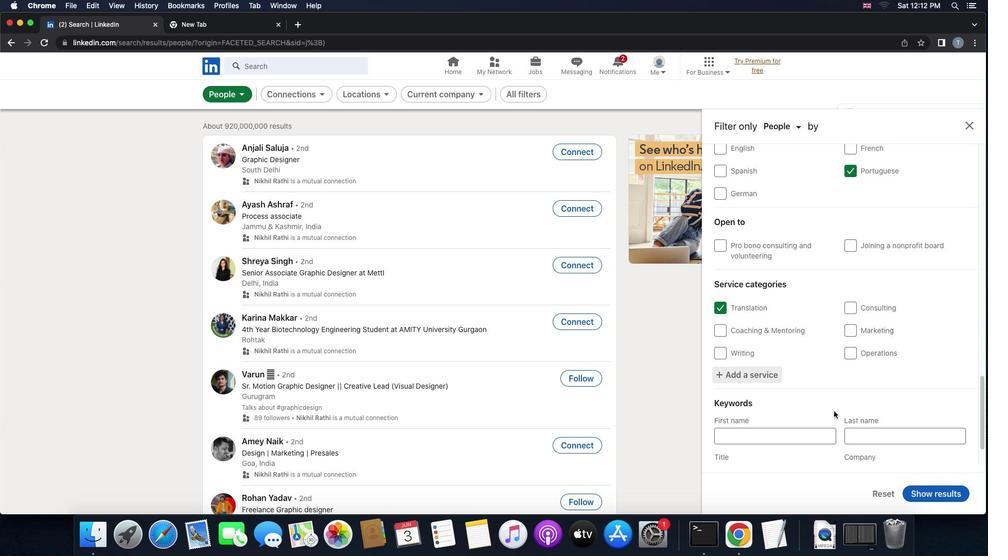 
Action: Mouse scrolled (834, 410) with delta (0, 0)
Screenshot: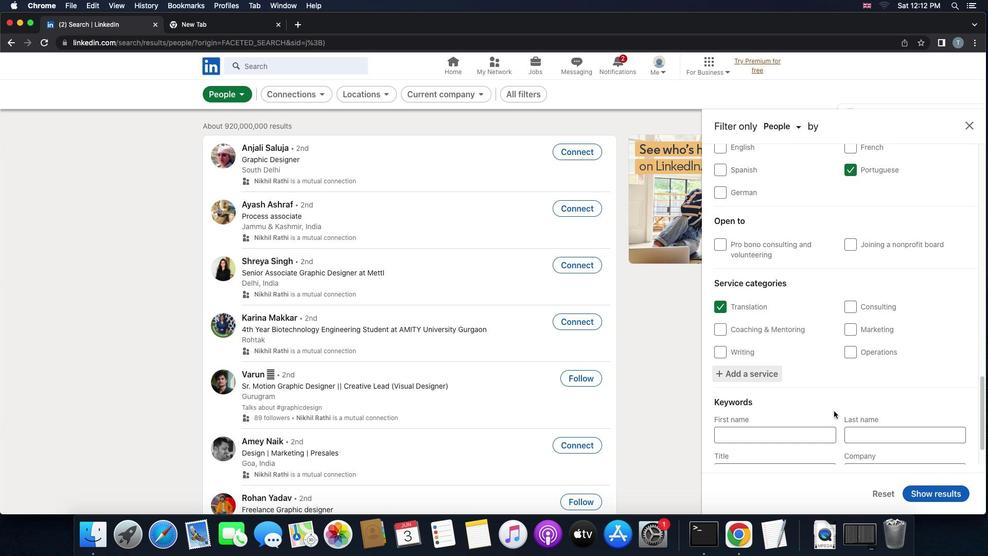 
Action: Mouse scrolled (834, 410) with delta (0, 0)
Screenshot: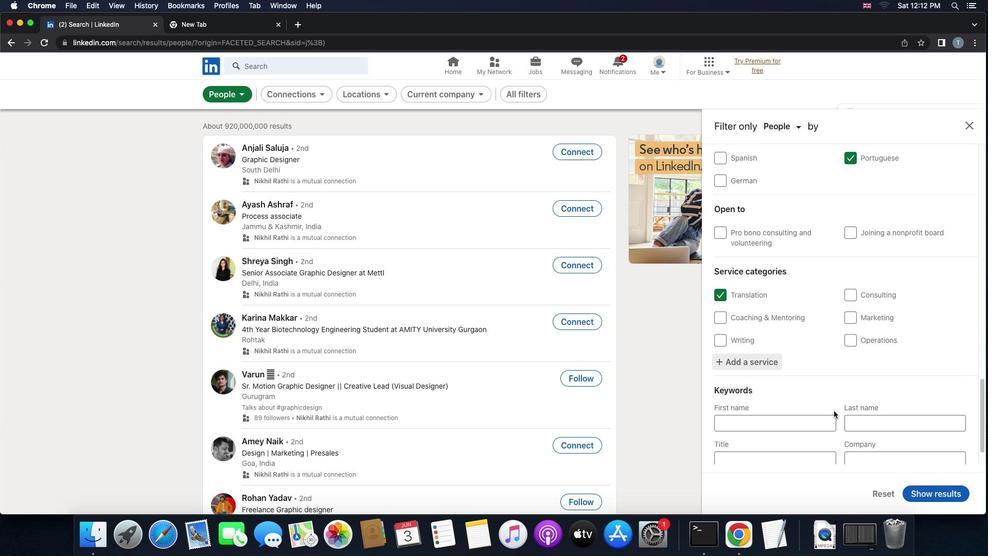 
Action: Mouse scrolled (834, 410) with delta (0, 0)
Screenshot: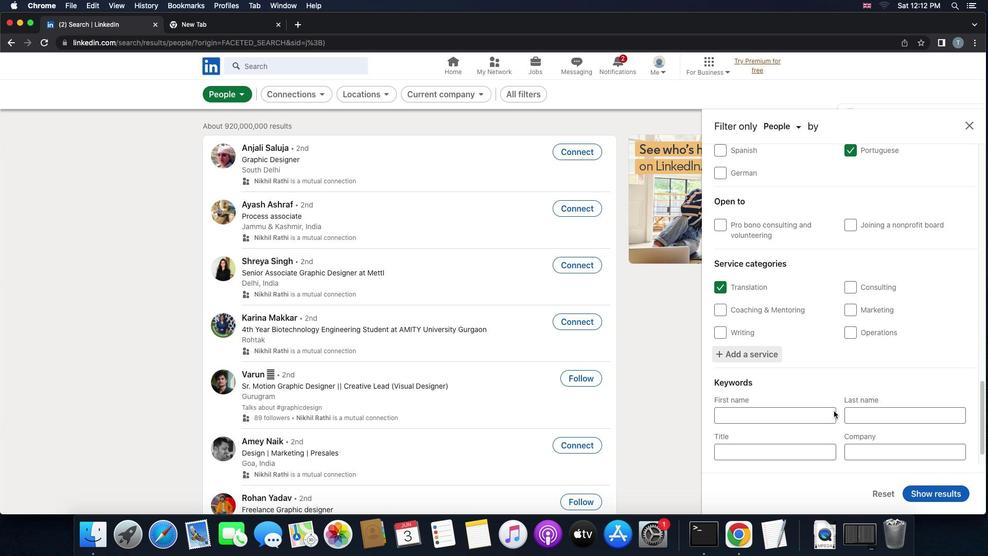 
Action: Mouse scrolled (834, 410) with delta (0, 0)
Screenshot: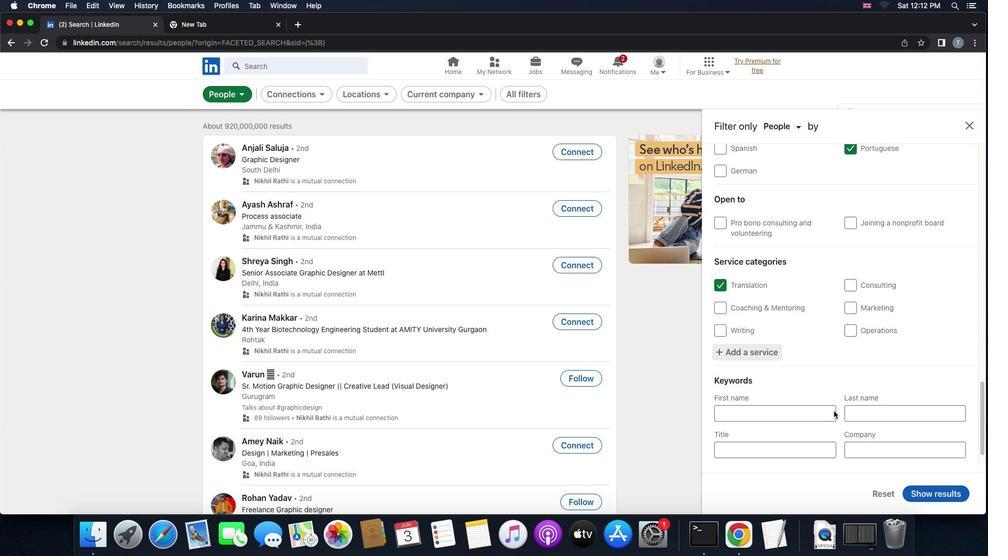 
Action: Mouse scrolled (834, 410) with delta (0, 0)
Screenshot: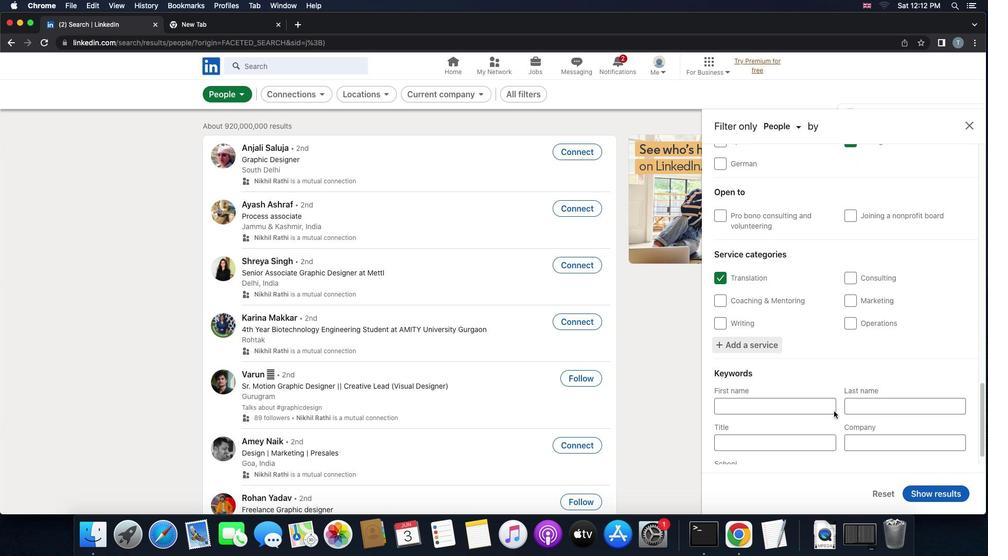 
Action: Mouse scrolled (834, 410) with delta (0, 0)
Screenshot: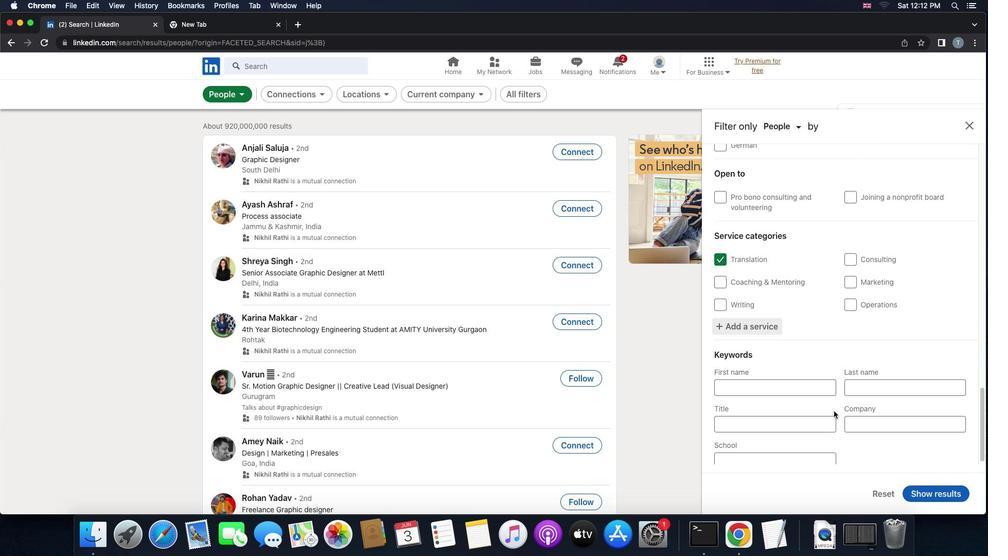 
Action: Mouse scrolled (834, 410) with delta (0, 0)
Screenshot: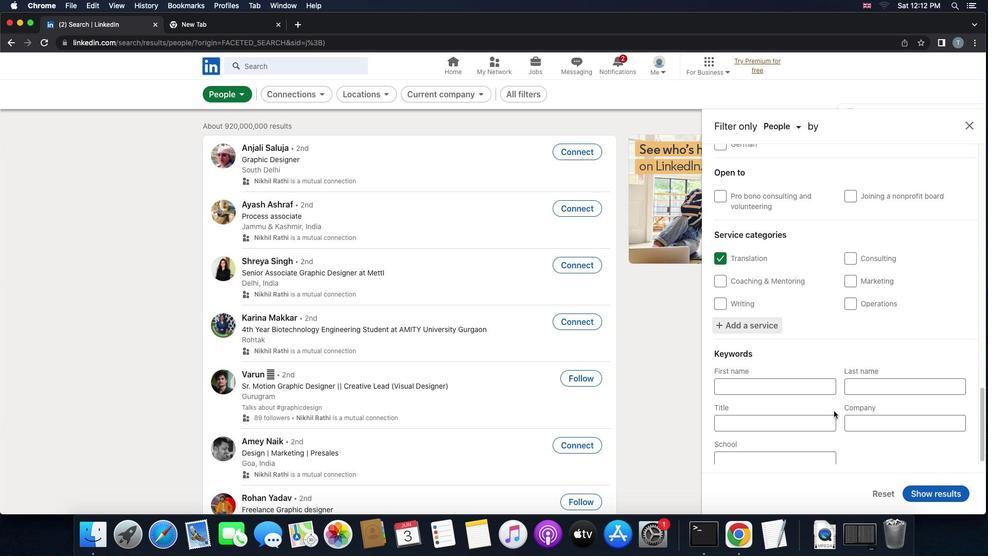 
Action: Mouse scrolled (834, 410) with delta (0, 0)
Screenshot: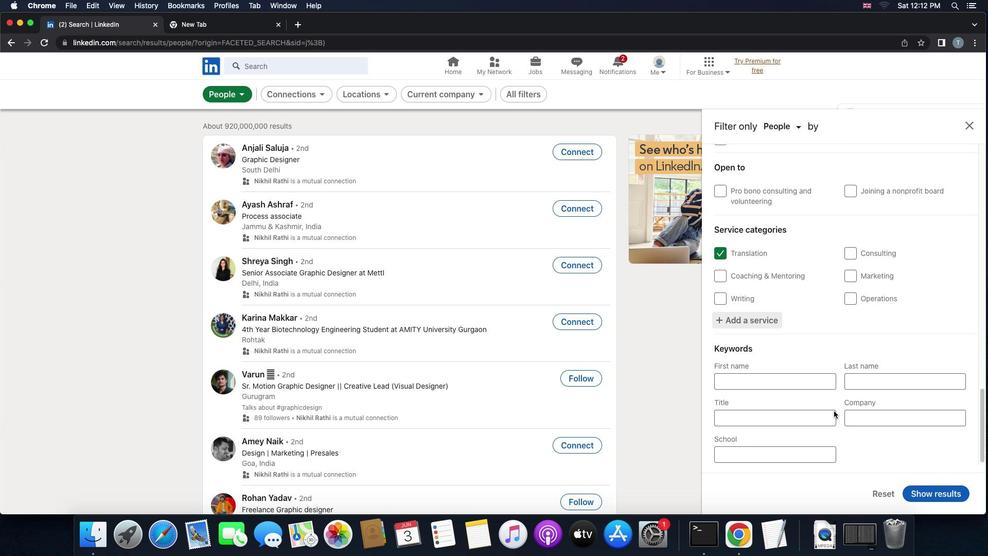
Action: Mouse moved to (776, 420)
Screenshot: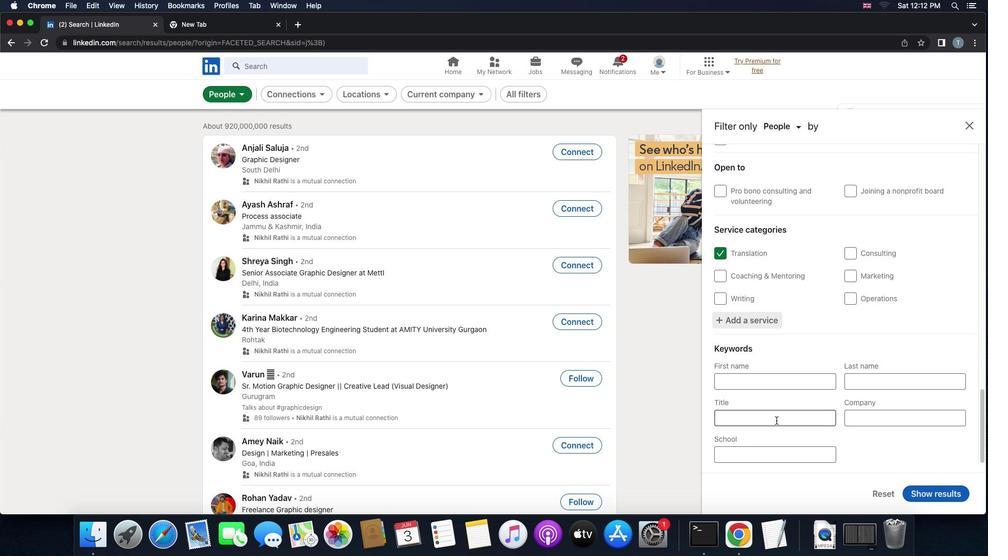 
Action: Mouse pressed left at (776, 420)
Screenshot: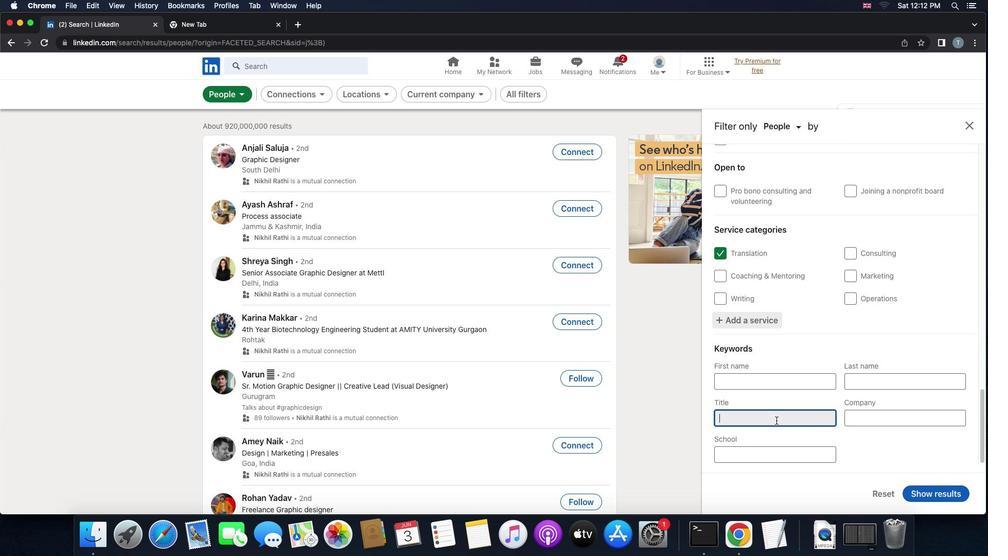 
Action: Mouse moved to (777, 422)
Screenshot: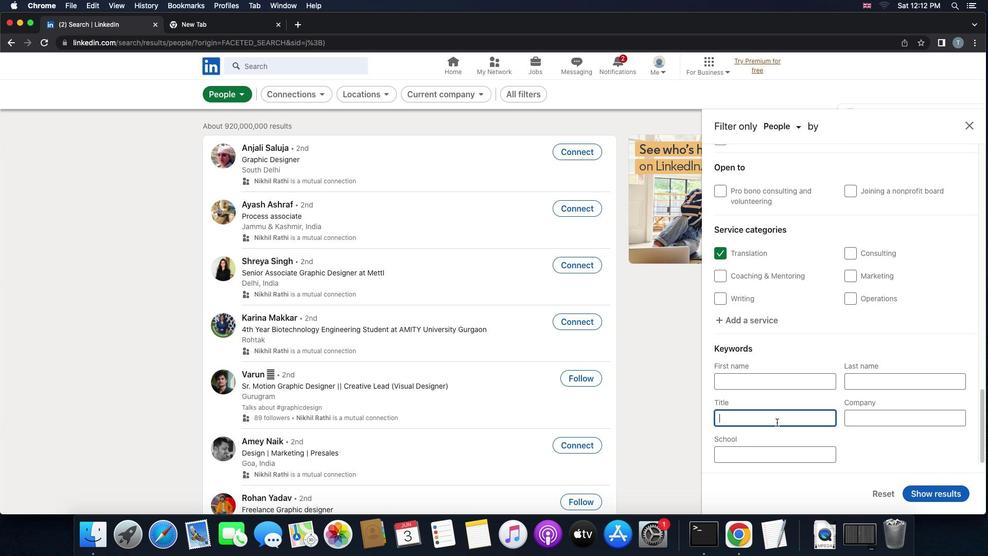 
Action: Key pressed Key.shift'H''e''a''v''y'Key.space'e''q''u''i''p''m''e''n''t'Key.space'o''p''e''r''a''t''o''r'
Screenshot: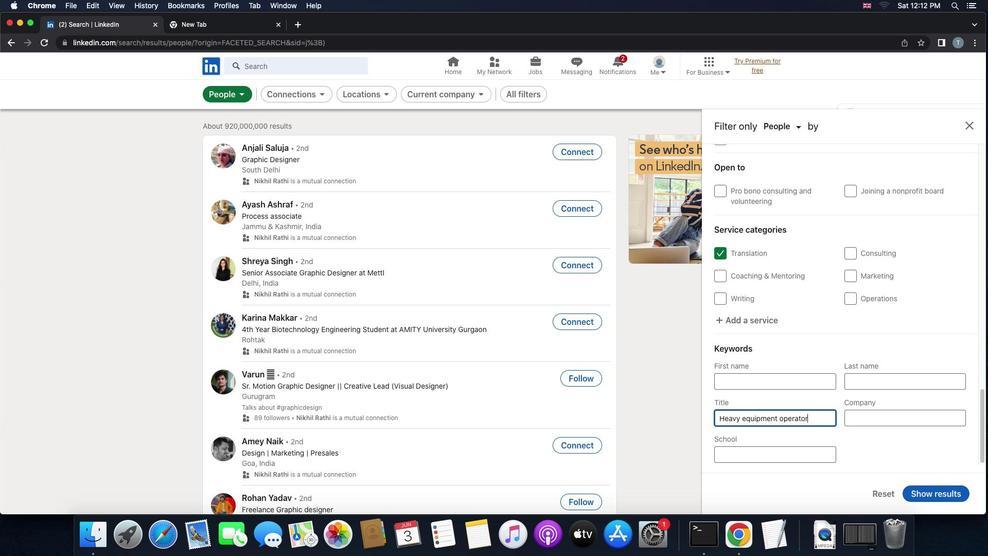 
Action: Mouse moved to (937, 489)
Screenshot: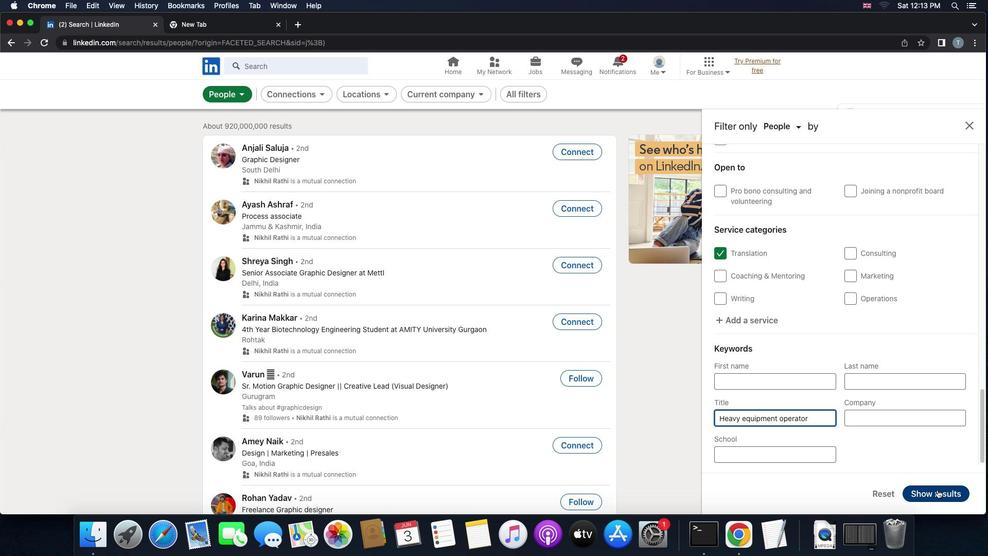 
Action: Mouse pressed left at (937, 489)
Screenshot: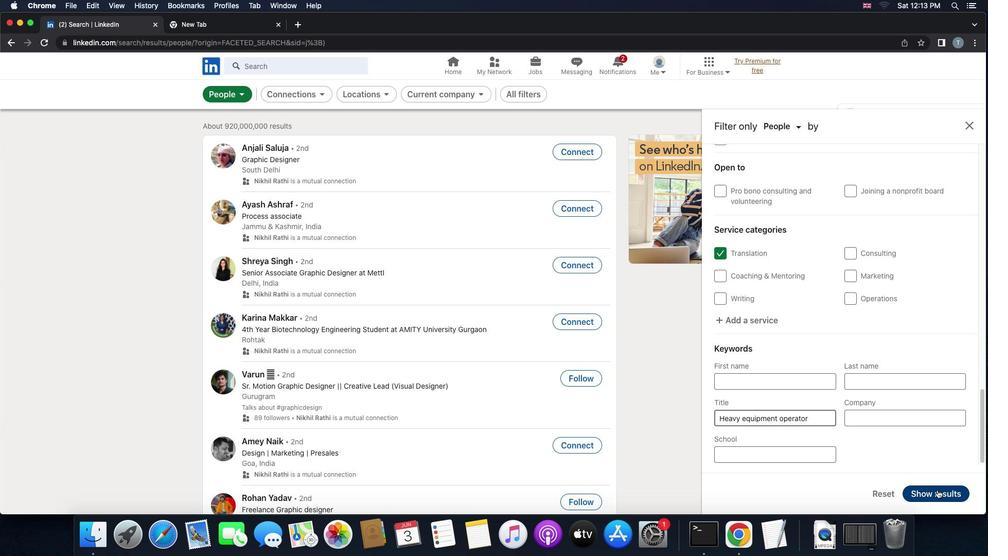 
Action: Mouse moved to (953, 491)
Screenshot: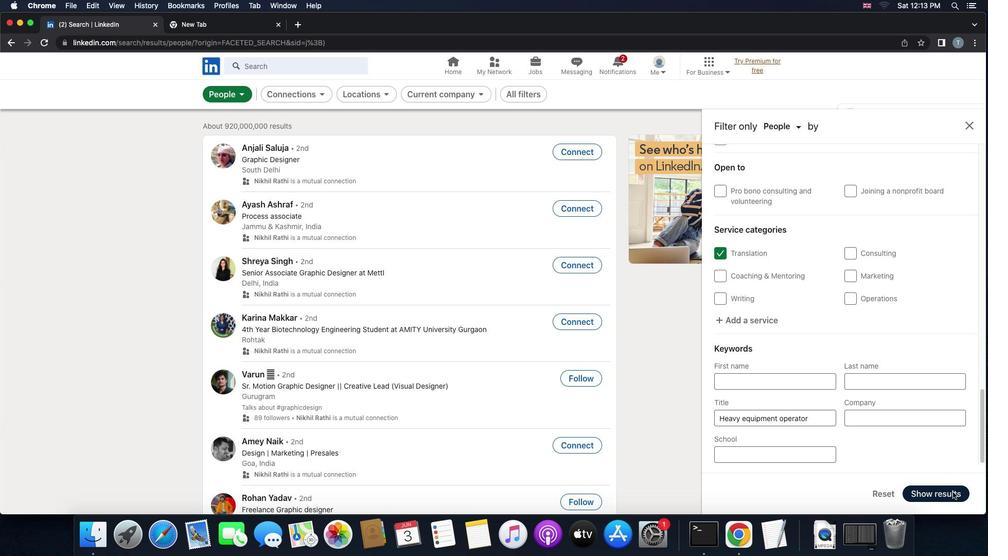 
Action: Mouse pressed left at (953, 491)
Screenshot: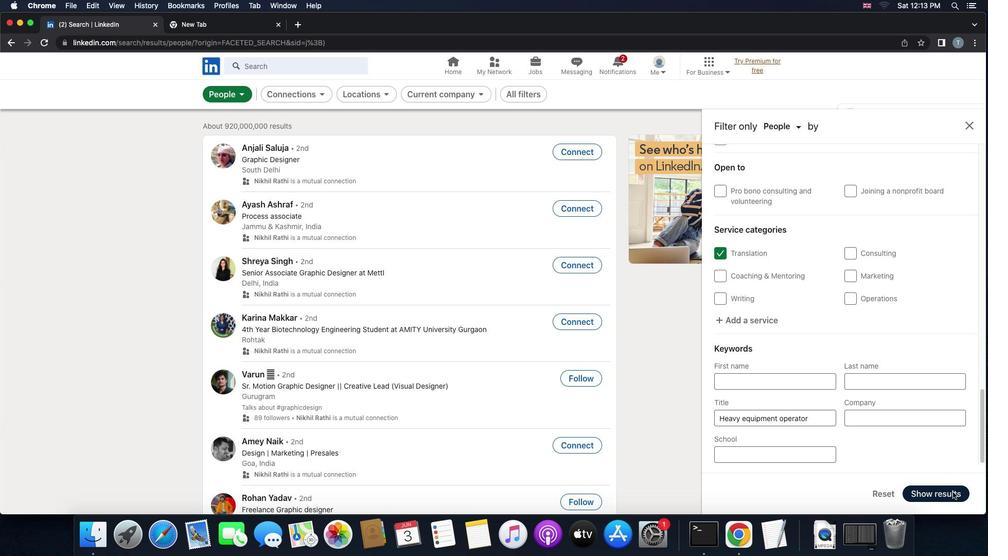 
Action: Mouse moved to (931, 494)
Screenshot: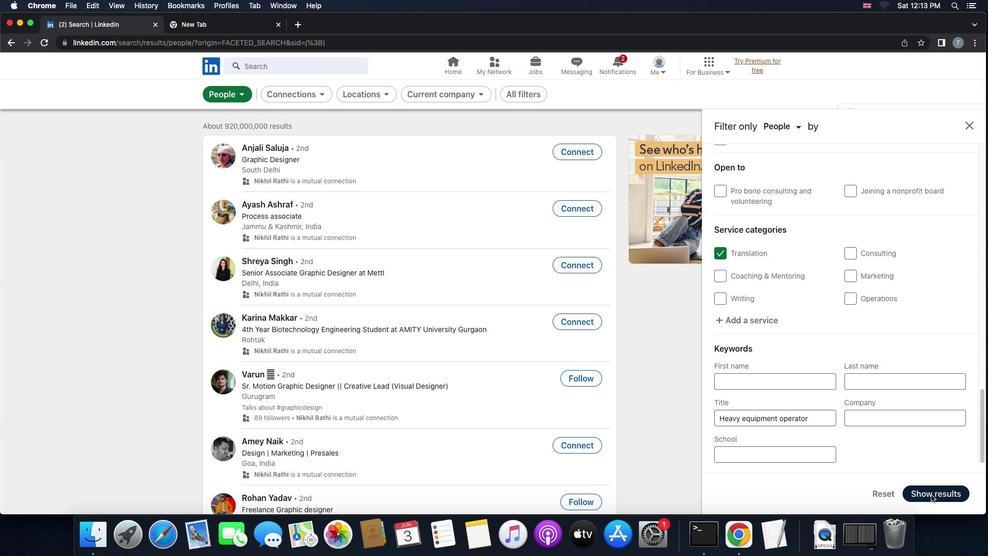
Action: Mouse pressed left at (931, 494)
Screenshot: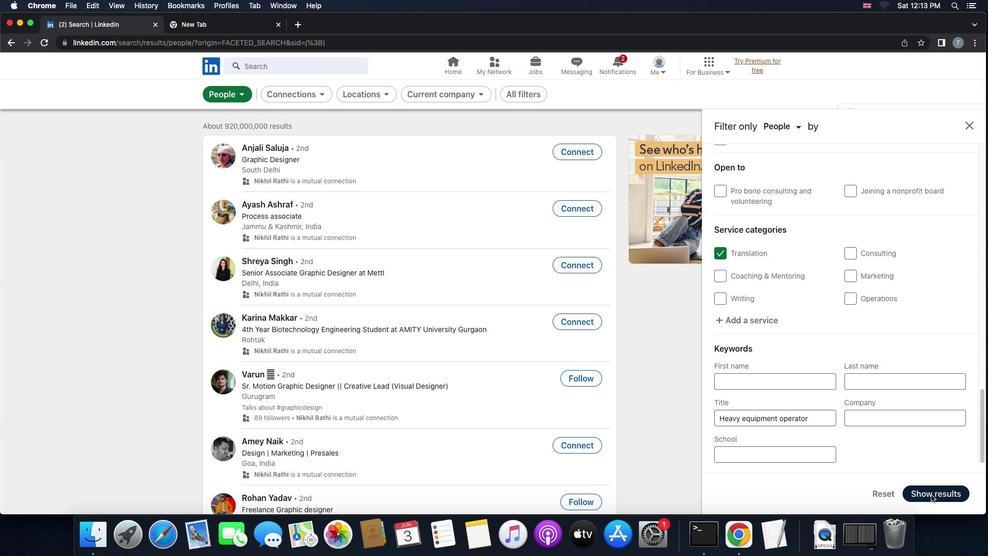 
Action: Mouse moved to (787, 432)
Screenshot: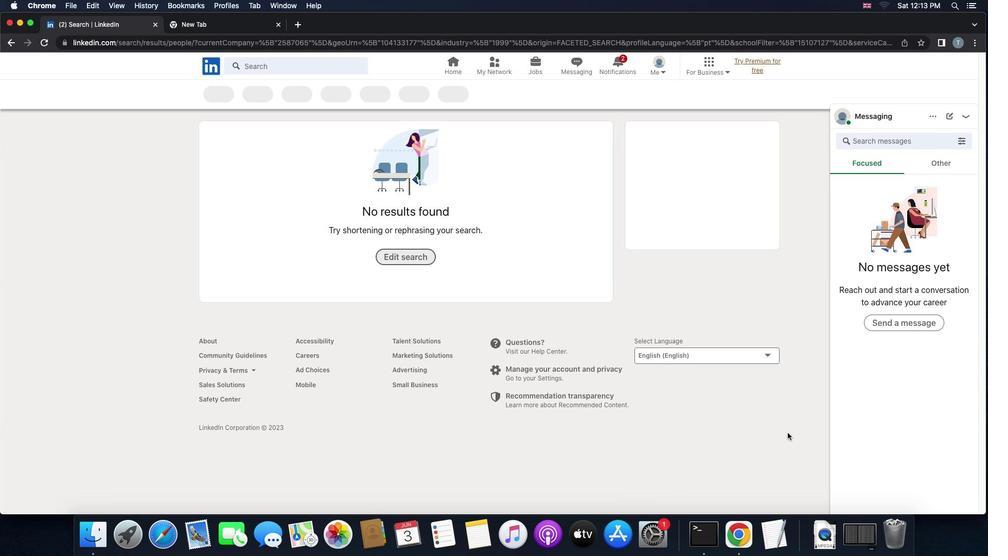 
